 Task: Look for space in Carcarañá, Argentina from 9th June, 2023 to 17th June, 2023 for 2 adults in price range Rs.7000 to Rs.12000. Place can be private room with 1  bedroom having 2 beds and 1 bathroom. Property type can be flat. Amenities needed are: wifi, heating, . Booking option can be shelf check-in. Required host language is English.
Action: Mouse moved to (539, 110)
Screenshot: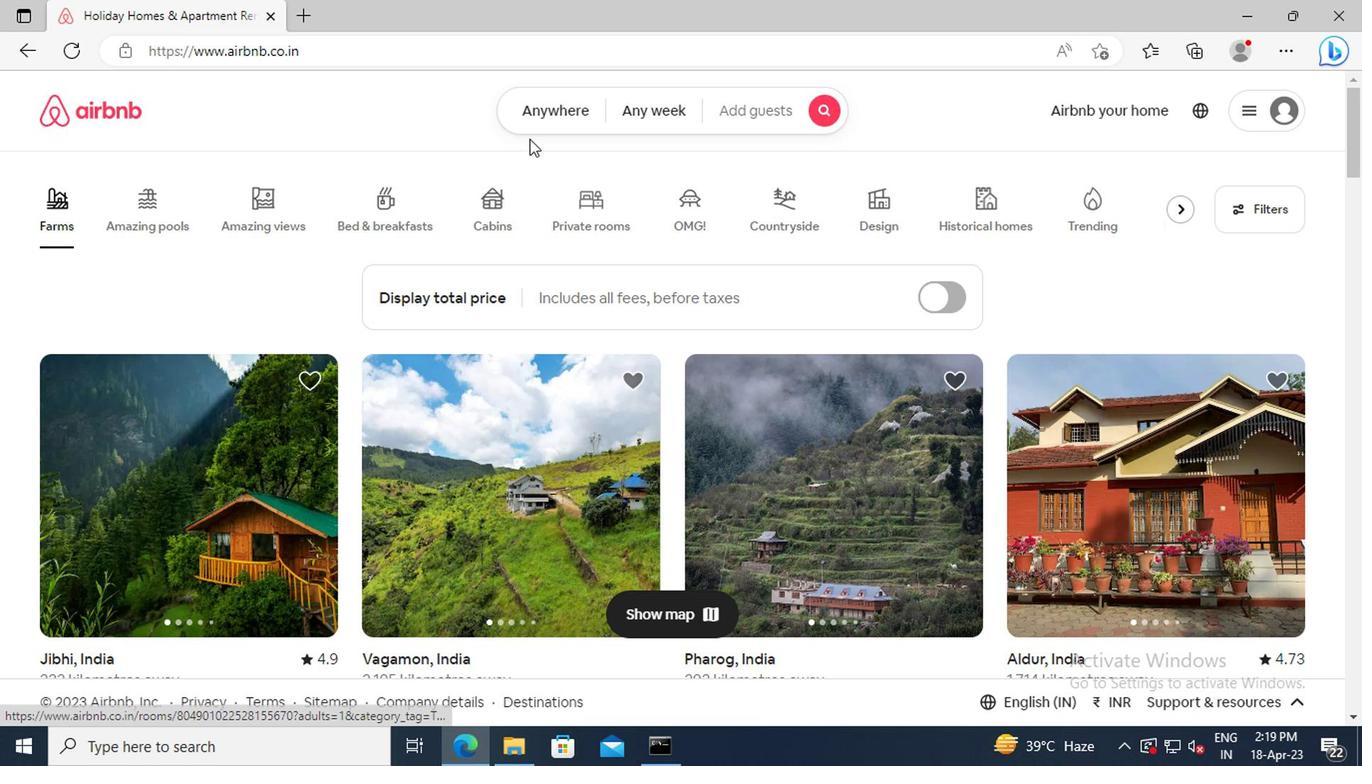
Action: Mouse pressed left at (539, 110)
Screenshot: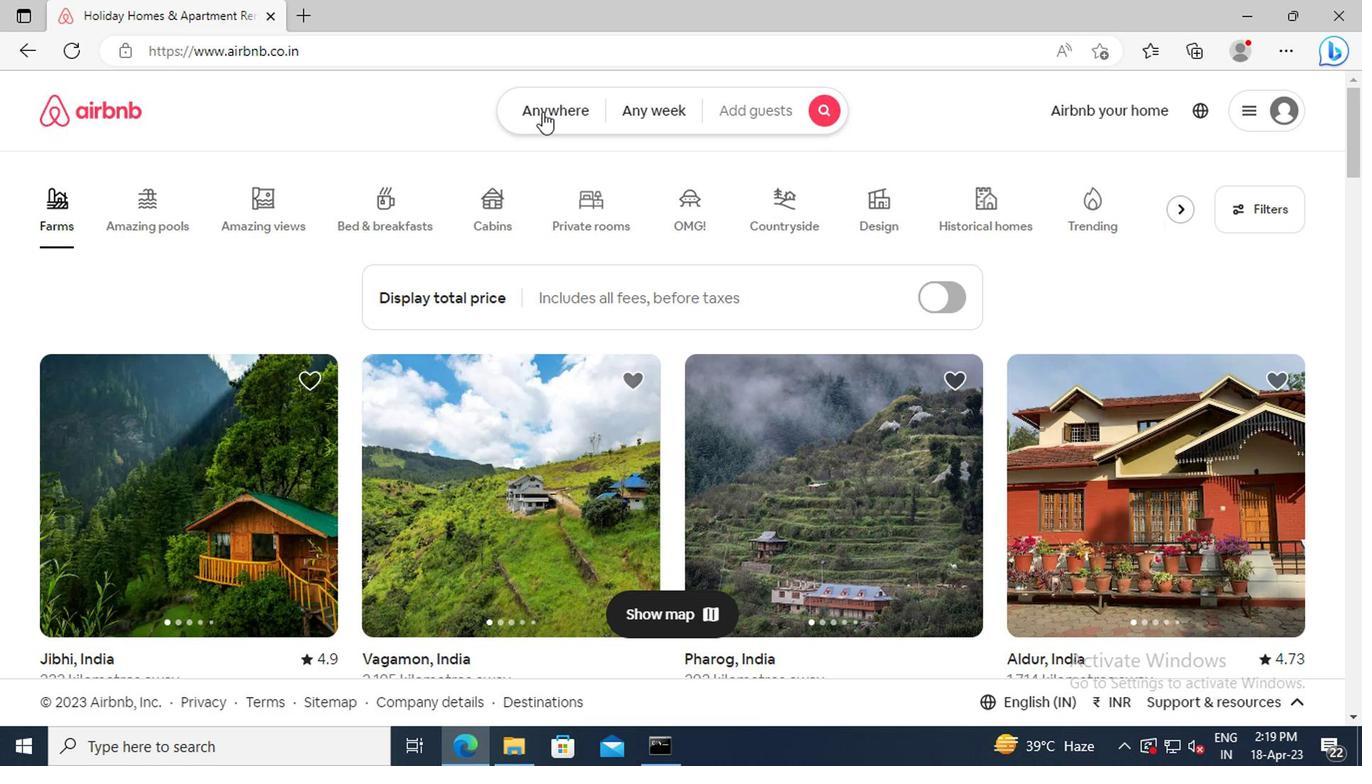 
Action: Mouse moved to (393, 190)
Screenshot: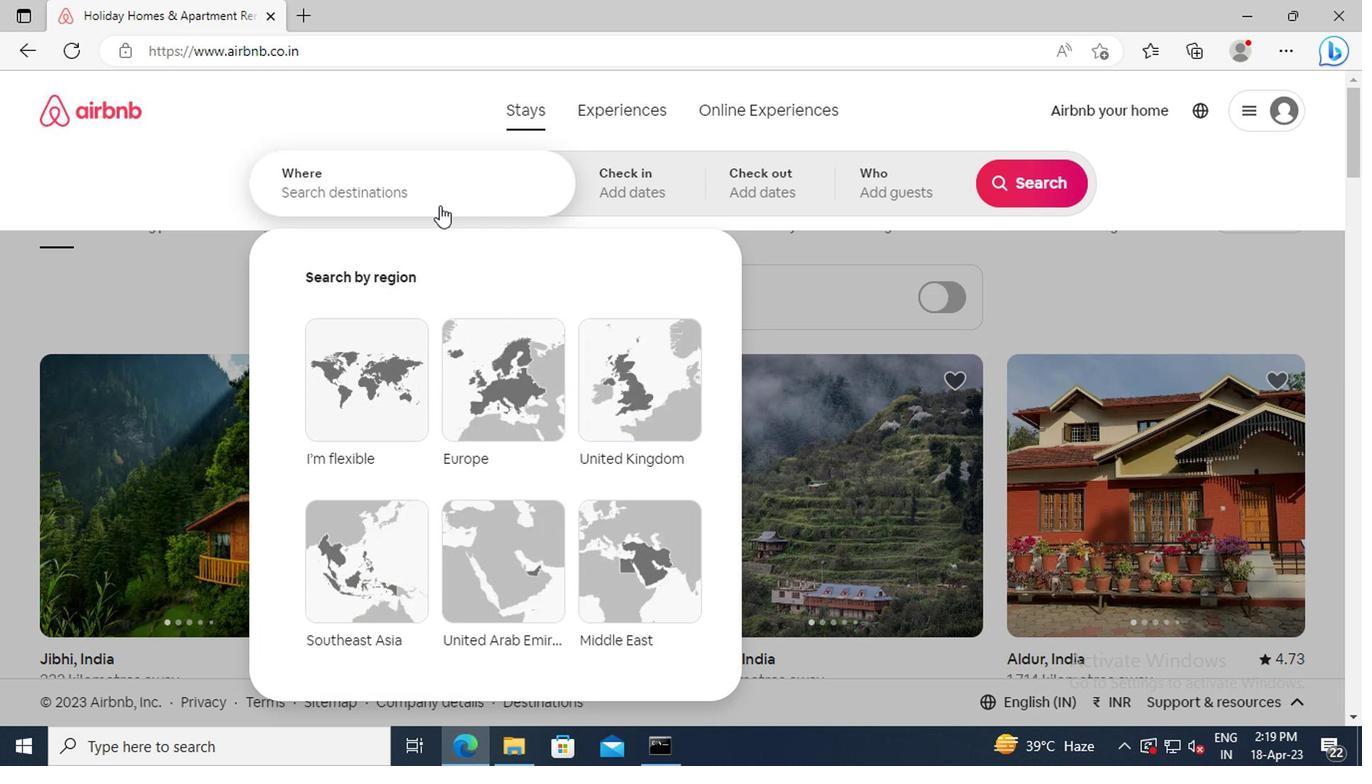 
Action: Mouse pressed left at (393, 190)
Screenshot: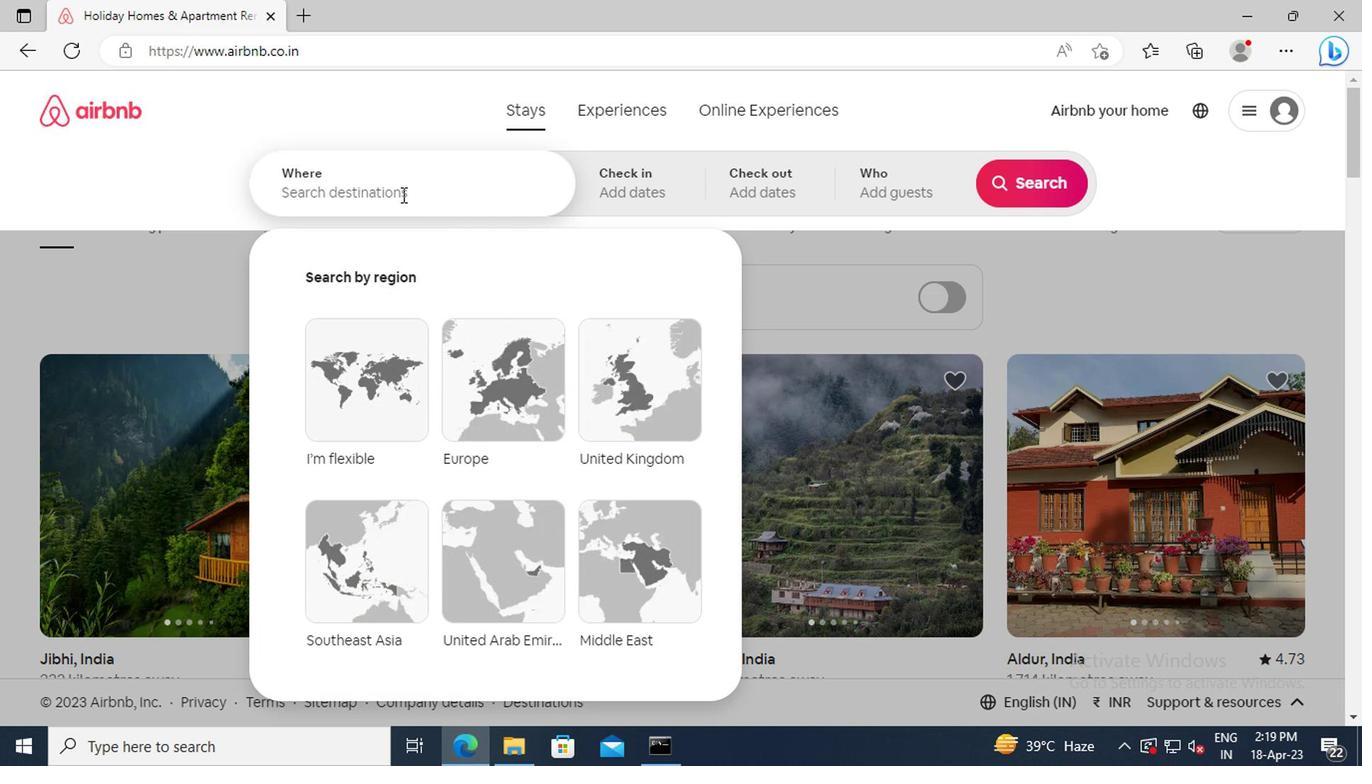 
Action: Key pressed <Key.shift>CARACARANA,<Key.space><Key.shift_r>ARGENTINA<Key.enter>
Screenshot: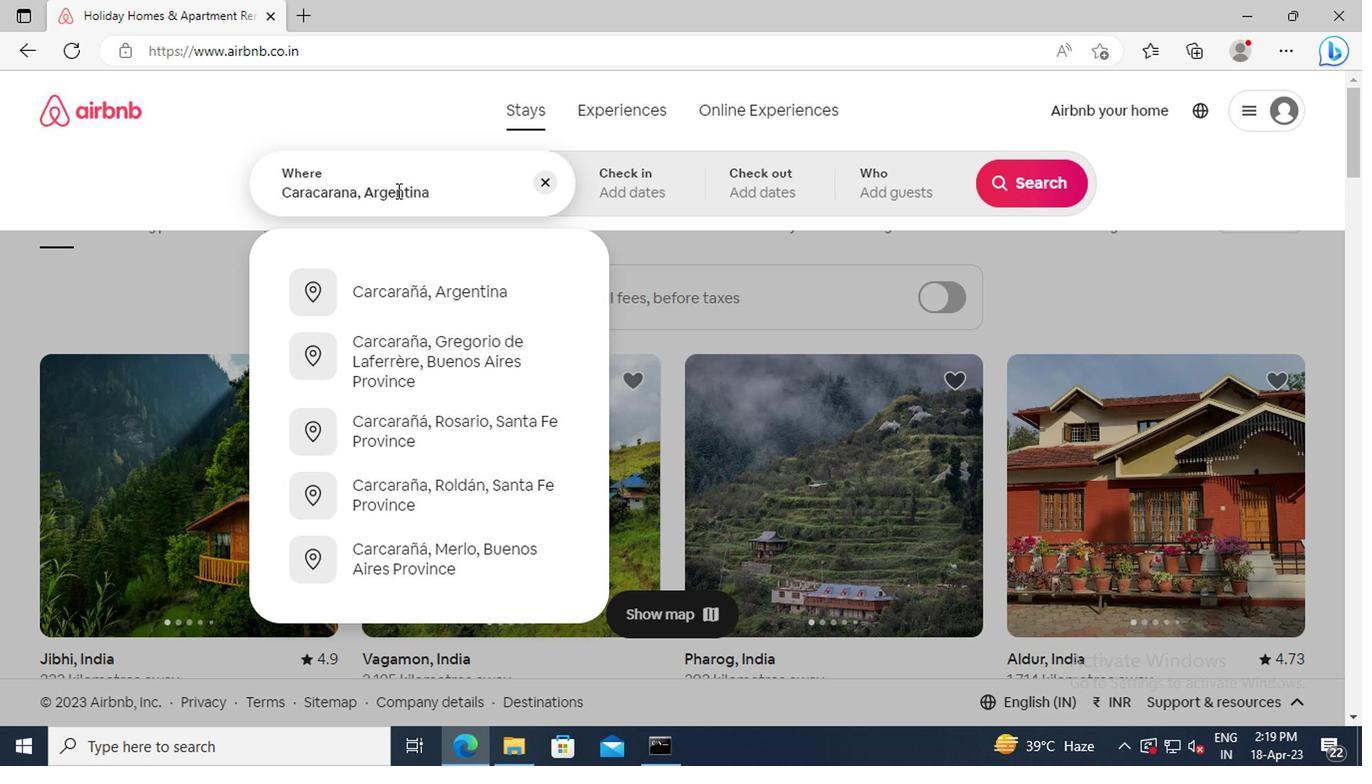 
Action: Mouse moved to (1013, 343)
Screenshot: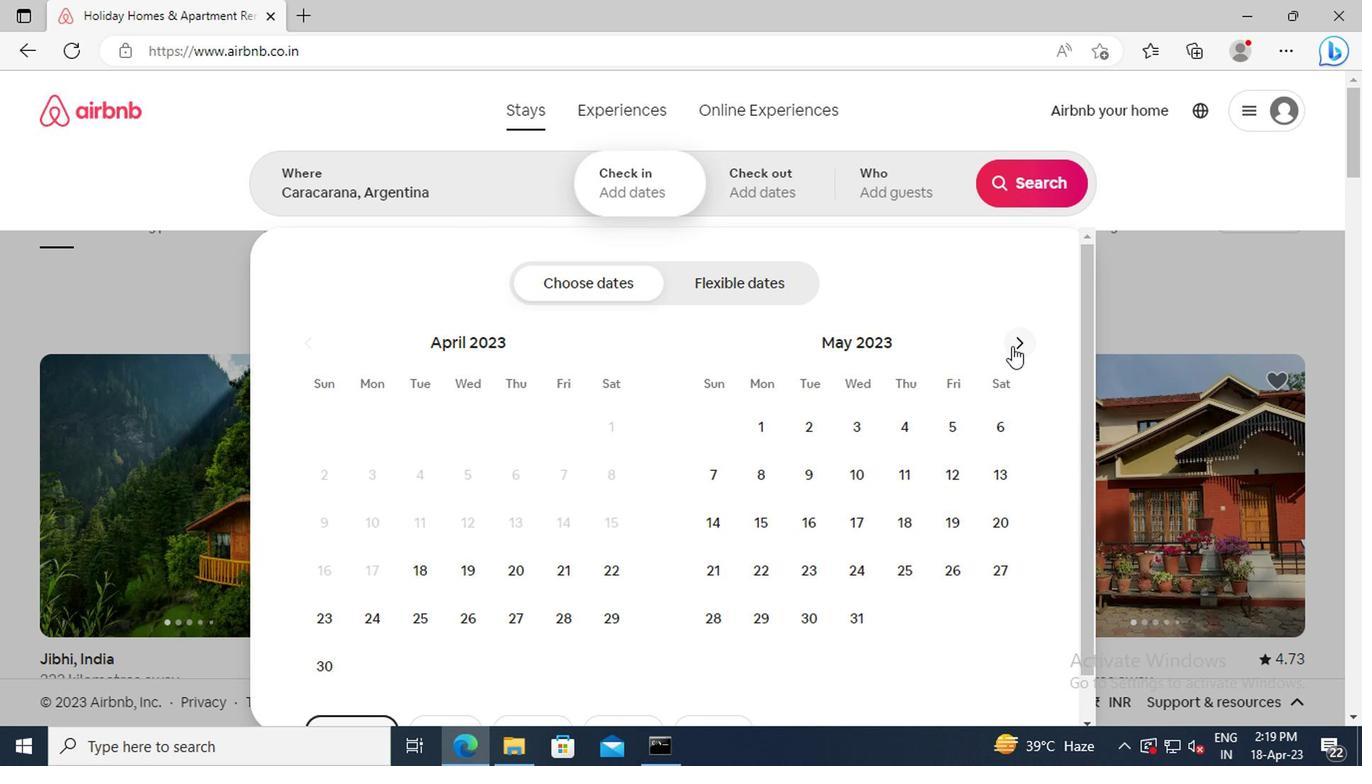 
Action: Mouse pressed left at (1013, 343)
Screenshot: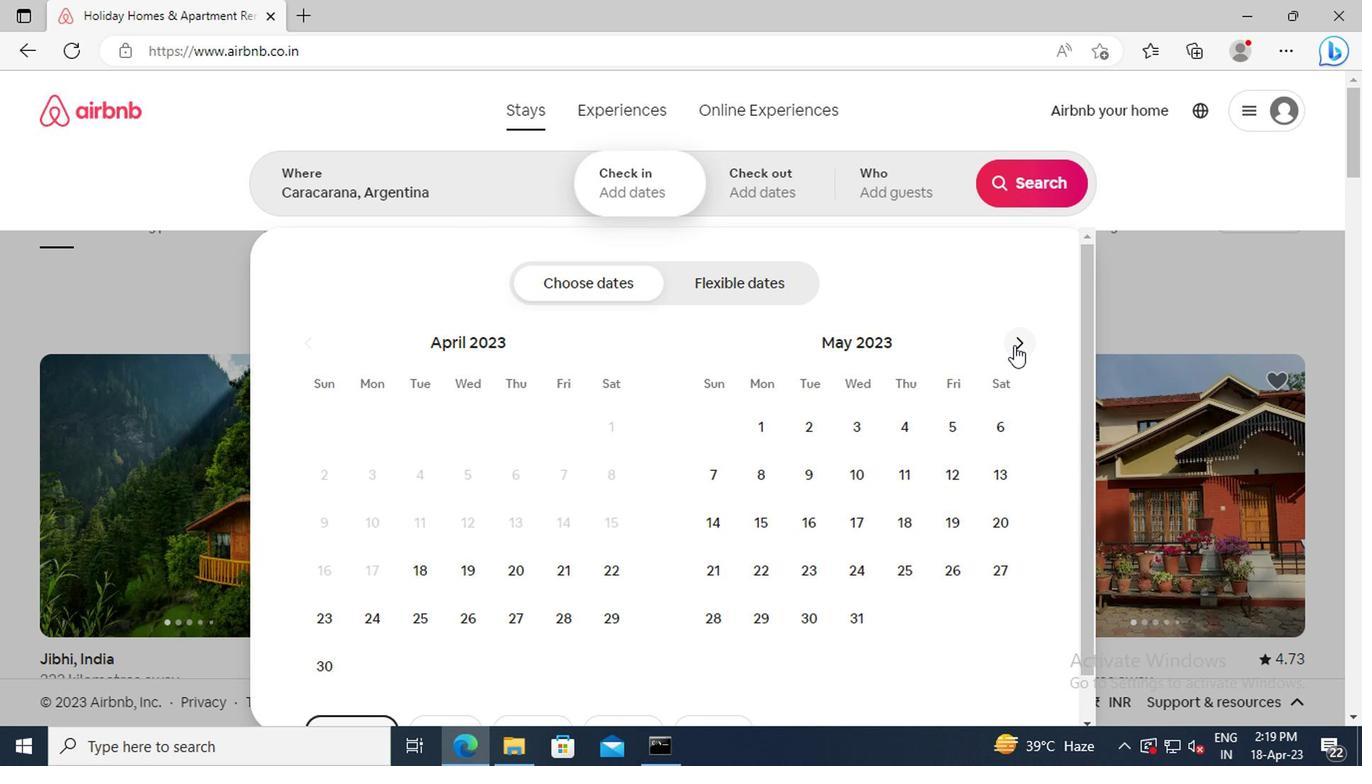 
Action: Mouse moved to (953, 466)
Screenshot: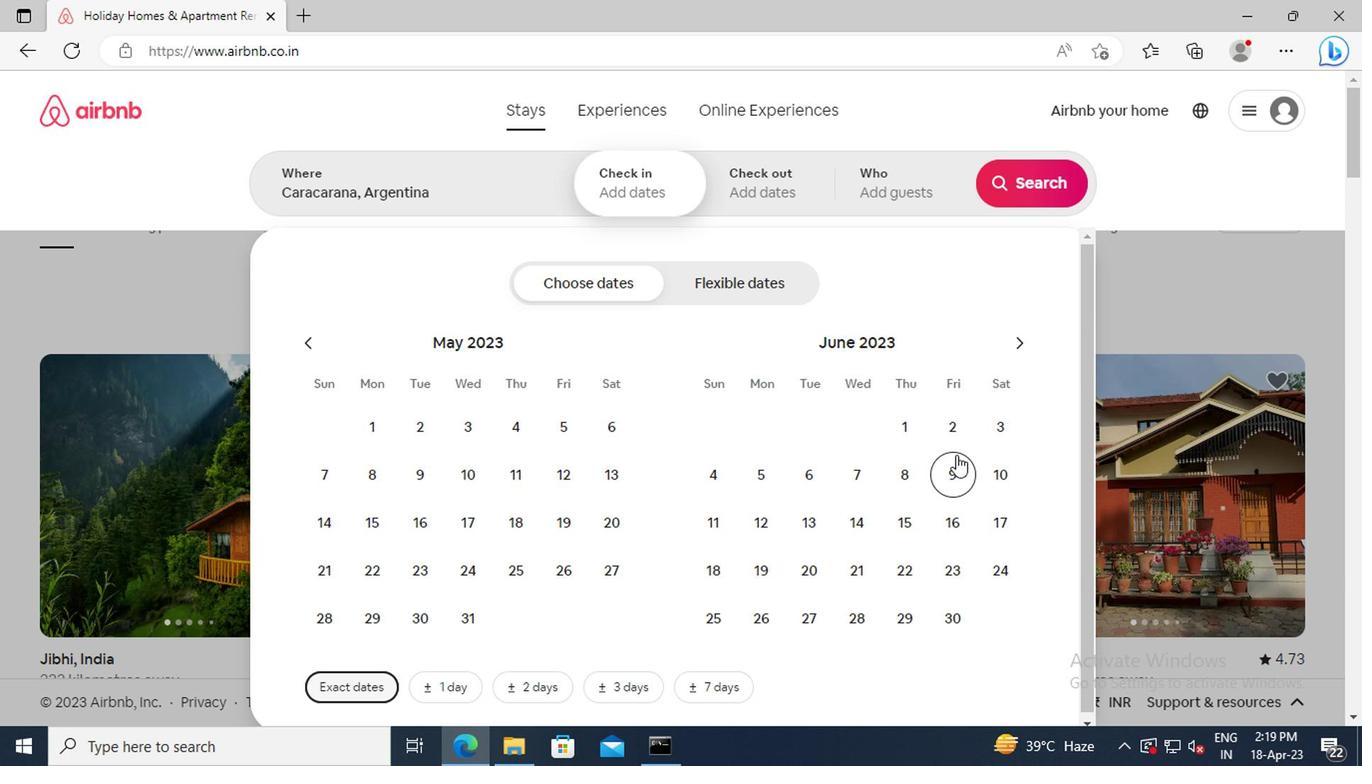 
Action: Mouse pressed left at (953, 466)
Screenshot: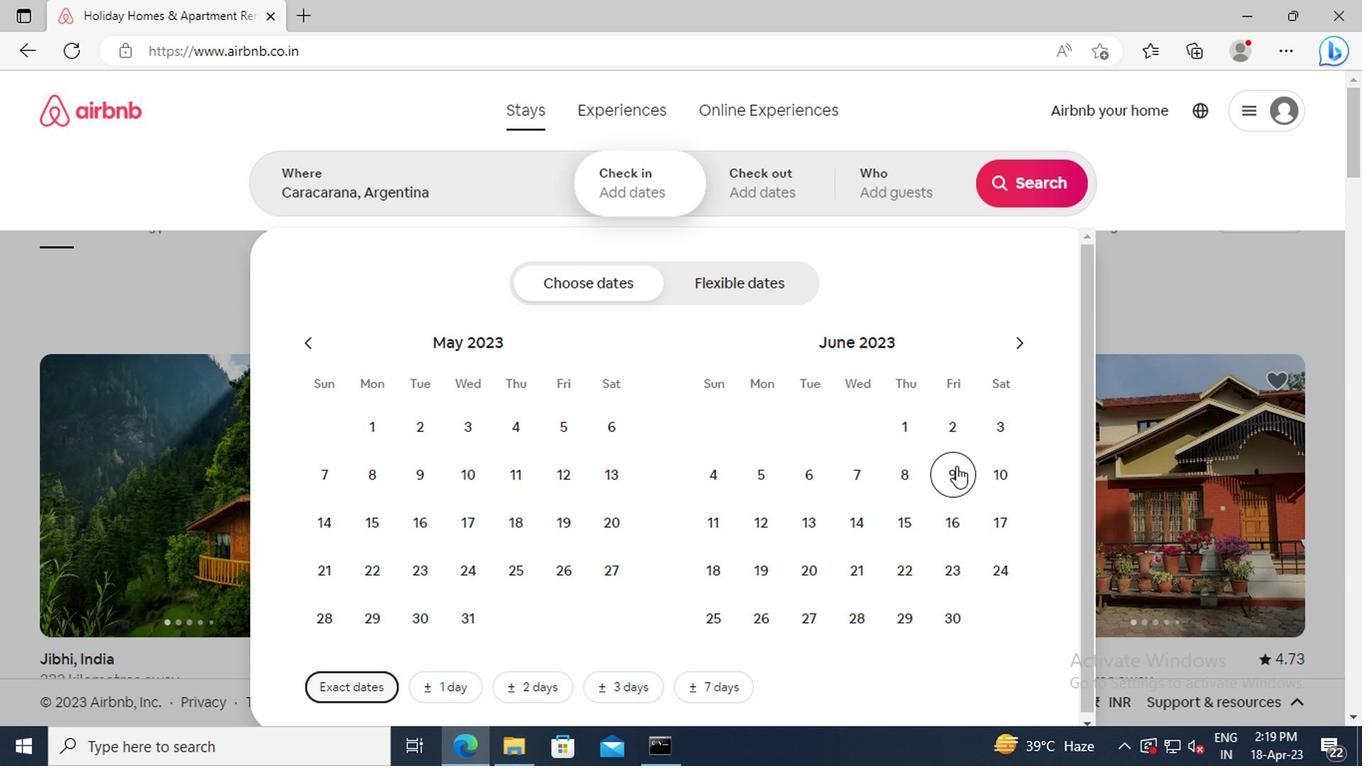 
Action: Mouse moved to (989, 525)
Screenshot: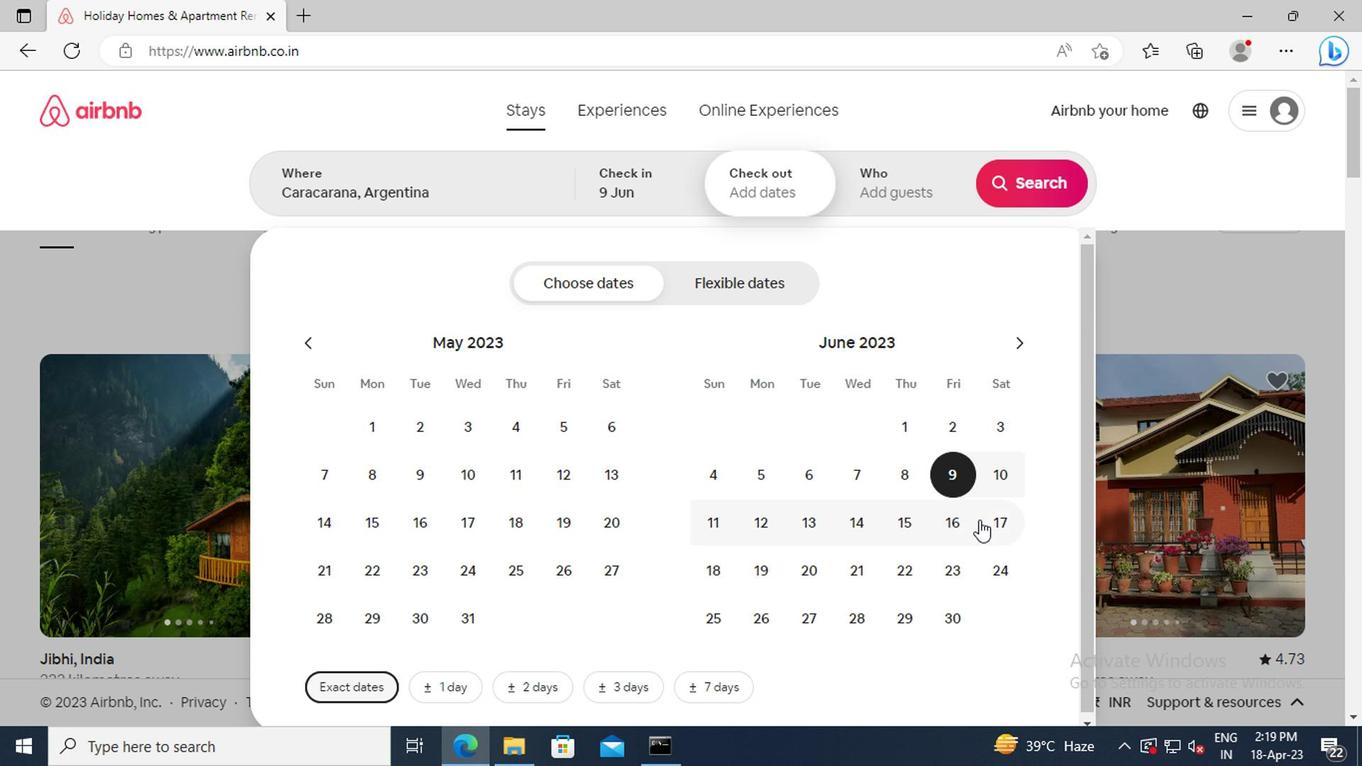 
Action: Mouse pressed left at (989, 525)
Screenshot: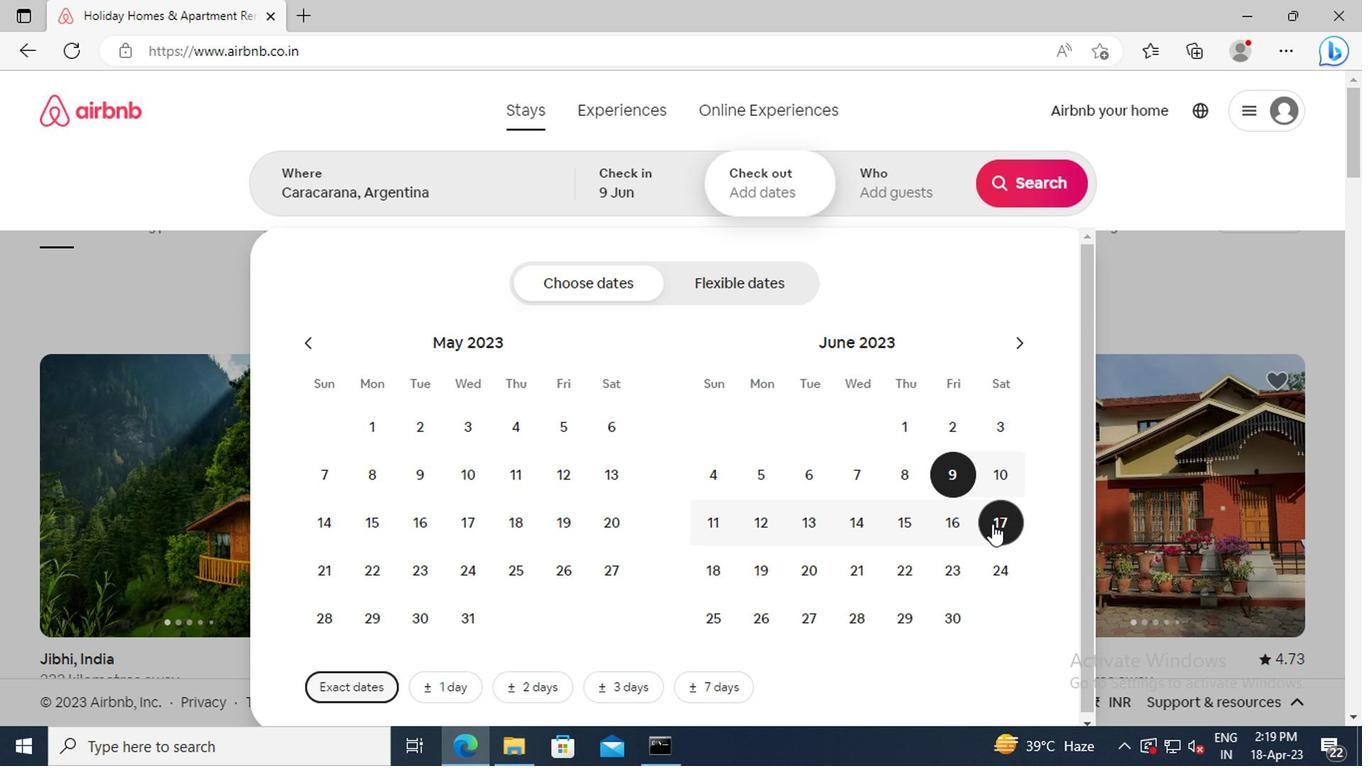 
Action: Mouse moved to (880, 186)
Screenshot: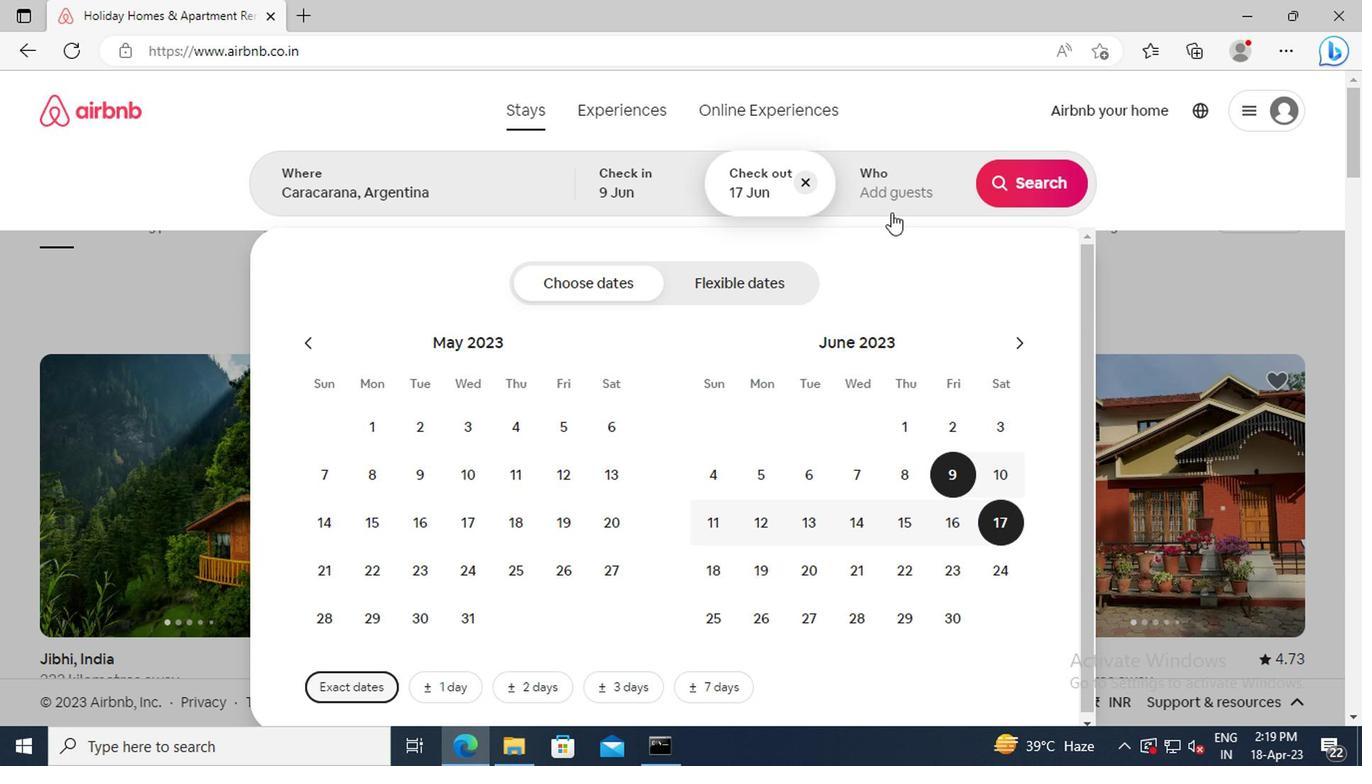 
Action: Mouse pressed left at (880, 186)
Screenshot: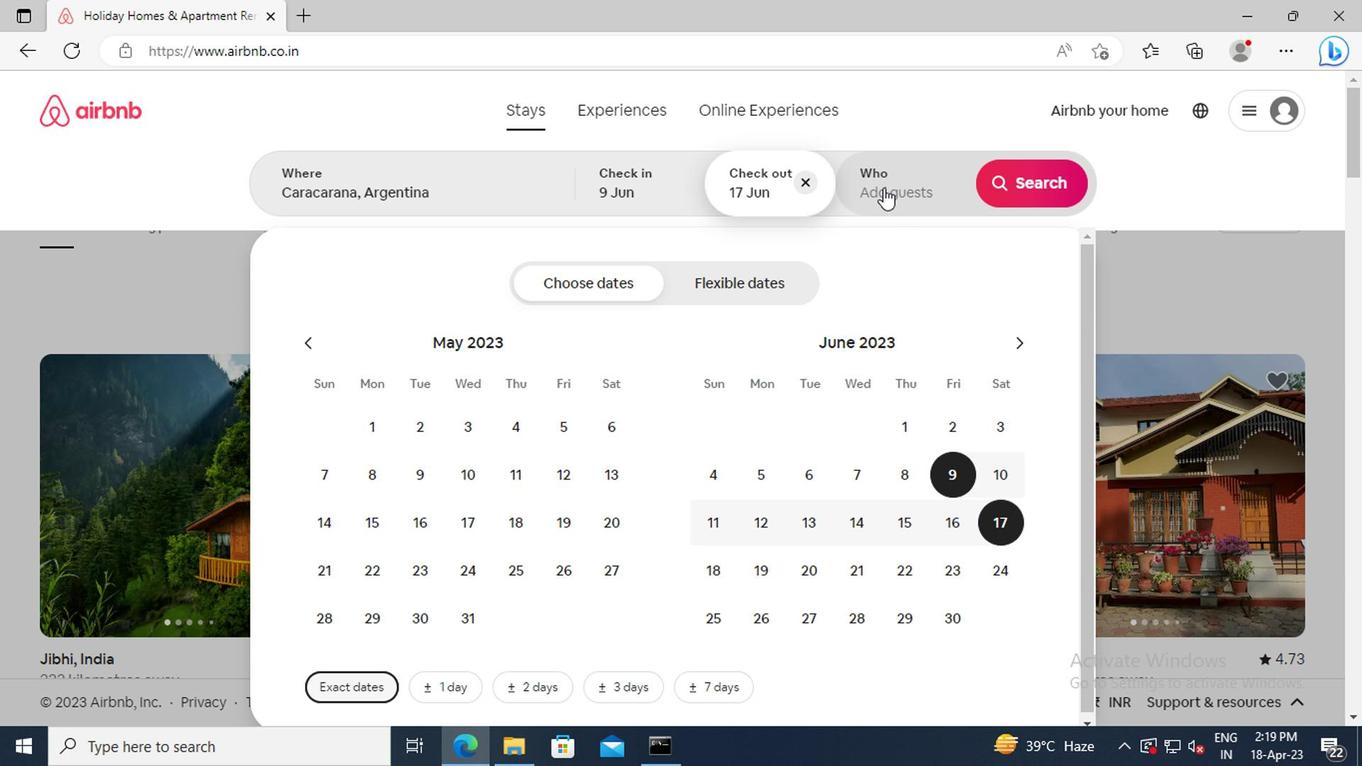 
Action: Mouse moved to (1030, 290)
Screenshot: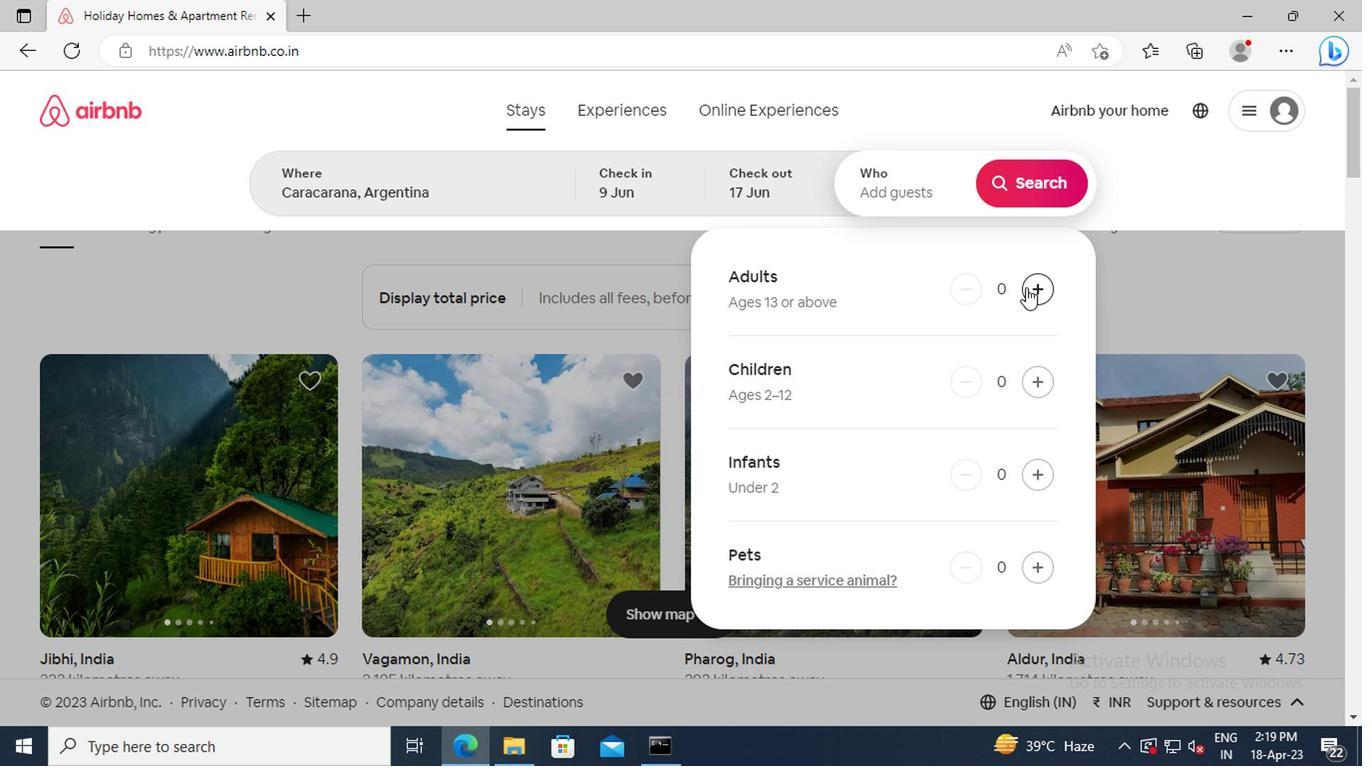 
Action: Mouse pressed left at (1030, 290)
Screenshot: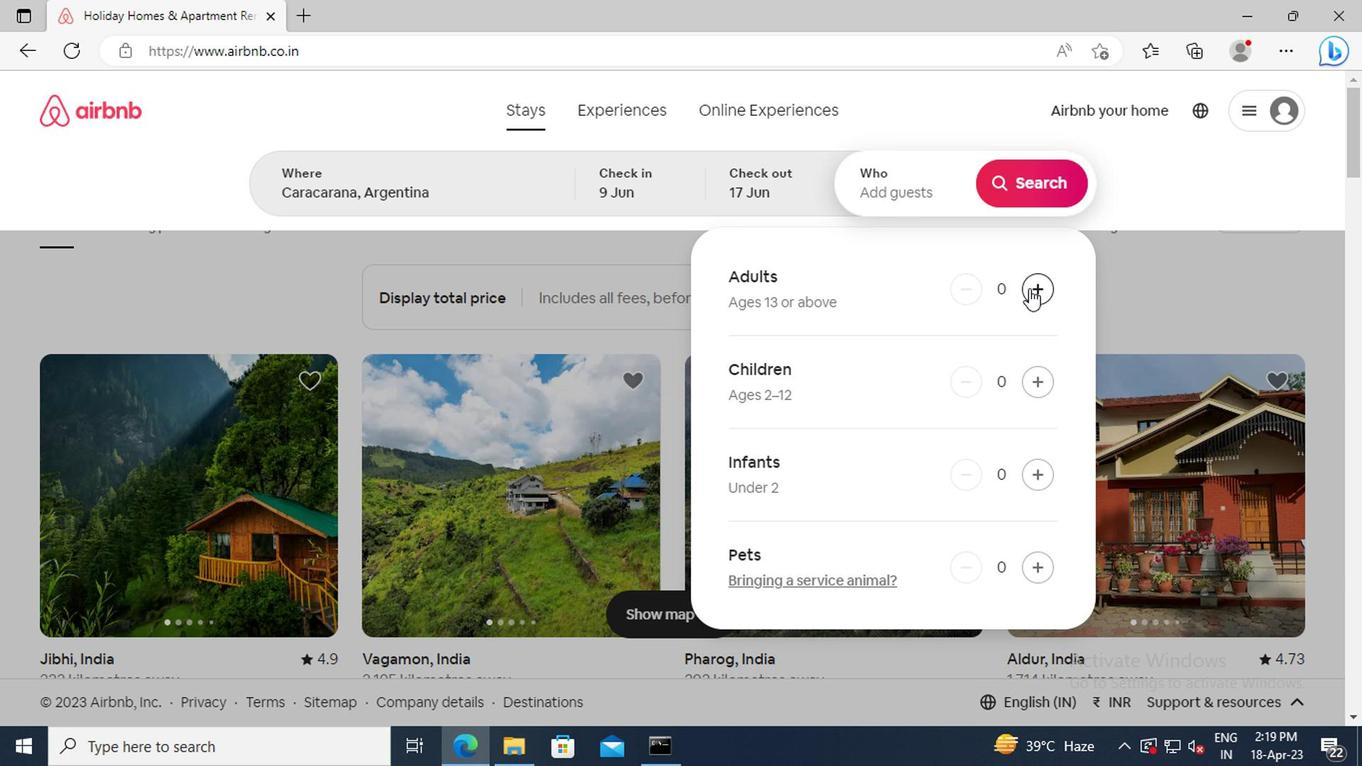 
Action: Mouse pressed left at (1030, 290)
Screenshot: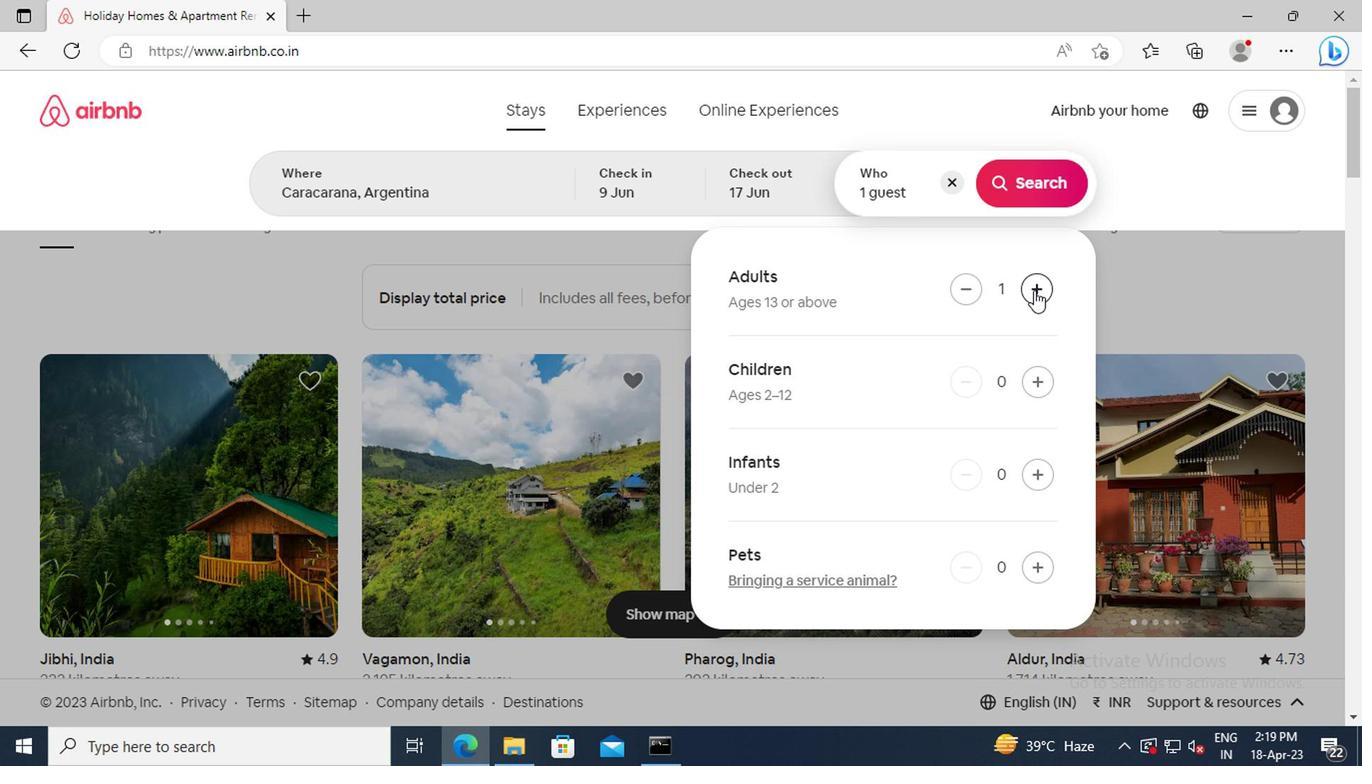 
Action: Mouse moved to (1026, 183)
Screenshot: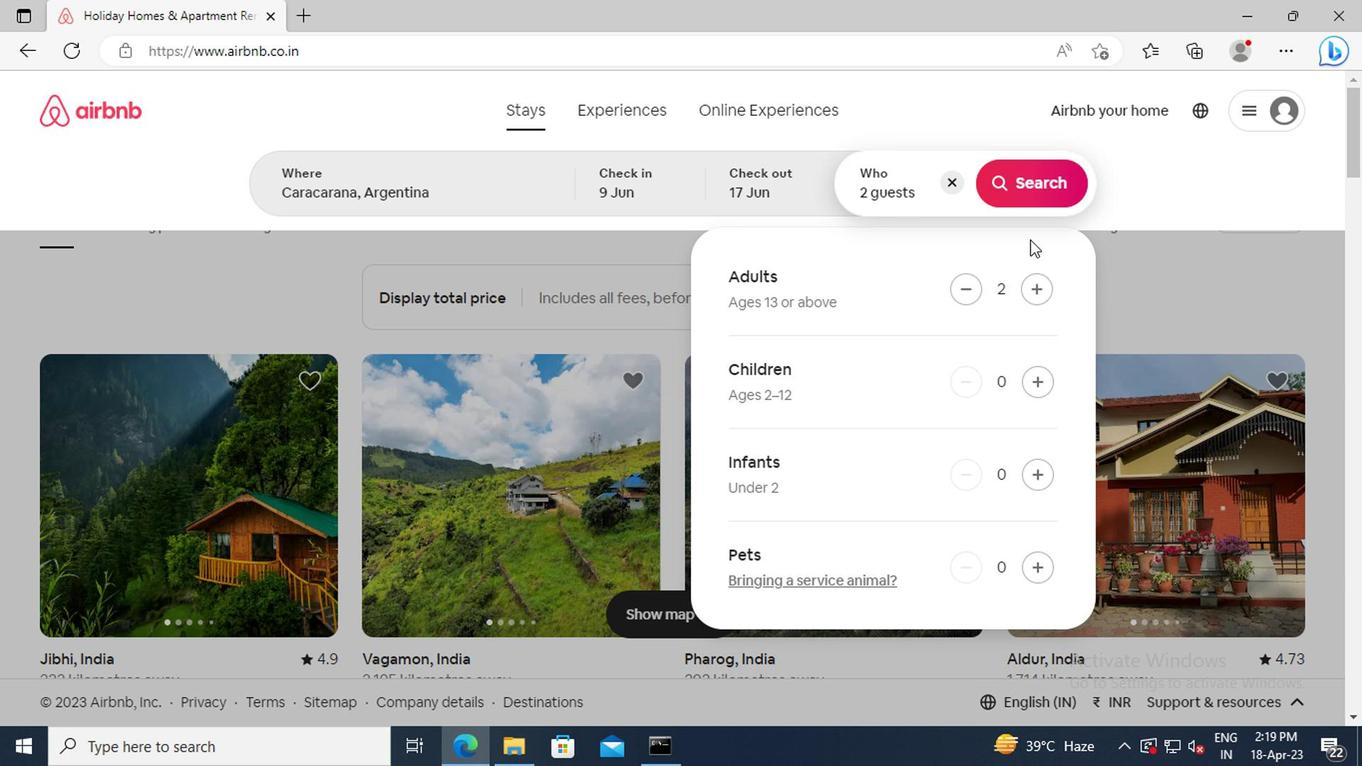 
Action: Mouse pressed left at (1026, 183)
Screenshot: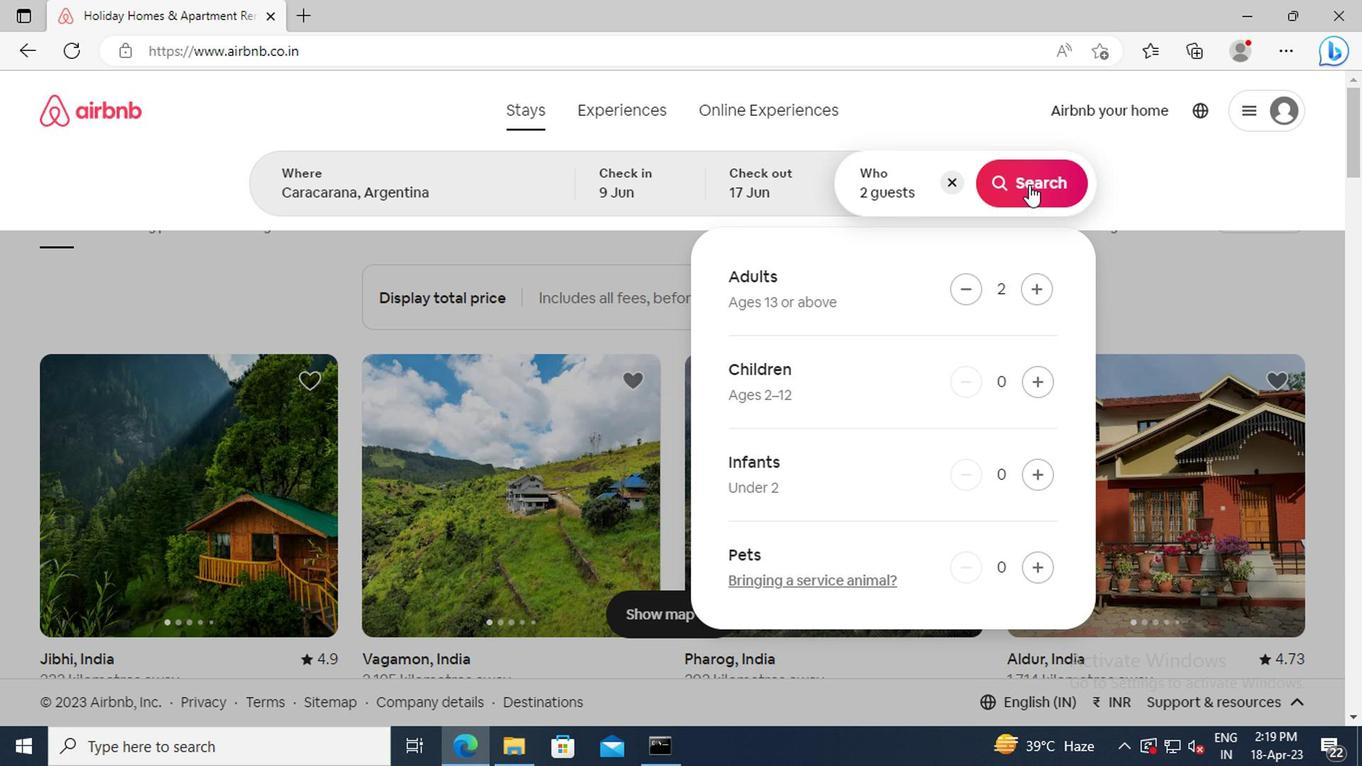
Action: Mouse moved to (1269, 190)
Screenshot: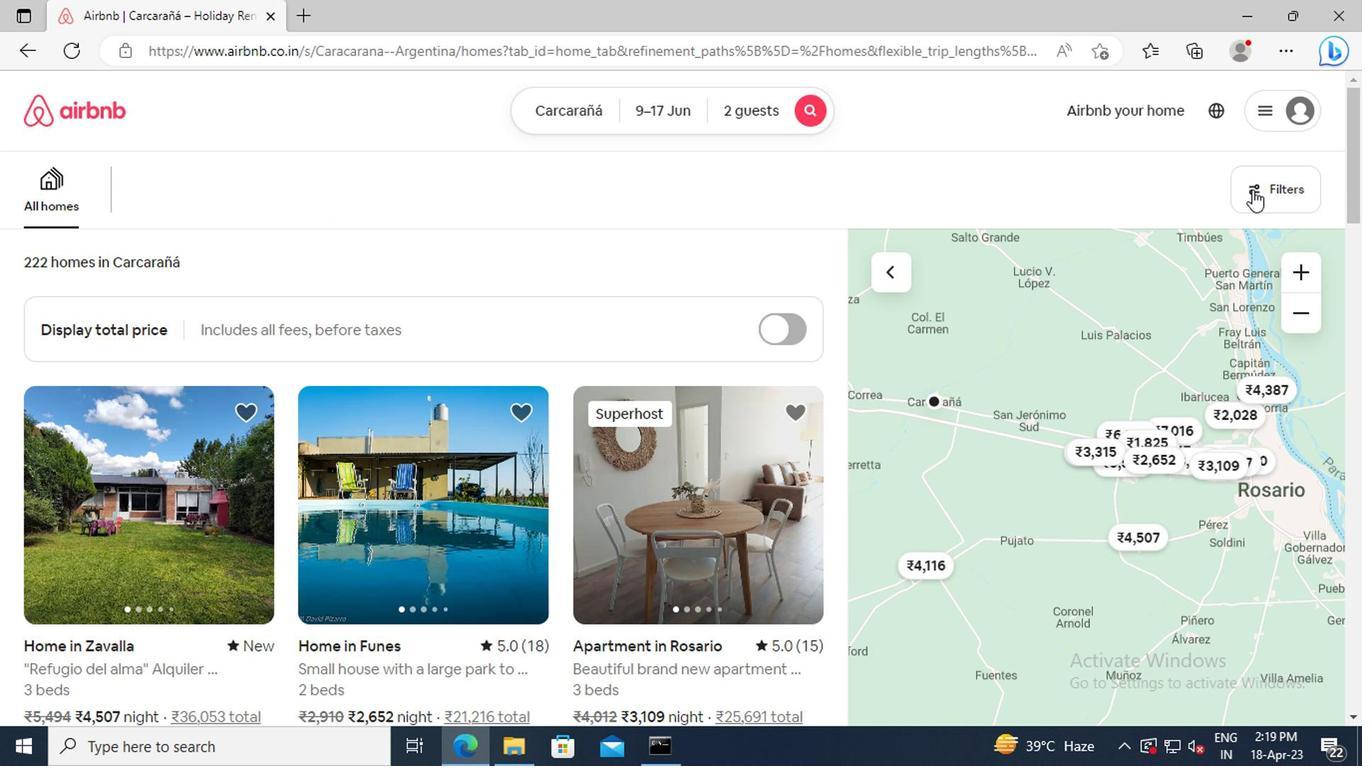 
Action: Mouse pressed left at (1269, 190)
Screenshot: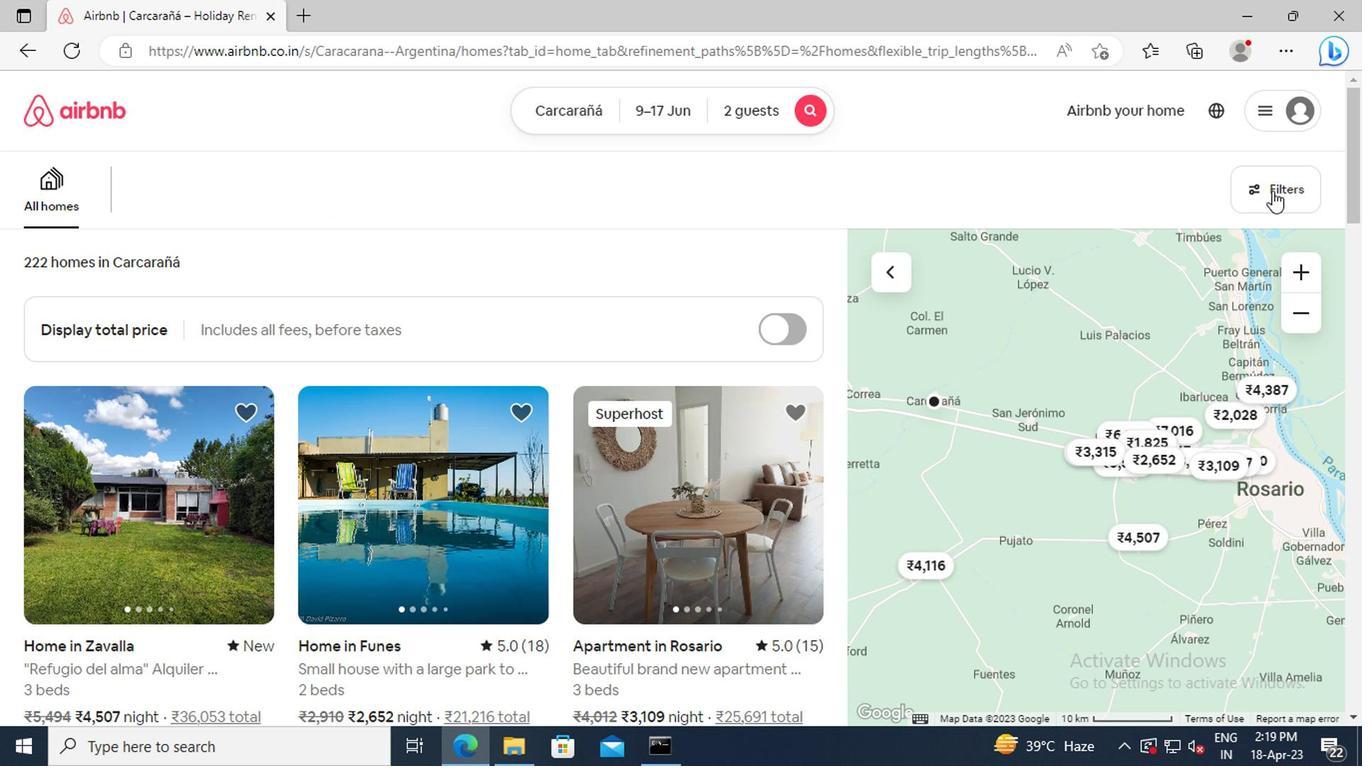 
Action: Mouse moved to (427, 454)
Screenshot: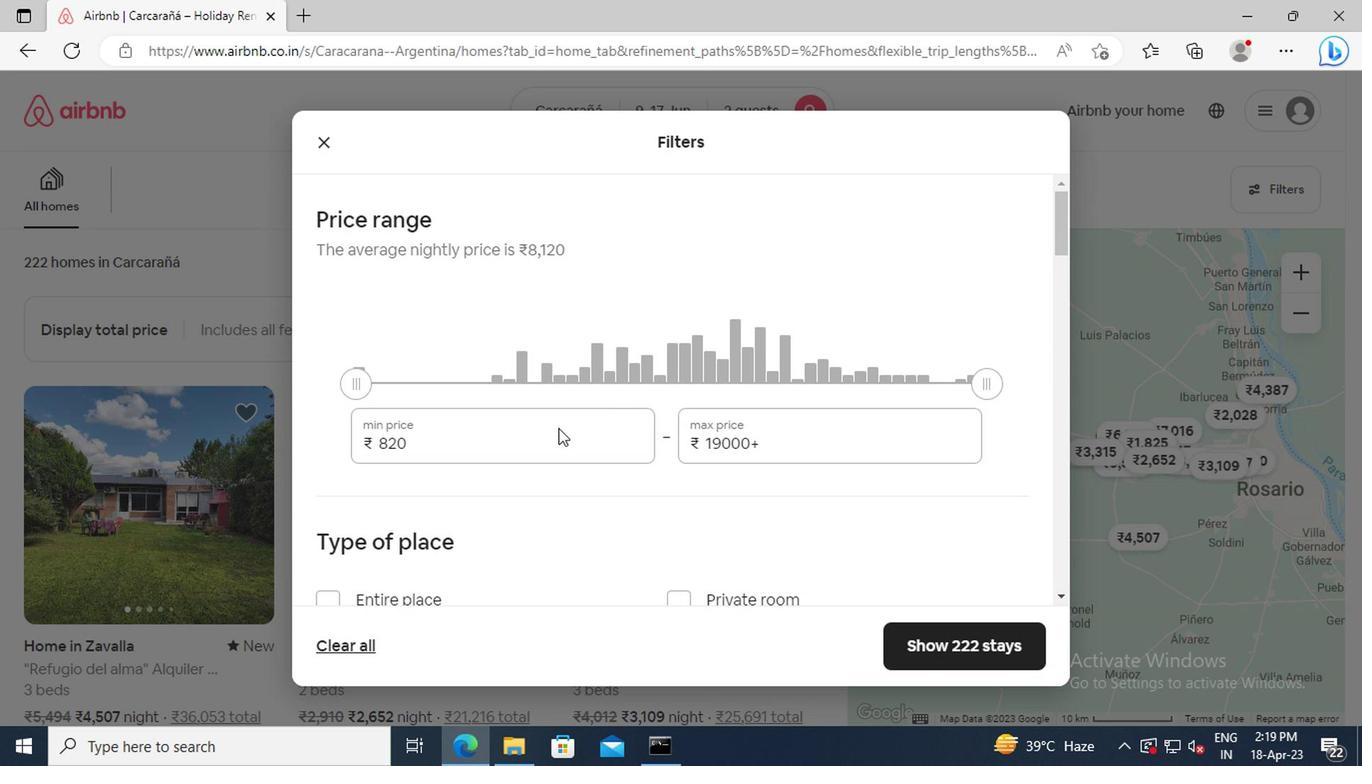 
Action: Mouse pressed left at (427, 454)
Screenshot: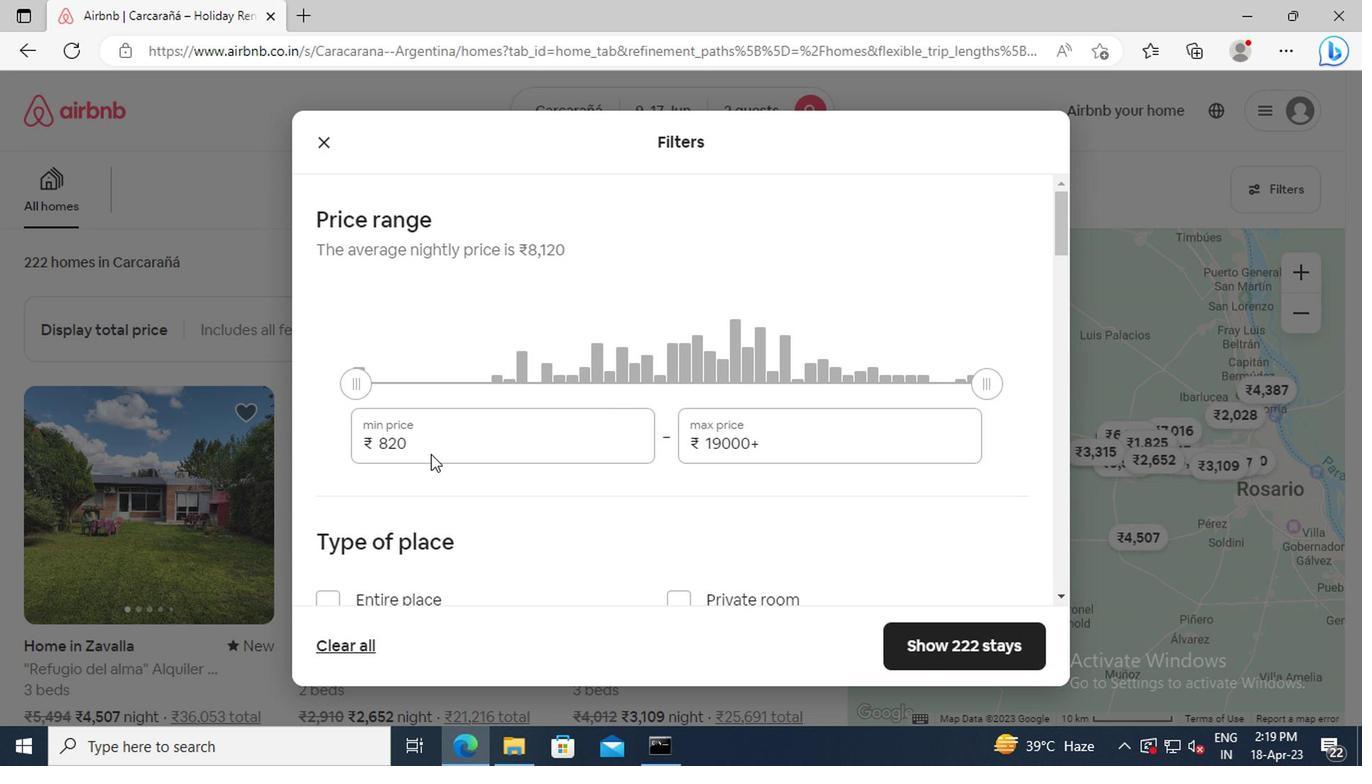 
Action: Key pressed <Key.backspace><Key.backspace><Key.backspace>7000<Key.tab><Key.delete>12000
Screenshot: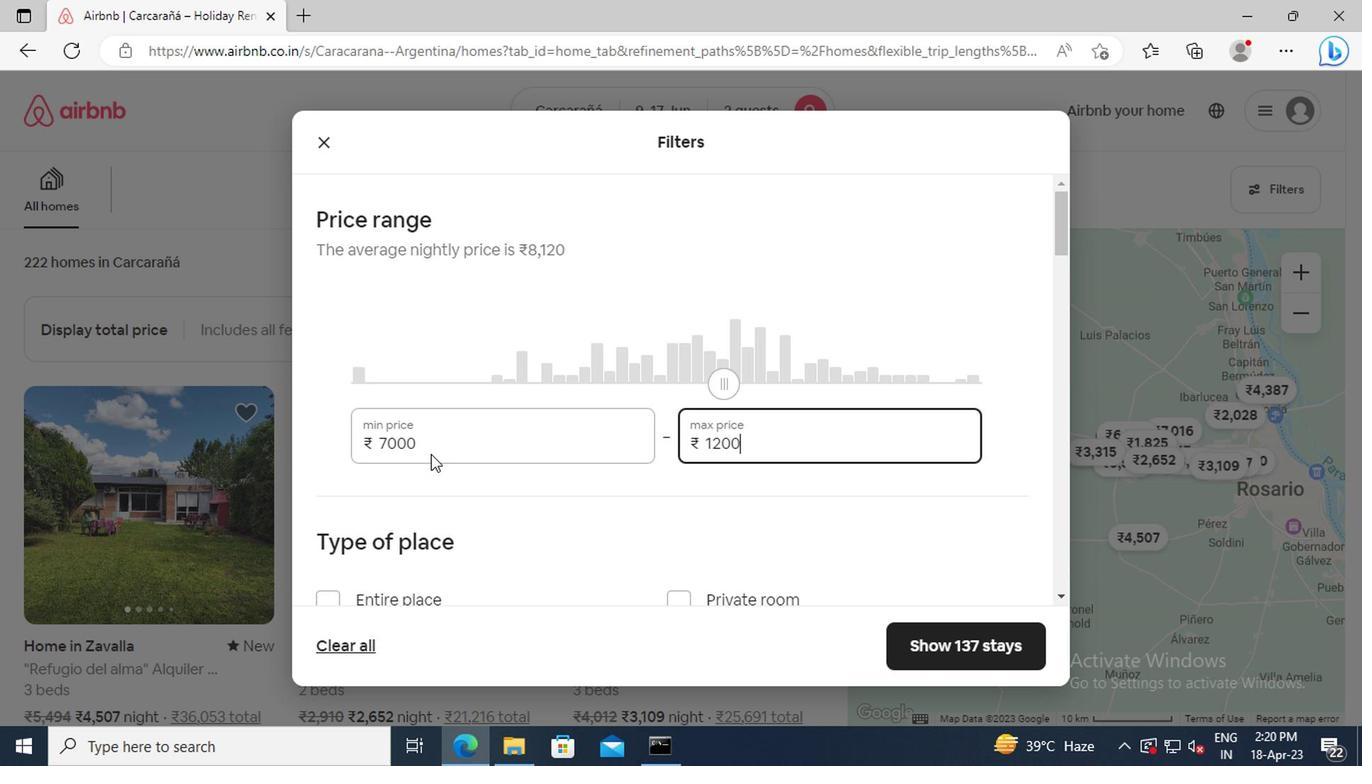 
Action: Mouse scrolled (427, 453) with delta (0, -1)
Screenshot: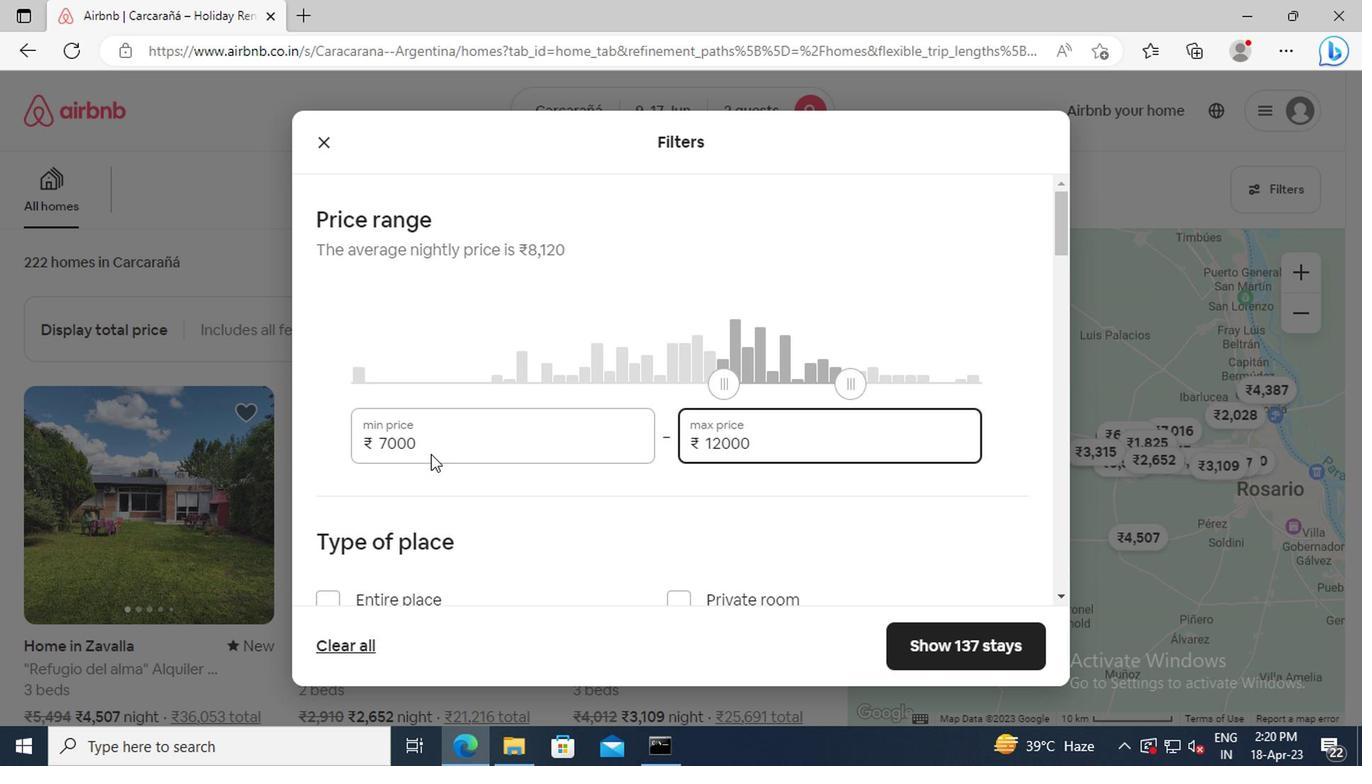 
Action: Mouse scrolled (427, 453) with delta (0, -1)
Screenshot: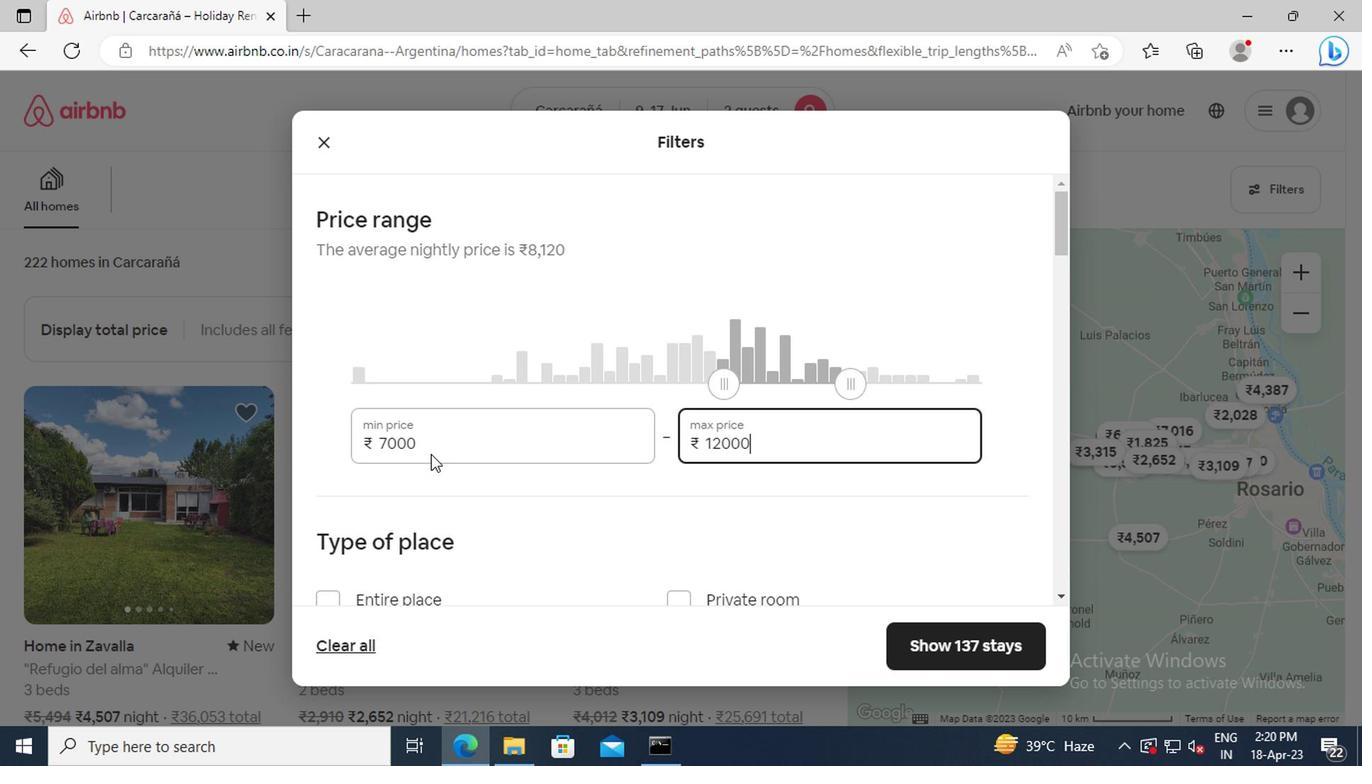 
Action: Mouse moved to (677, 470)
Screenshot: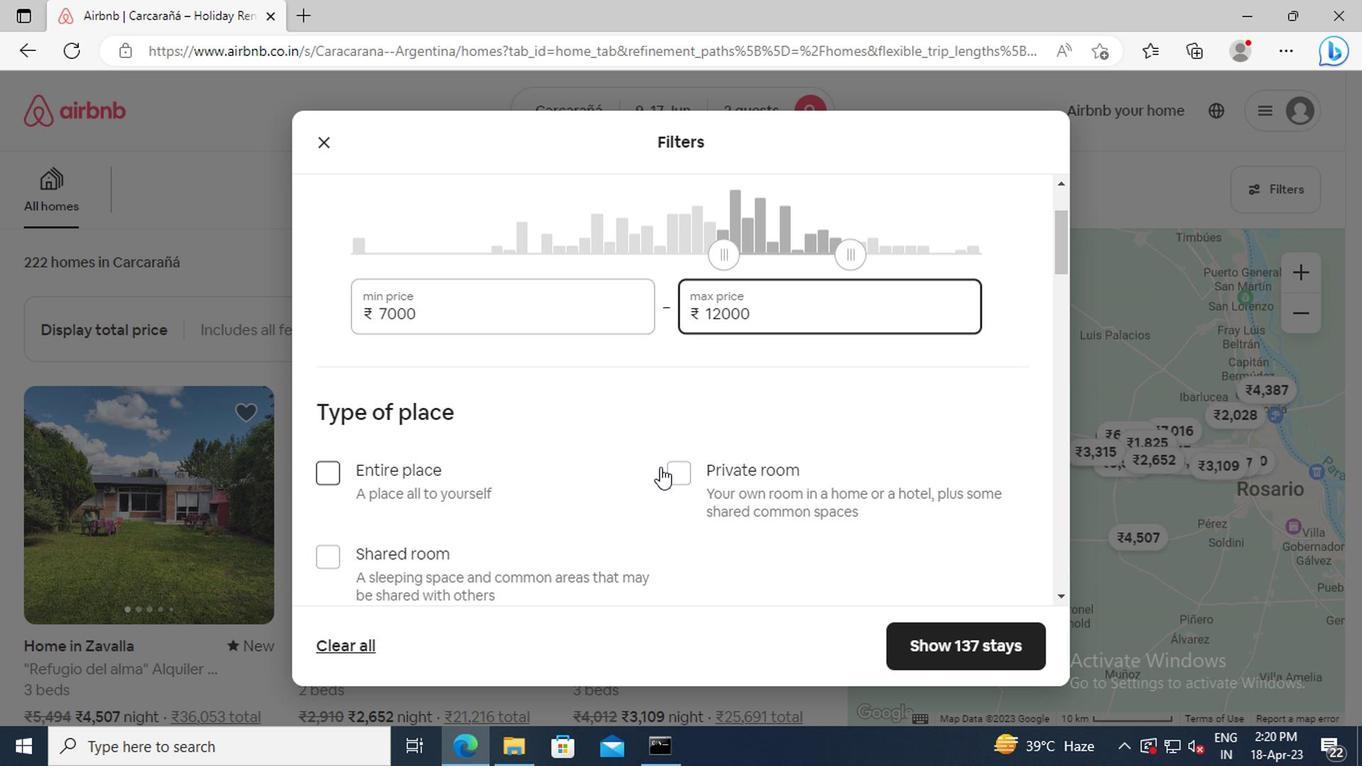 
Action: Mouse pressed left at (677, 470)
Screenshot: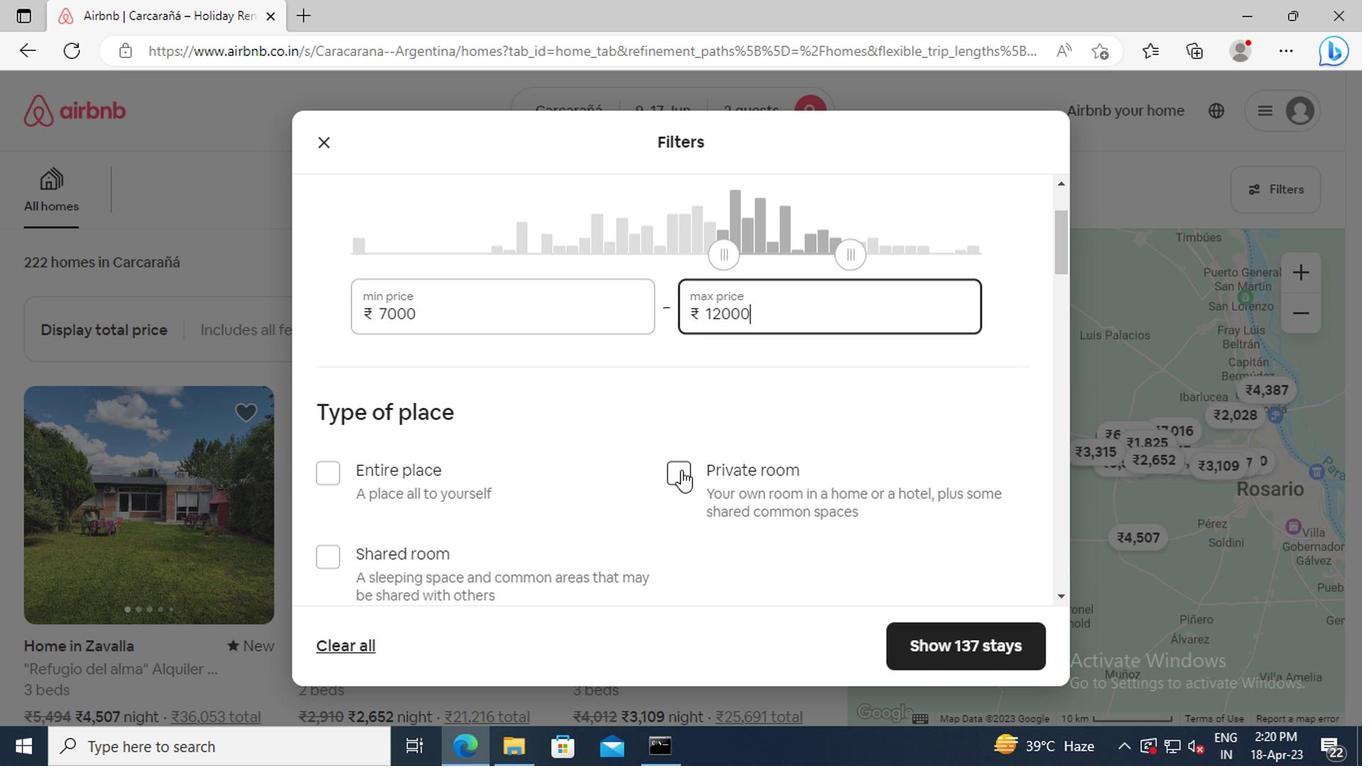 
Action: Mouse moved to (542, 431)
Screenshot: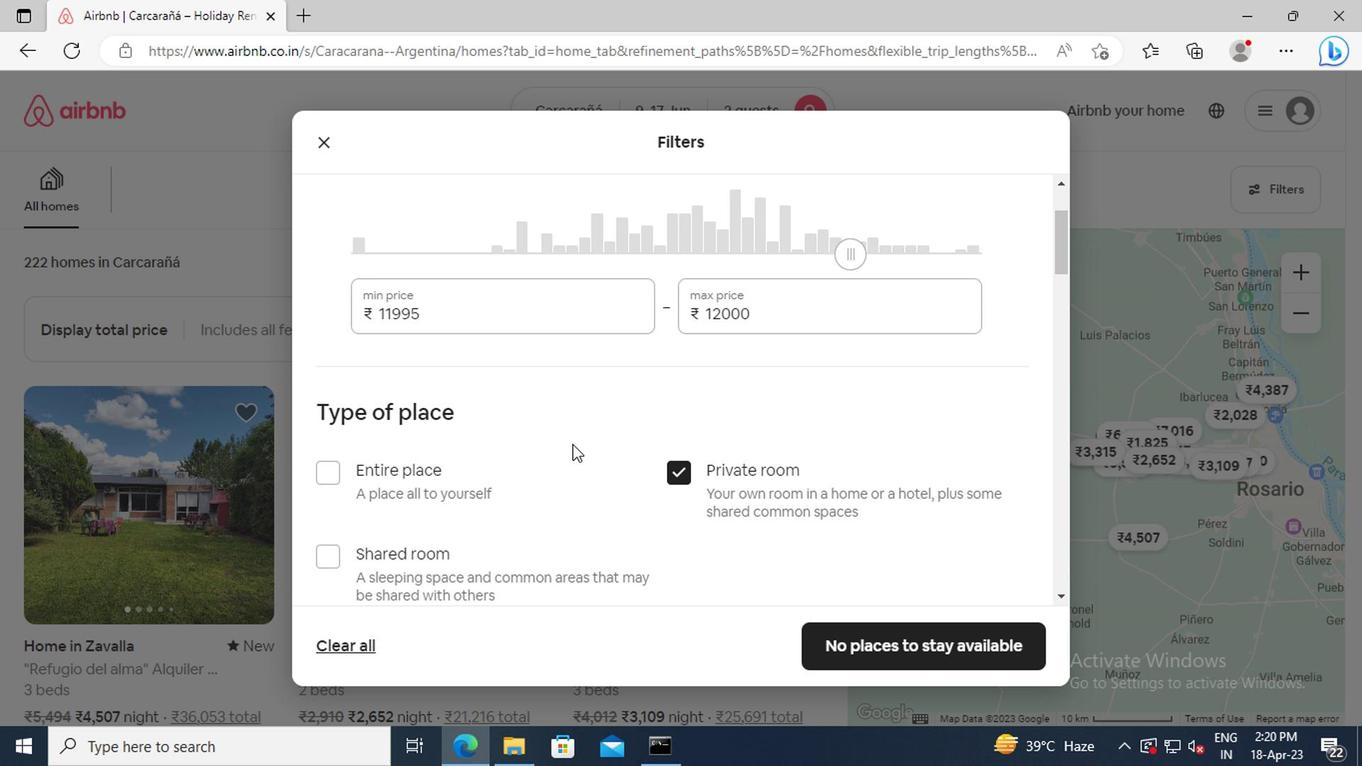 
Action: Mouse scrolled (542, 430) with delta (0, 0)
Screenshot: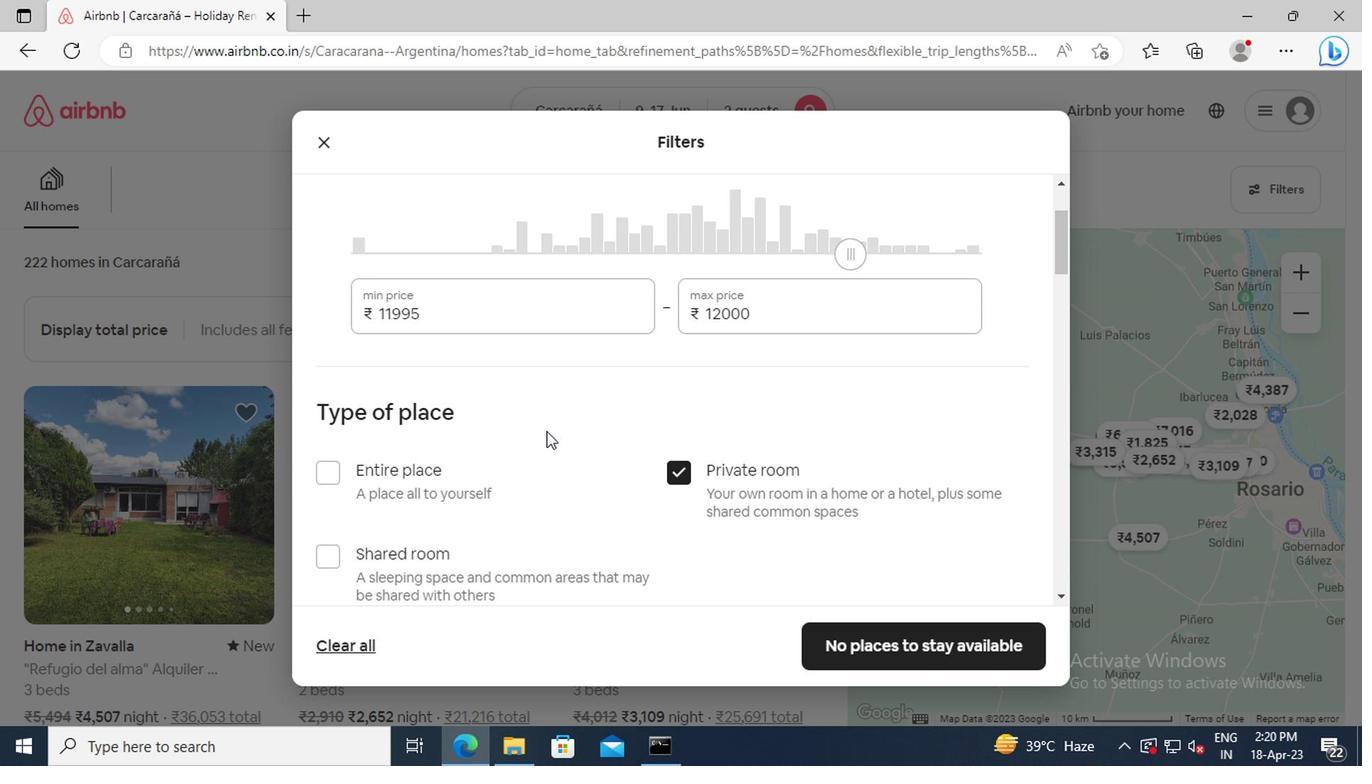 
Action: Mouse scrolled (542, 430) with delta (0, 0)
Screenshot: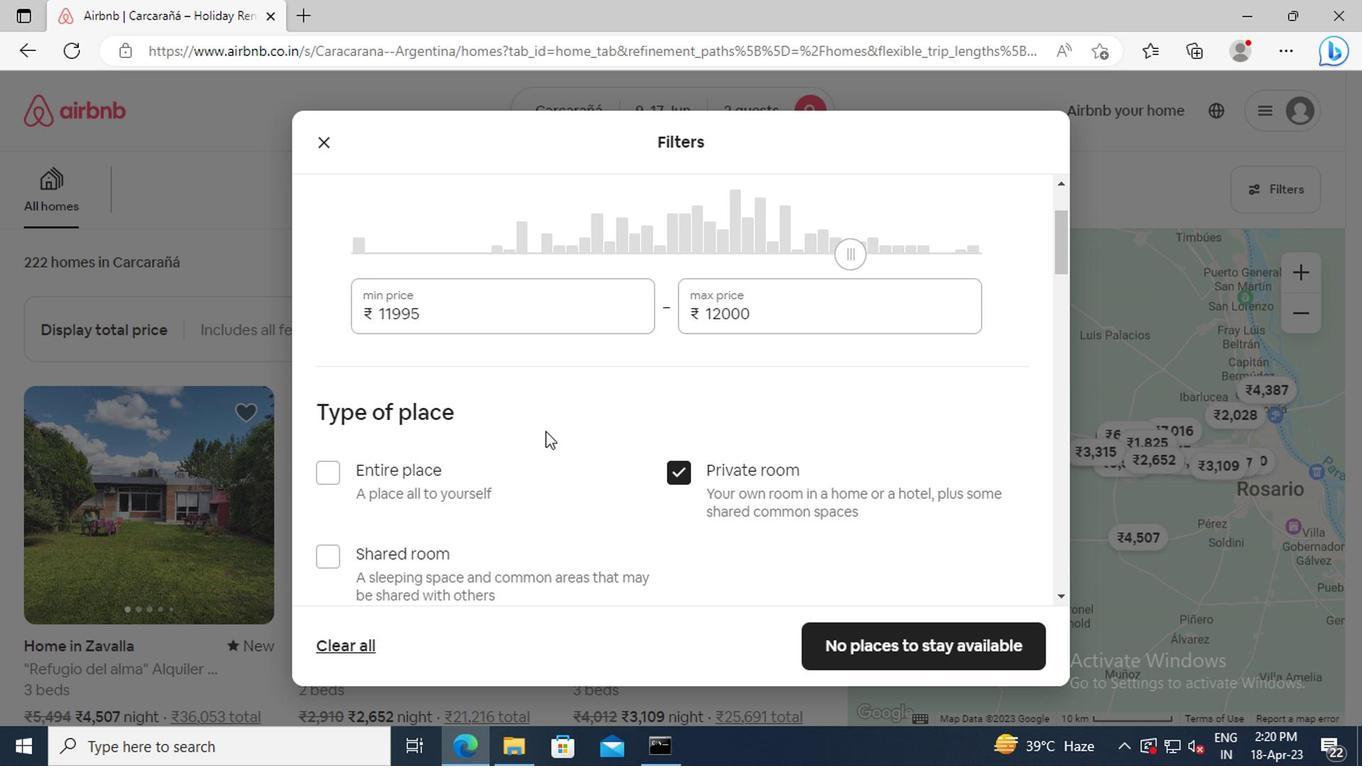 
Action: Mouse scrolled (542, 430) with delta (0, 0)
Screenshot: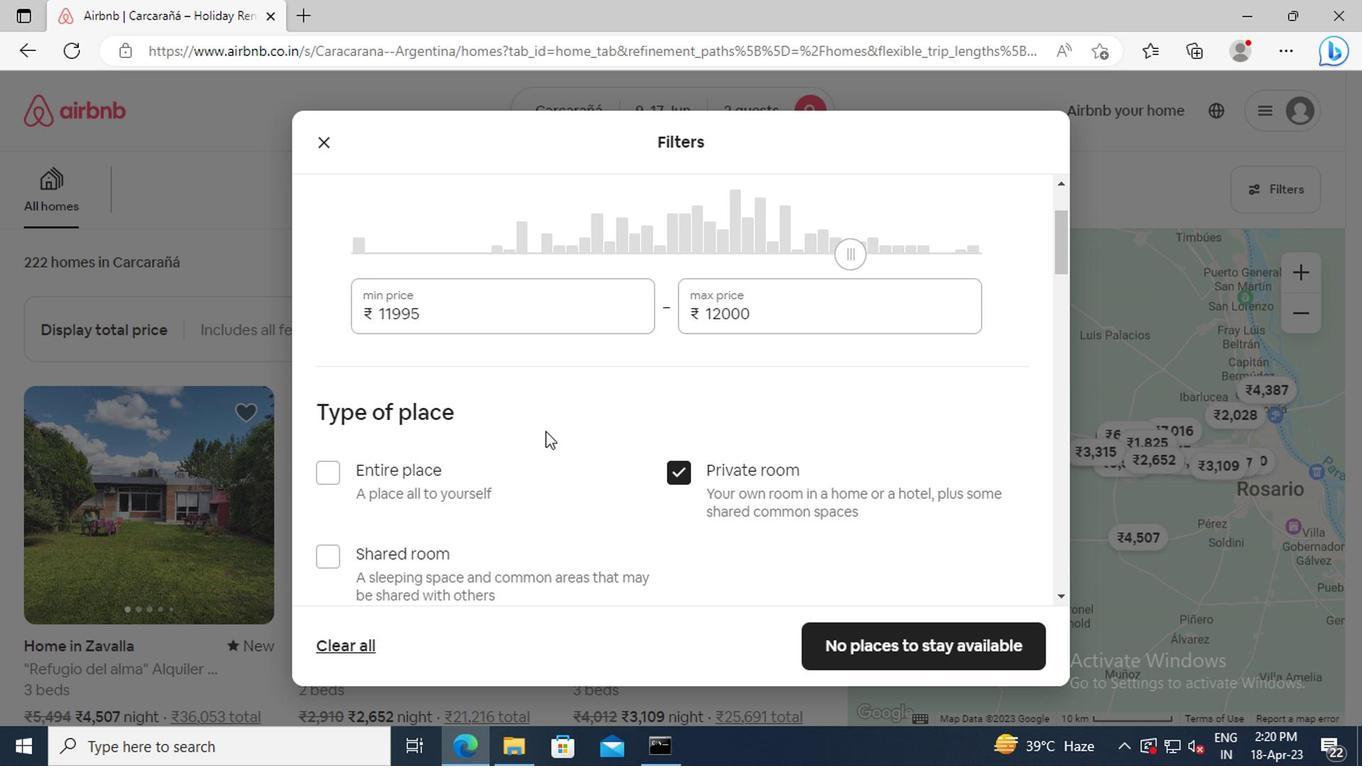 
Action: Mouse moved to (542, 429)
Screenshot: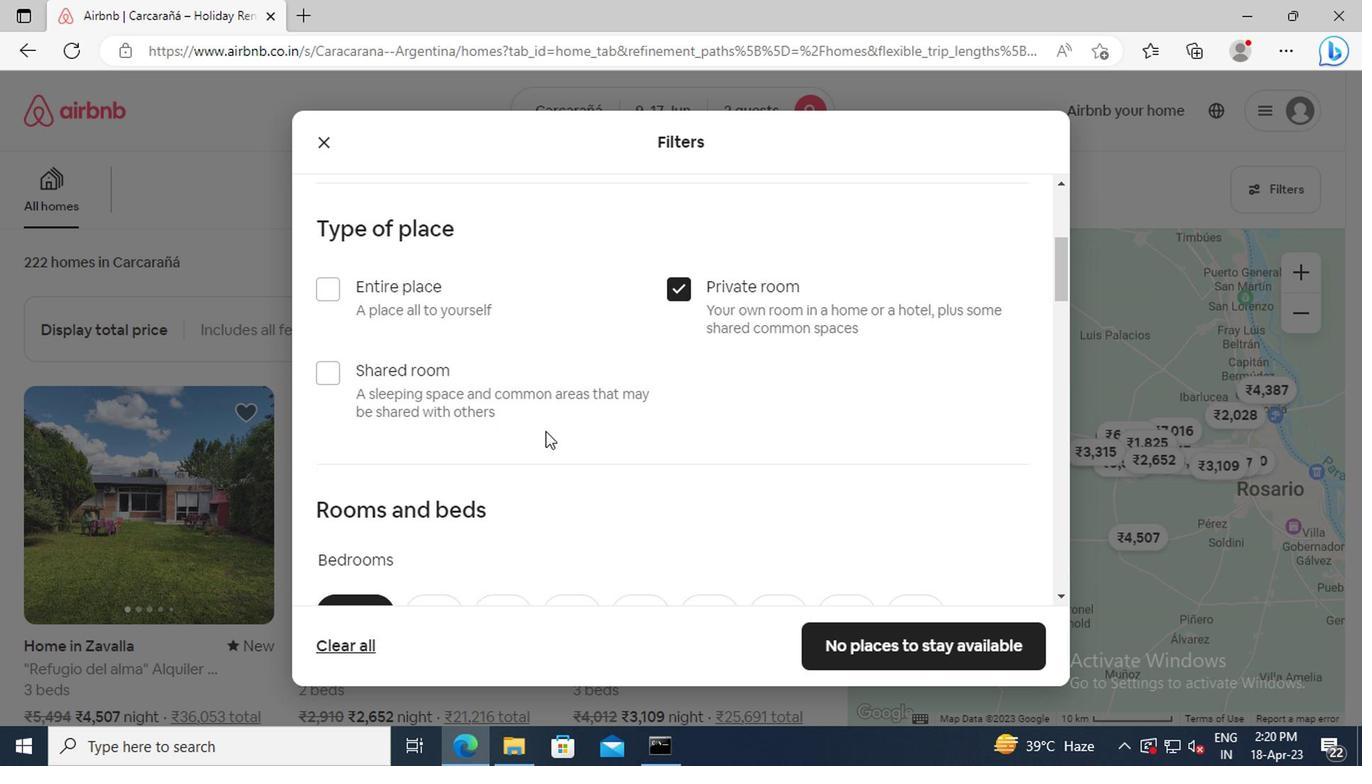 
Action: Mouse scrolled (542, 428) with delta (0, 0)
Screenshot: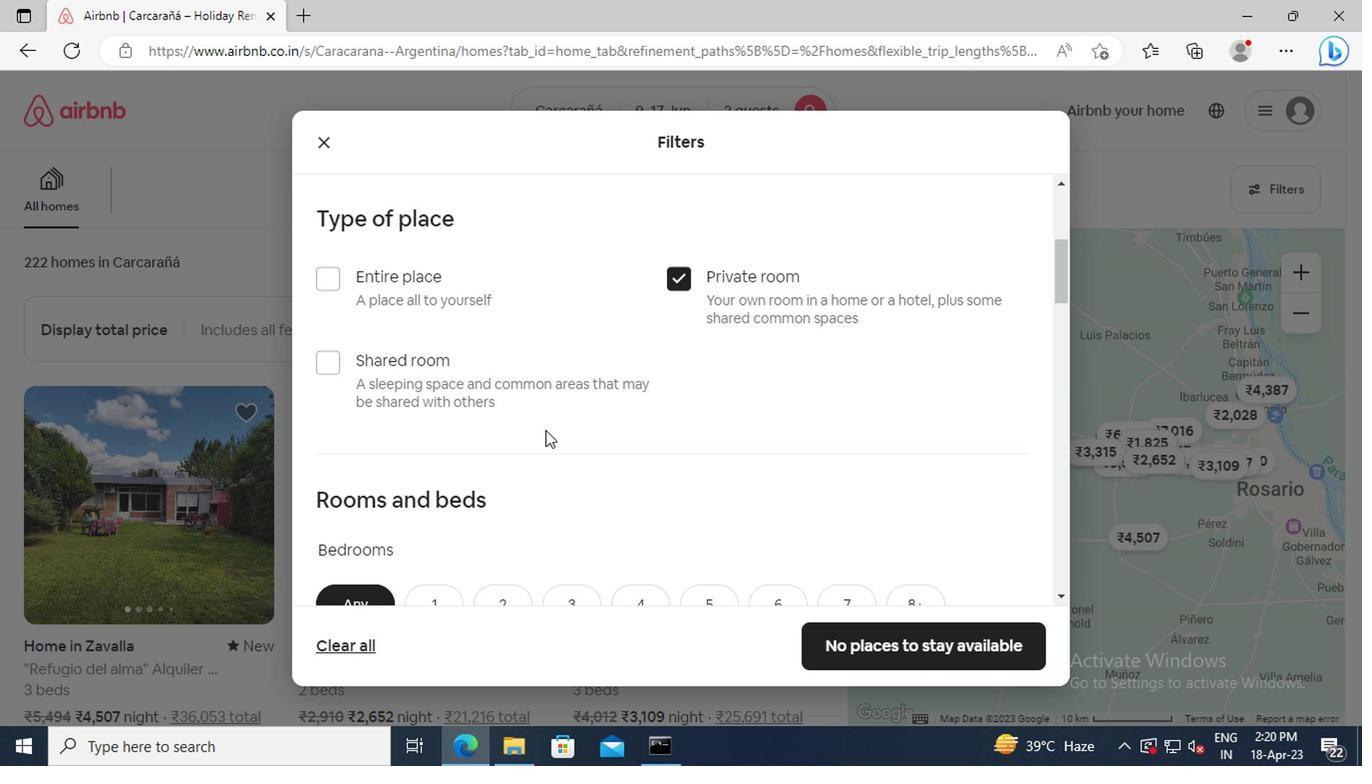 
Action: Mouse scrolled (542, 428) with delta (0, 0)
Screenshot: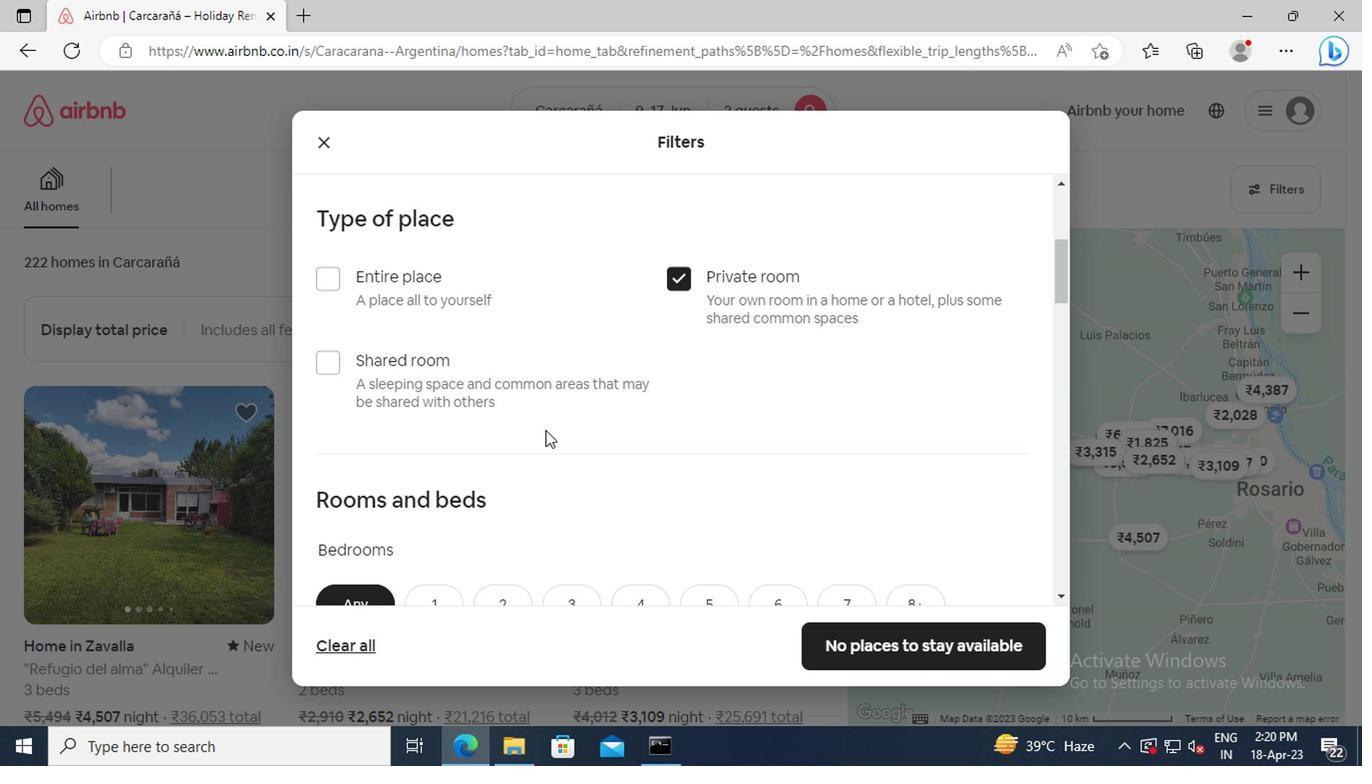 
Action: Mouse scrolled (542, 428) with delta (0, 0)
Screenshot: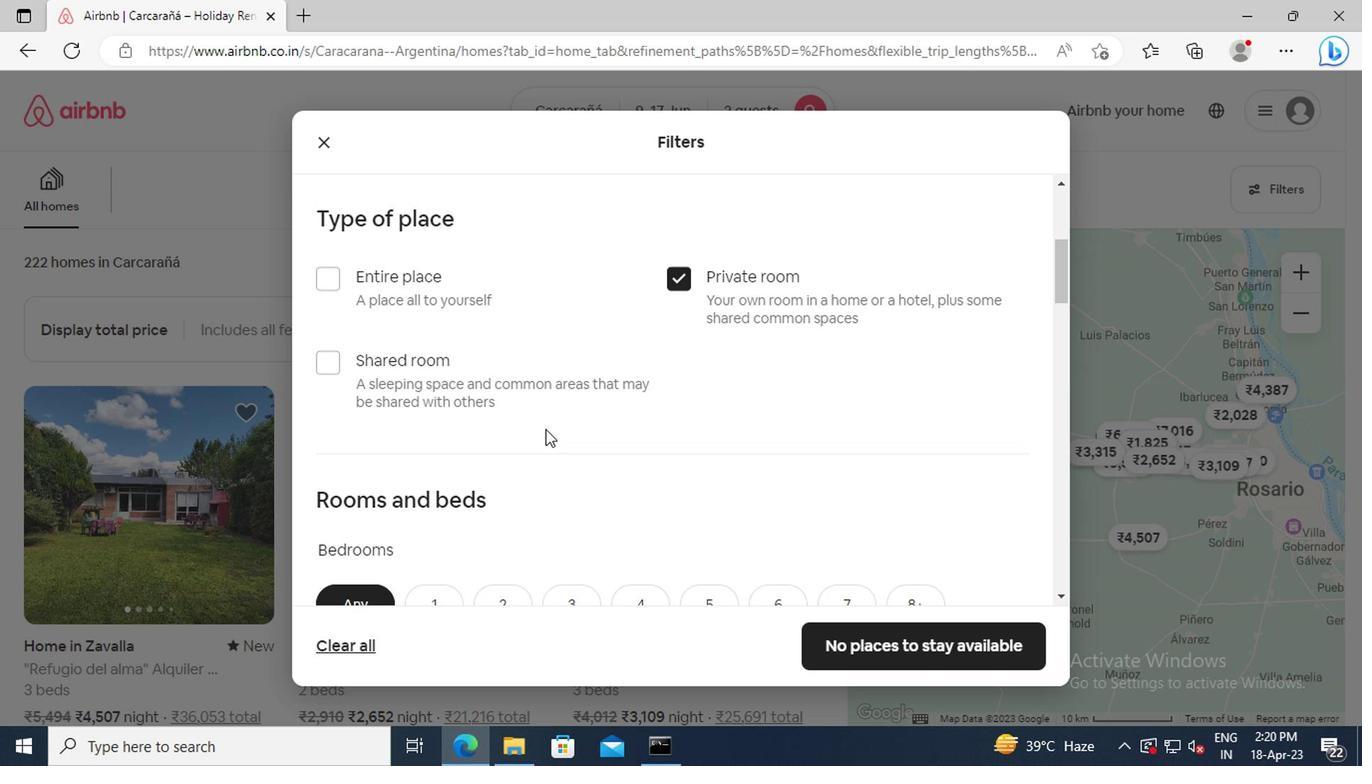 
Action: Mouse moved to (436, 418)
Screenshot: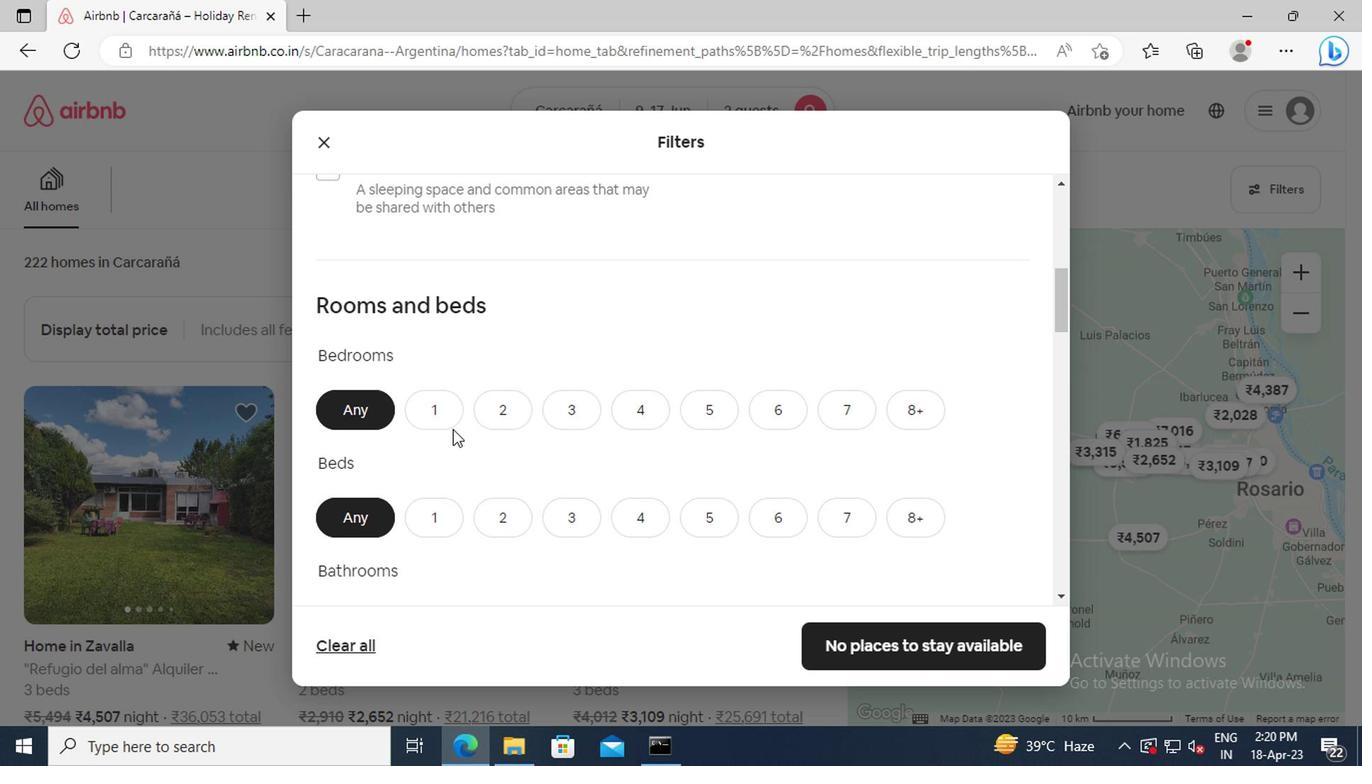 
Action: Mouse pressed left at (436, 418)
Screenshot: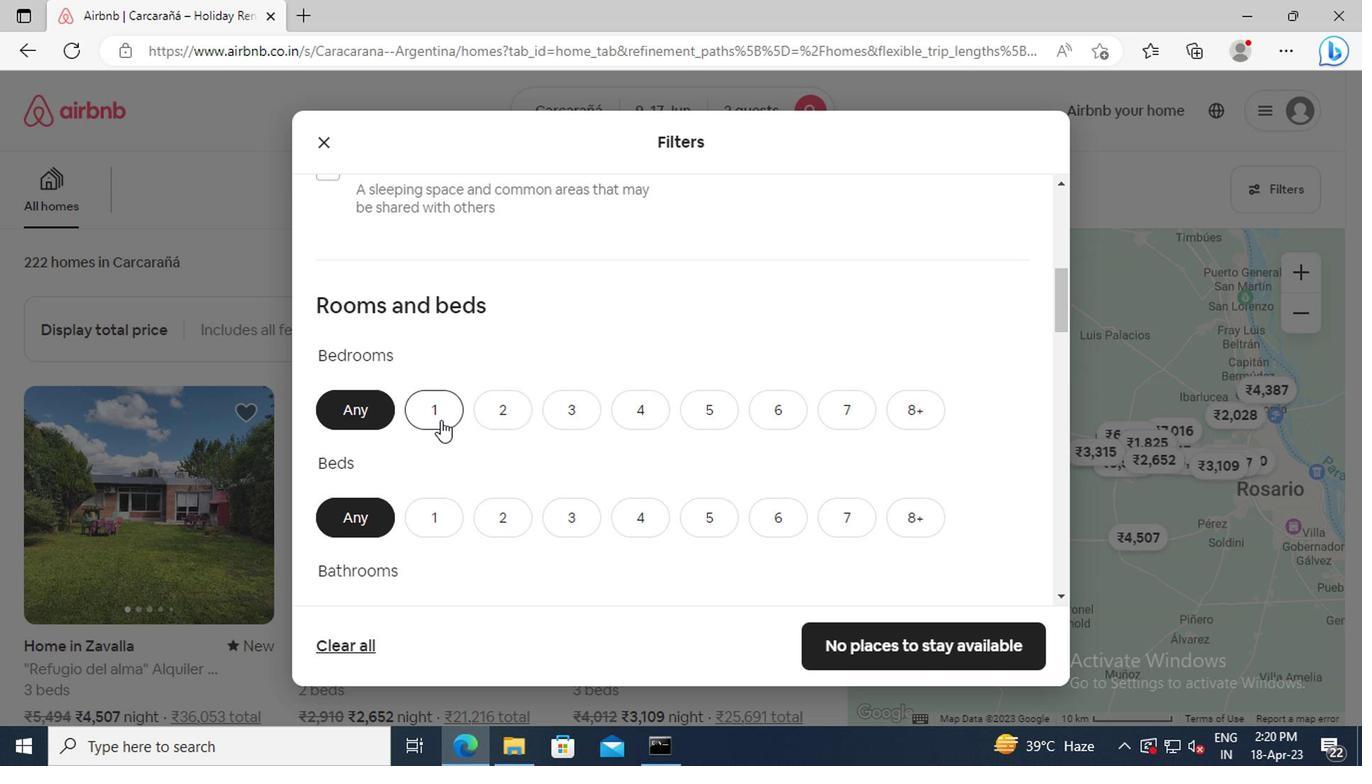 
Action: Mouse moved to (497, 511)
Screenshot: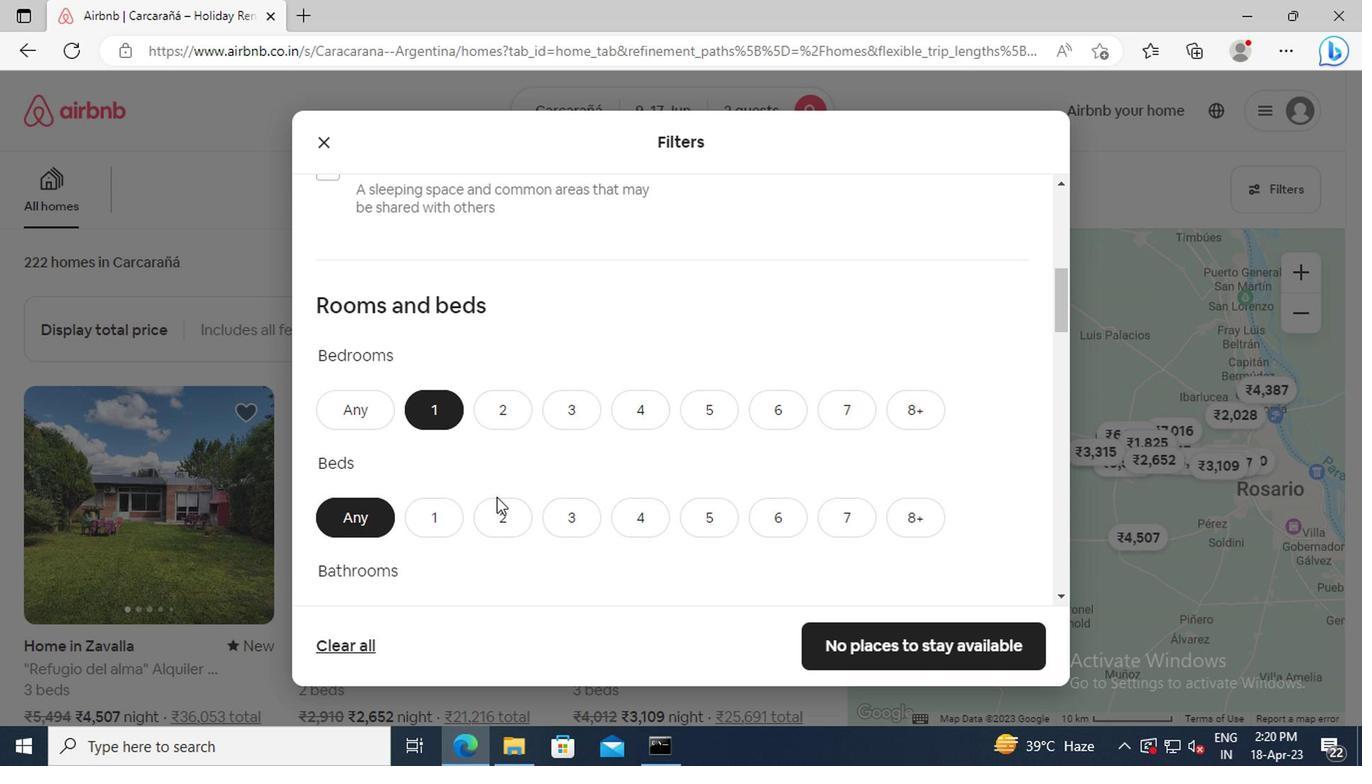 
Action: Mouse pressed left at (497, 511)
Screenshot: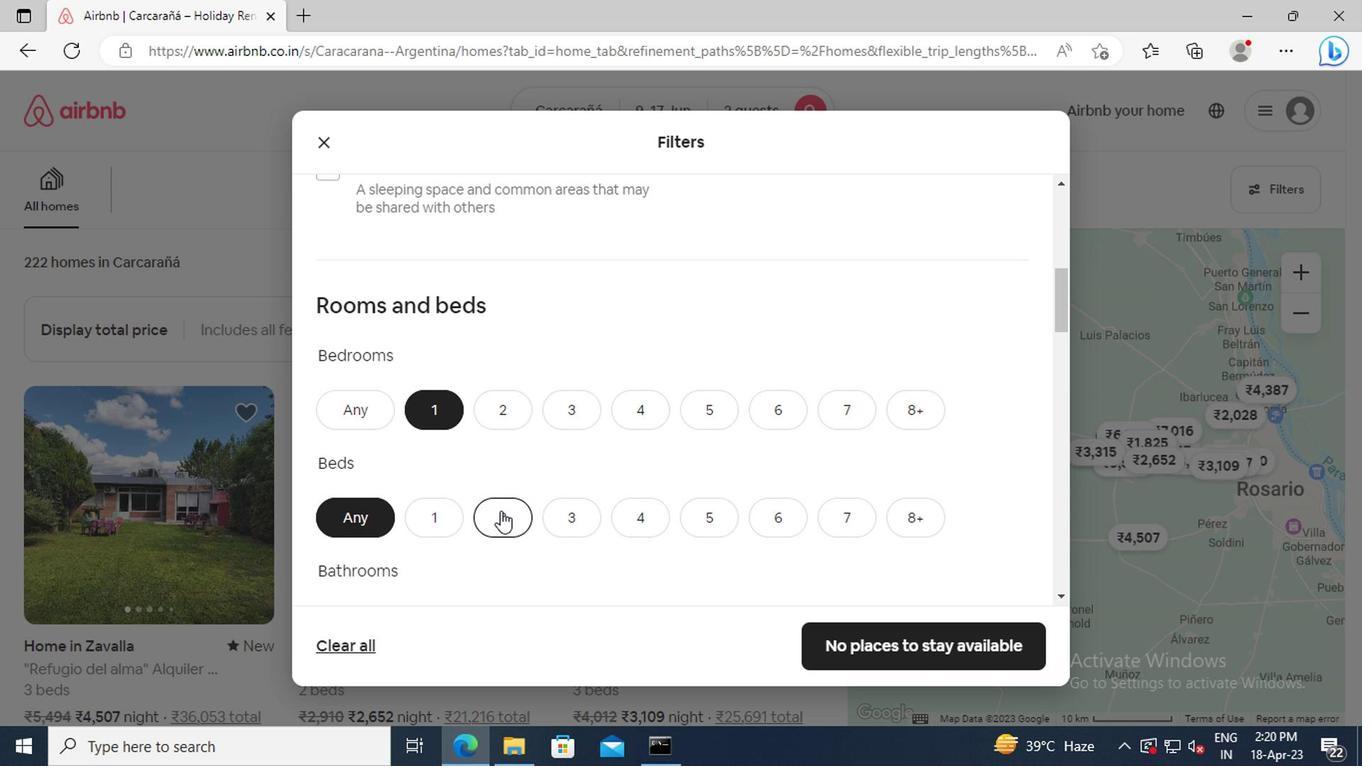 
Action: Mouse scrolled (497, 510) with delta (0, 0)
Screenshot: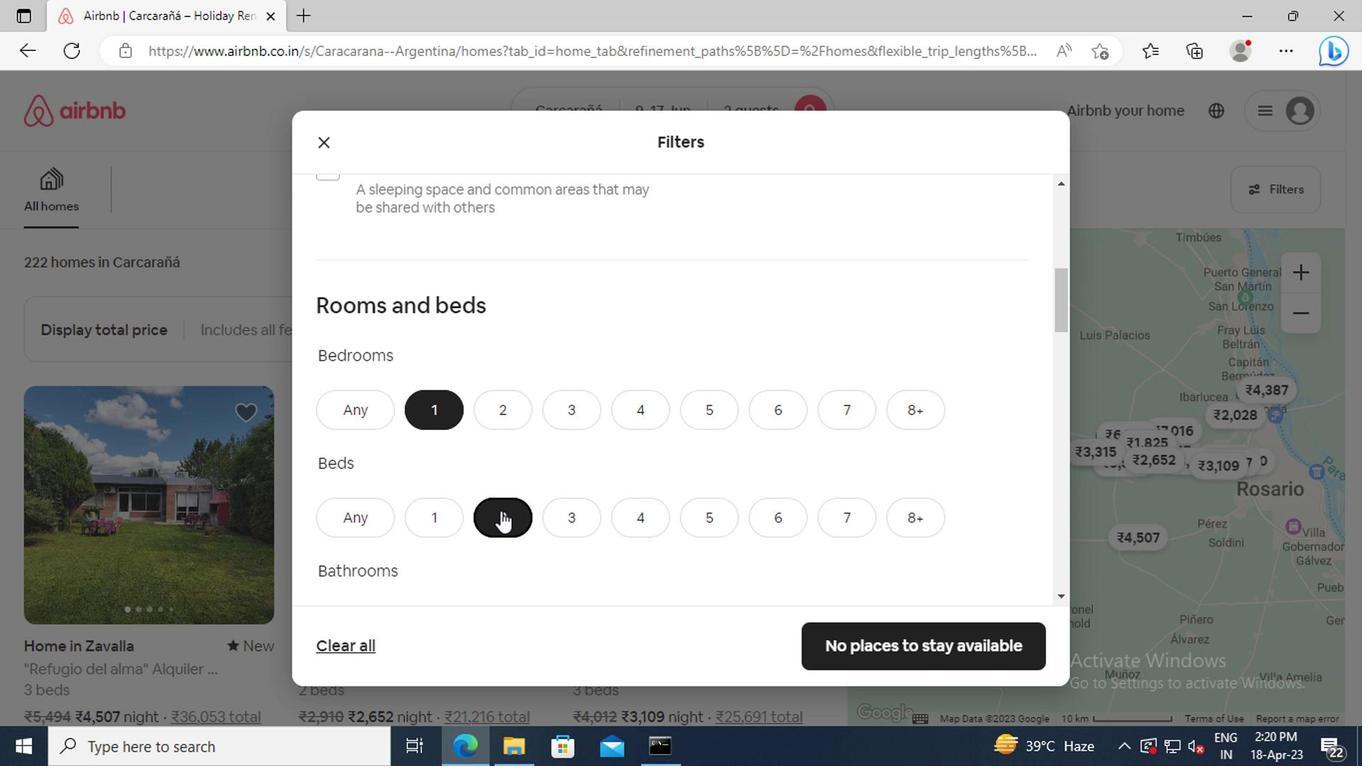 
Action: Mouse scrolled (497, 510) with delta (0, 0)
Screenshot: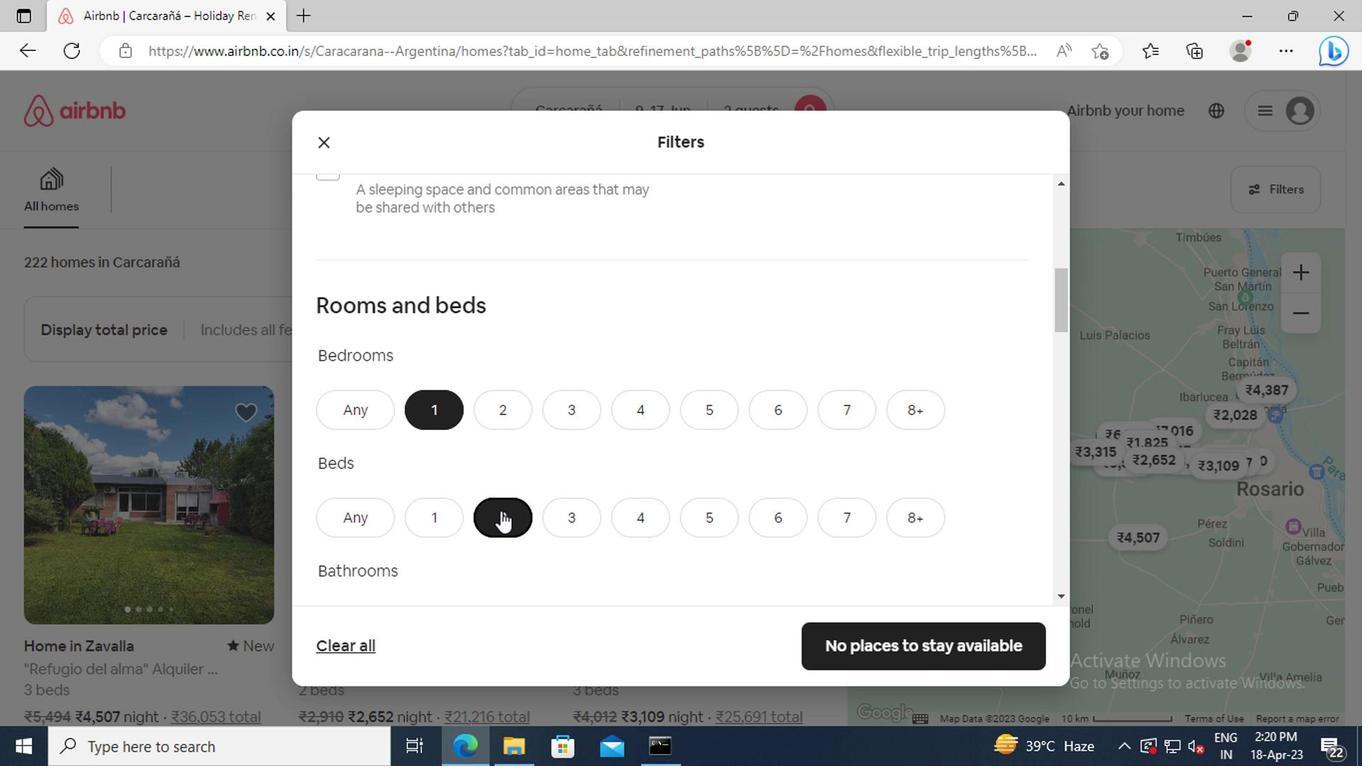 
Action: Mouse moved to (438, 501)
Screenshot: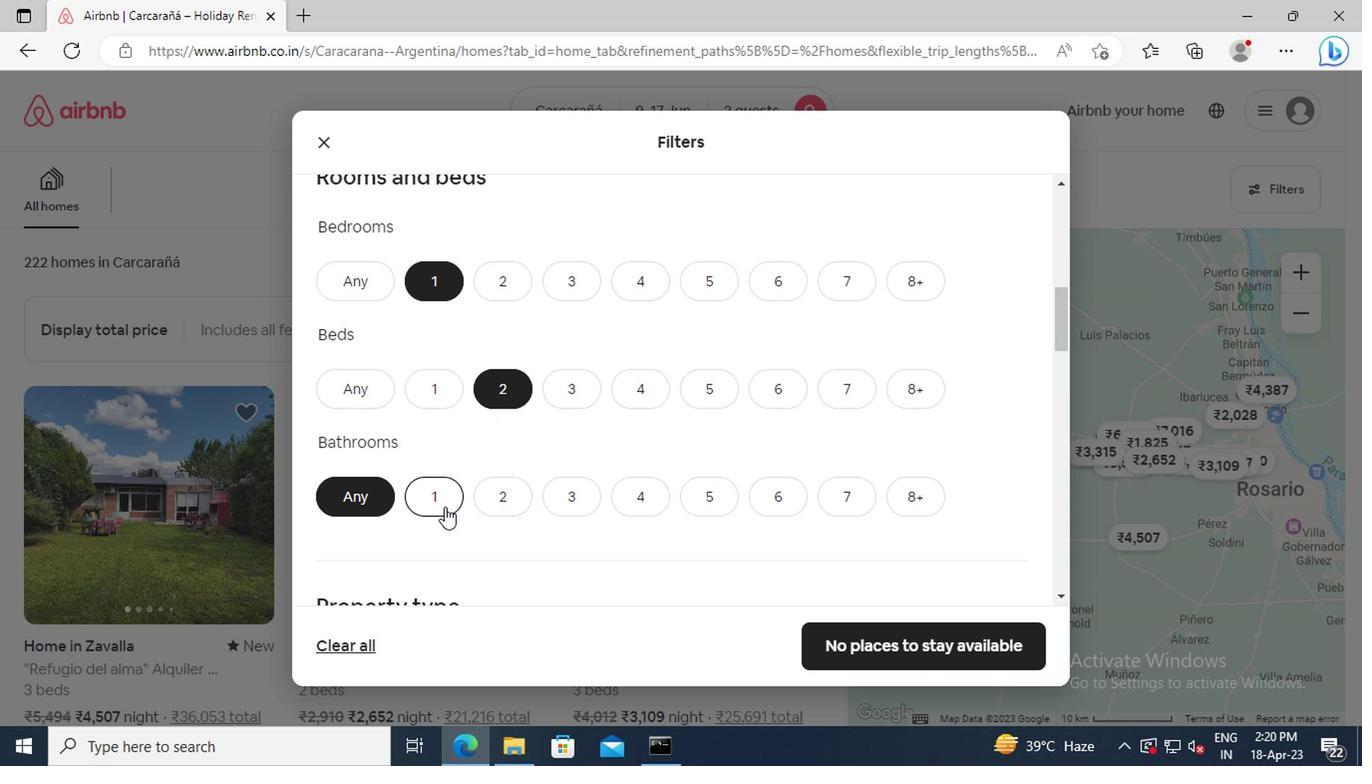 
Action: Mouse pressed left at (438, 501)
Screenshot: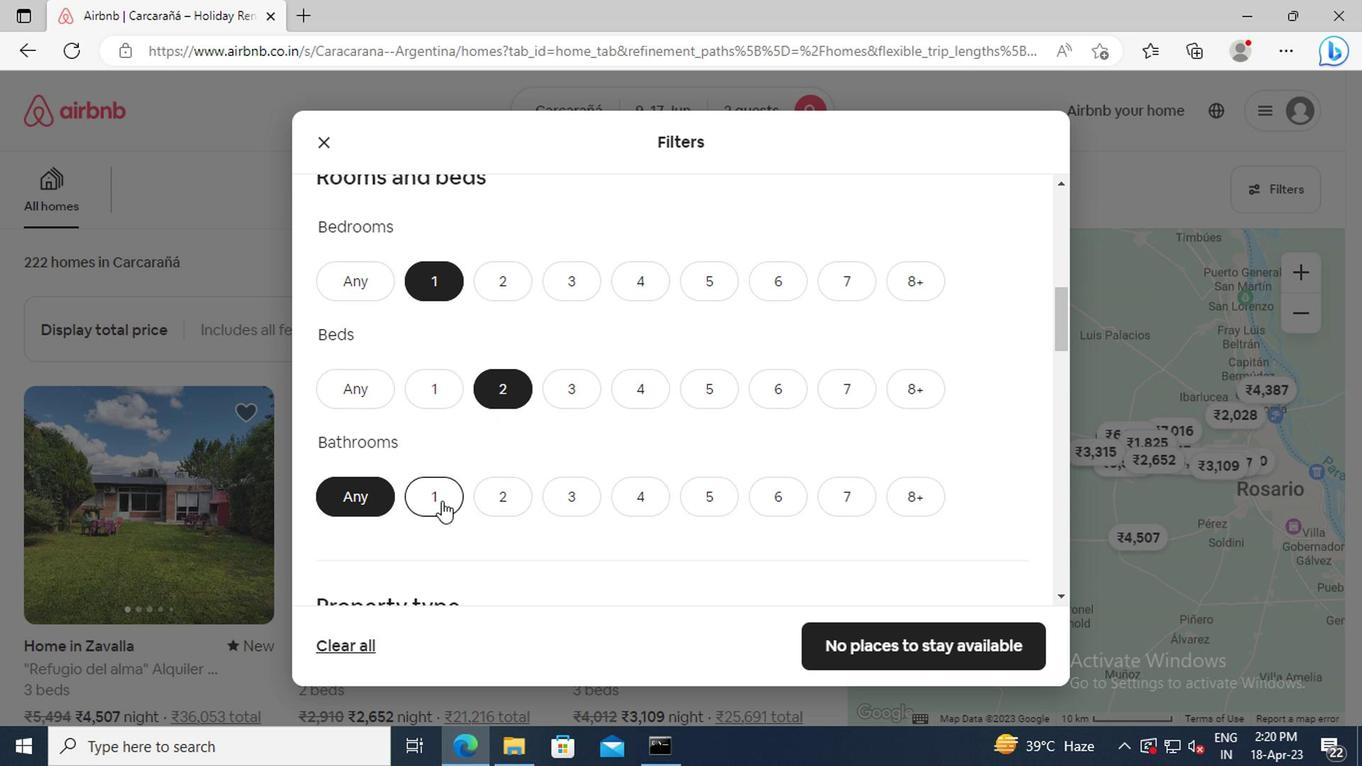 
Action: Mouse scrolled (438, 500) with delta (0, 0)
Screenshot: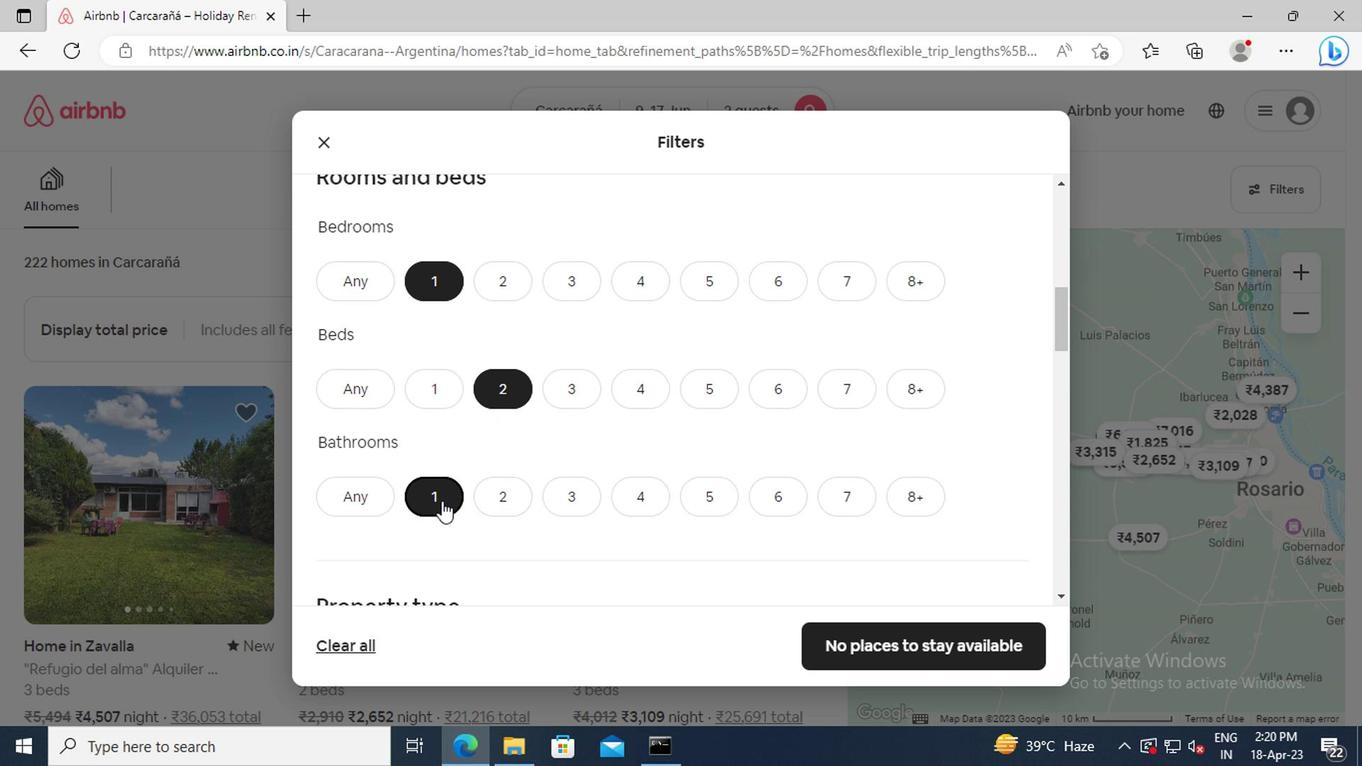 
Action: Mouse scrolled (438, 500) with delta (0, 0)
Screenshot: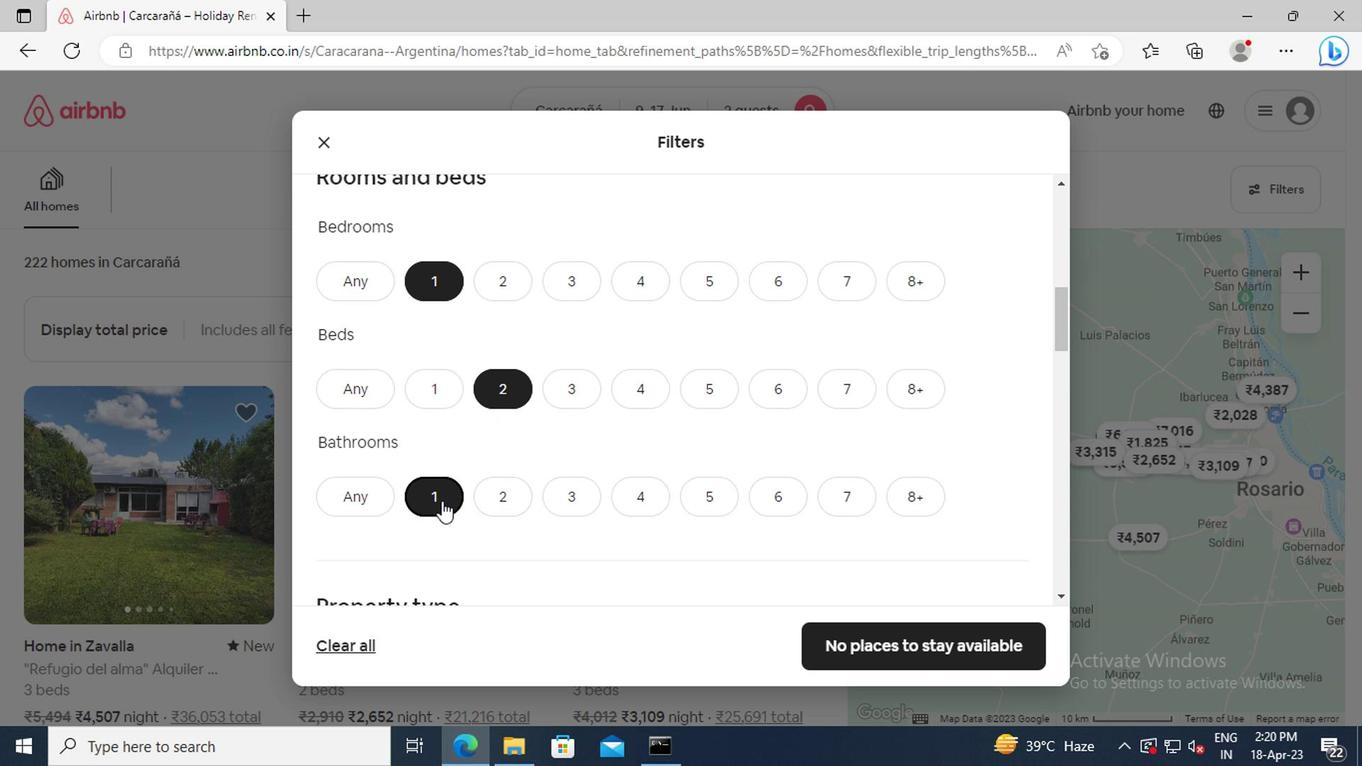 
Action: Mouse moved to (438, 484)
Screenshot: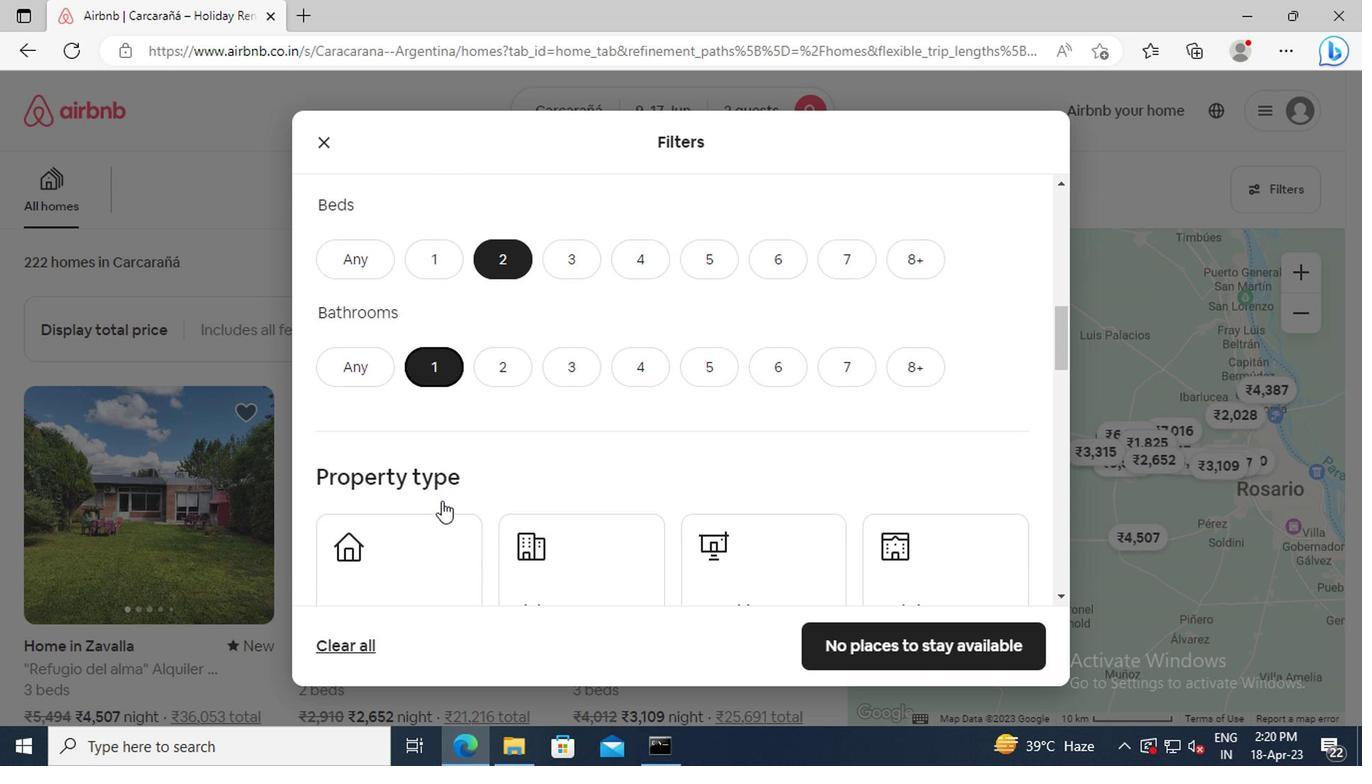
Action: Mouse scrolled (438, 483) with delta (0, 0)
Screenshot: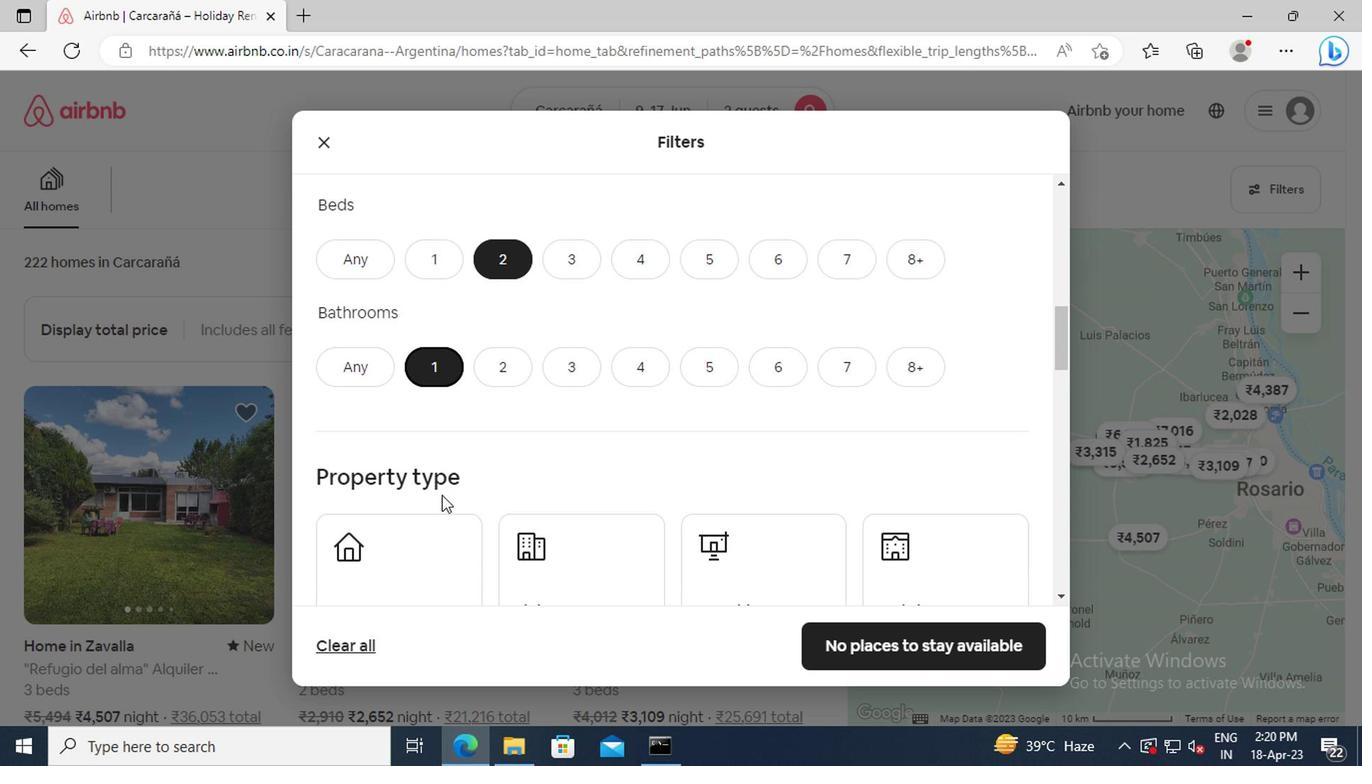 
Action: Mouse scrolled (438, 483) with delta (0, 0)
Screenshot: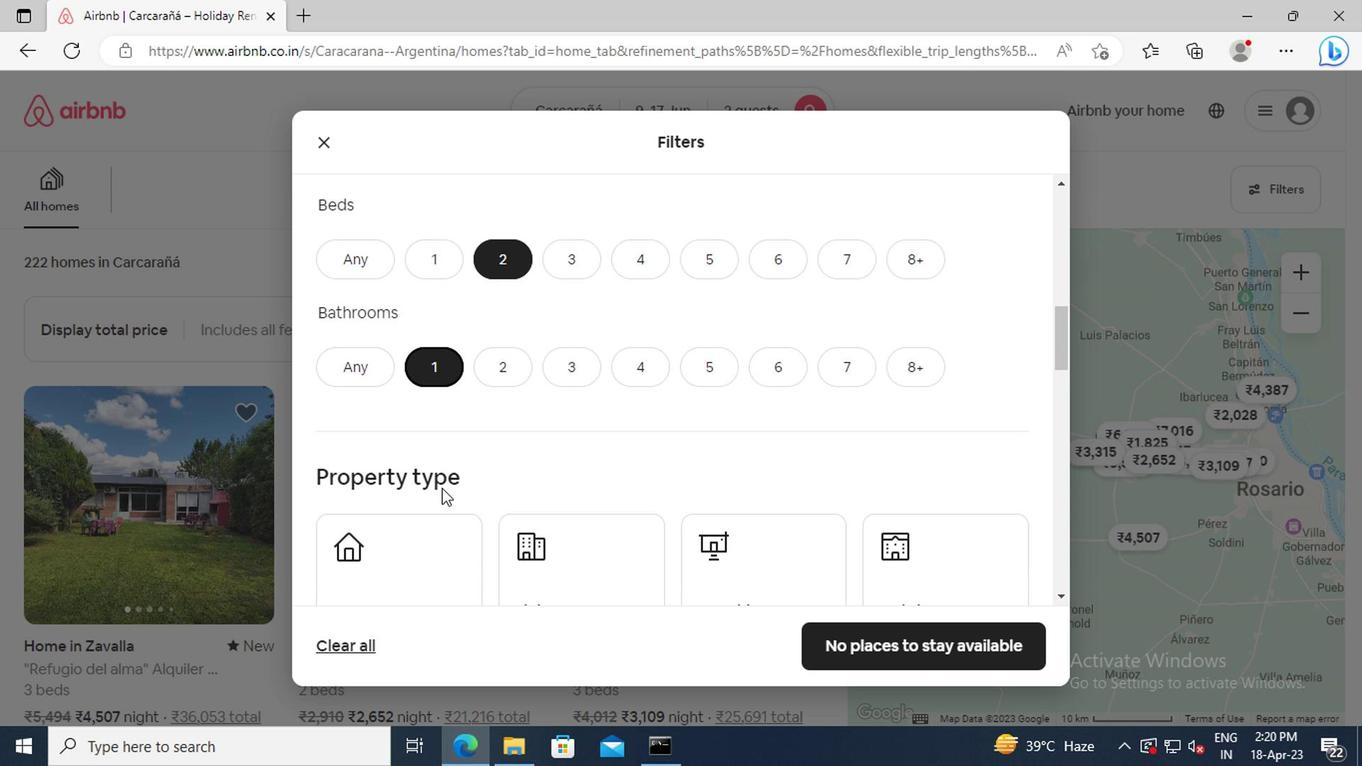 
Action: Mouse moved to (552, 475)
Screenshot: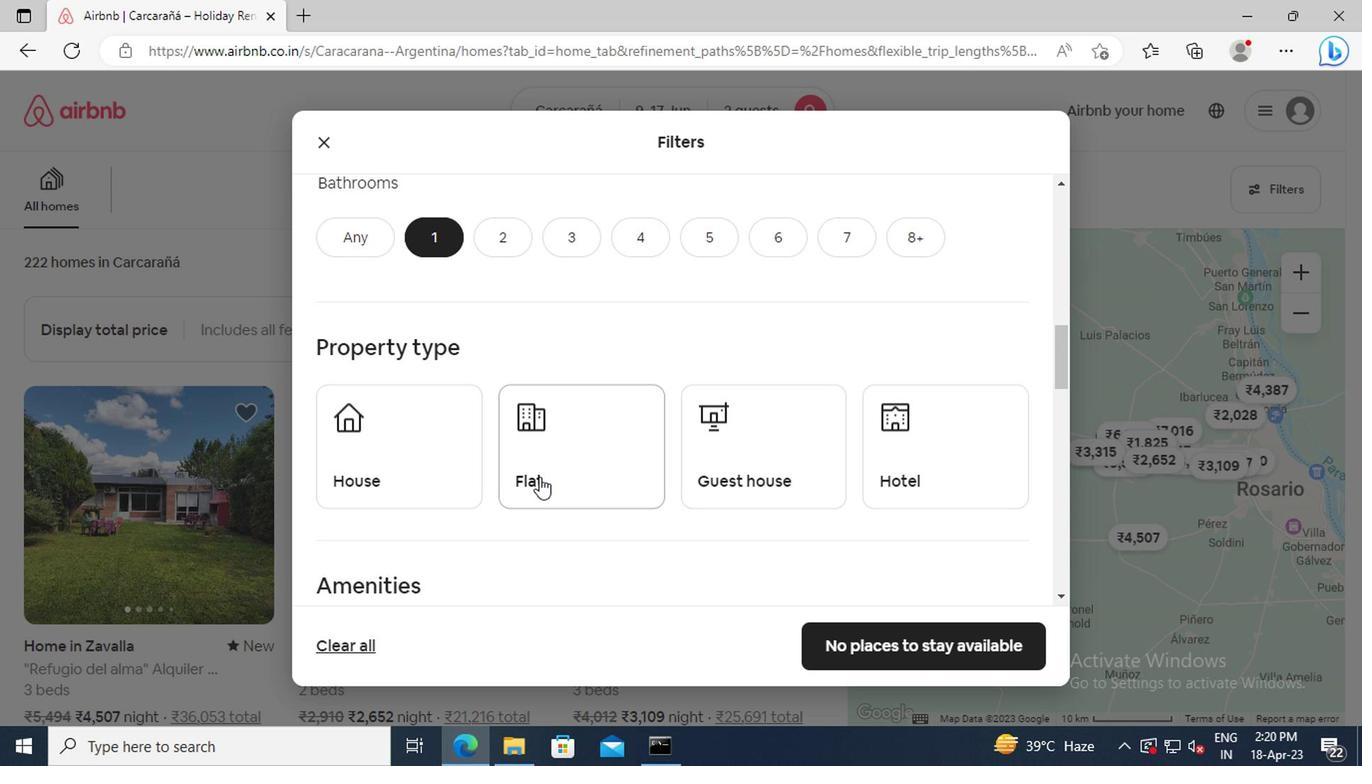 
Action: Mouse pressed left at (552, 475)
Screenshot: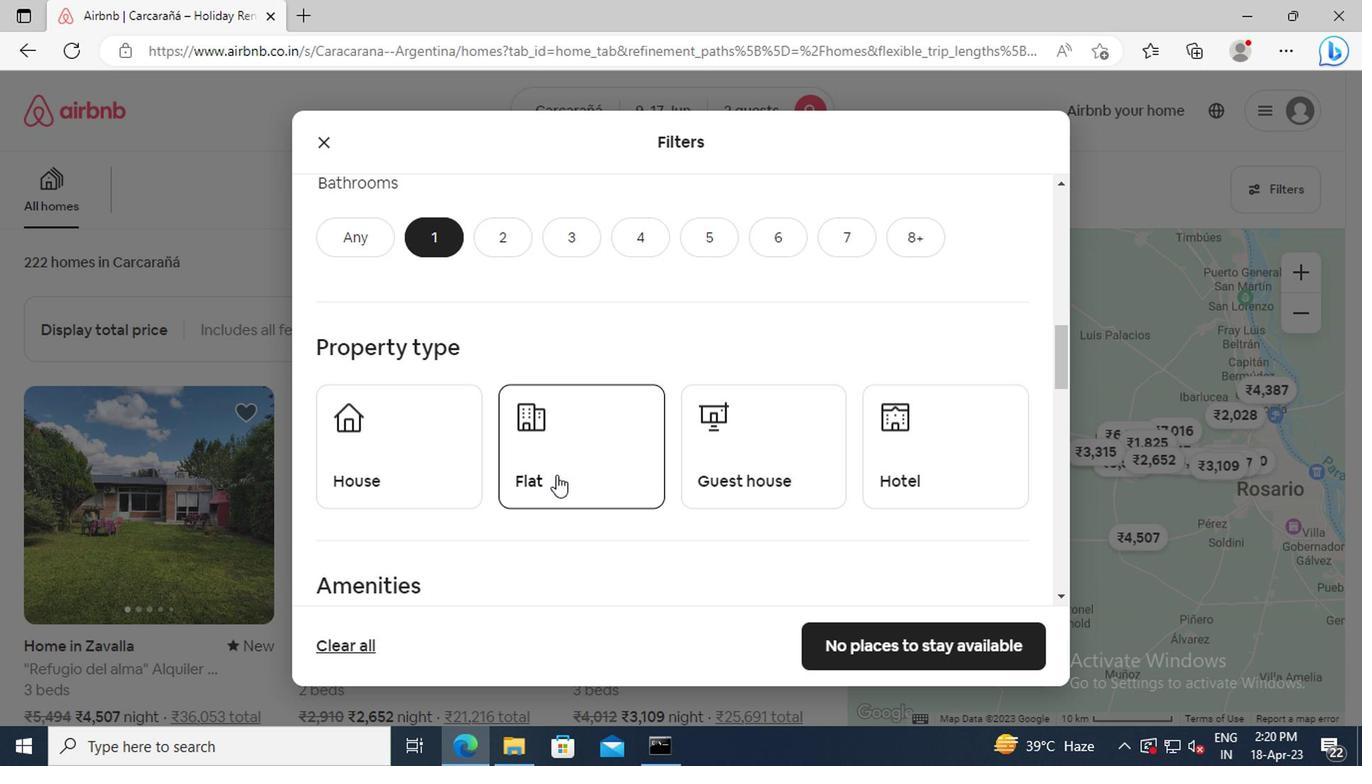 
Action: Mouse scrolled (552, 474) with delta (0, 0)
Screenshot: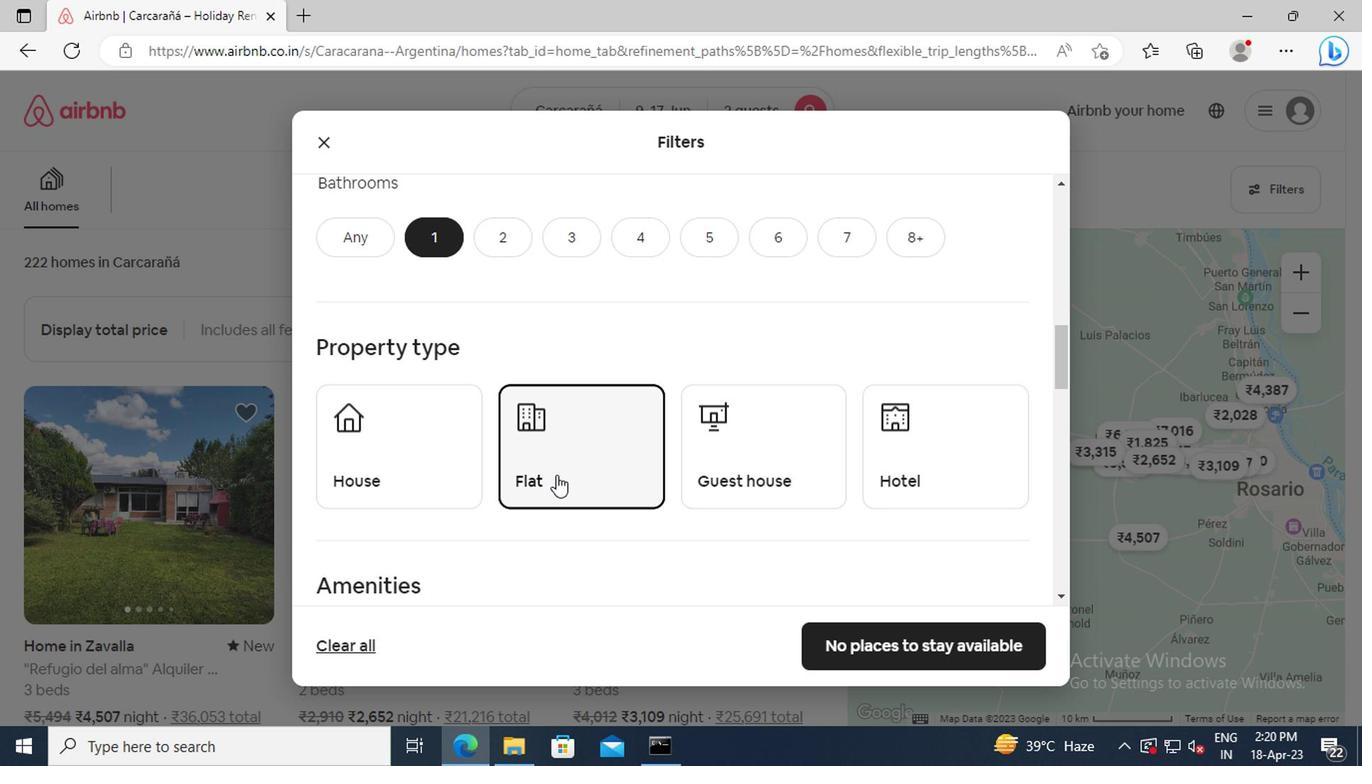 
Action: Mouse scrolled (552, 474) with delta (0, 0)
Screenshot: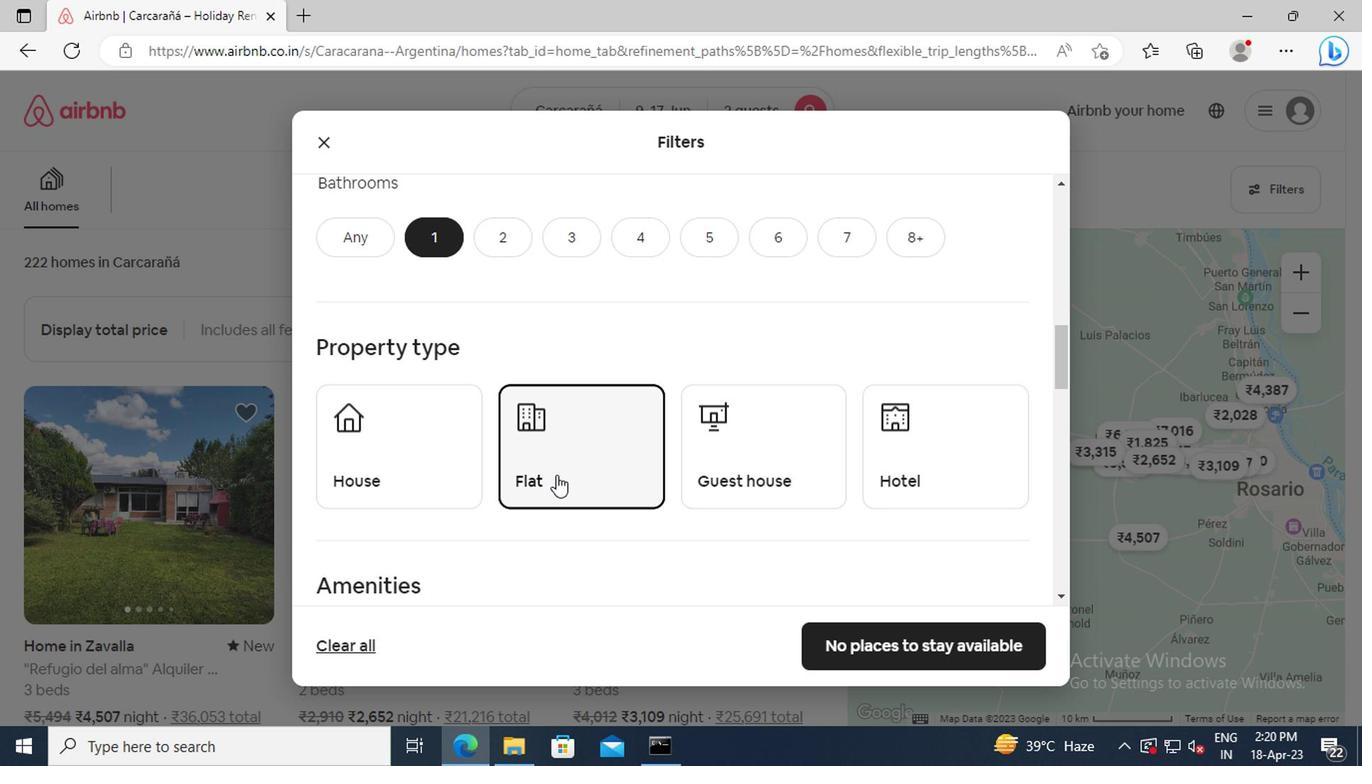 
Action: Mouse scrolled (552, 474) with delta (0, 0)
Screenshot: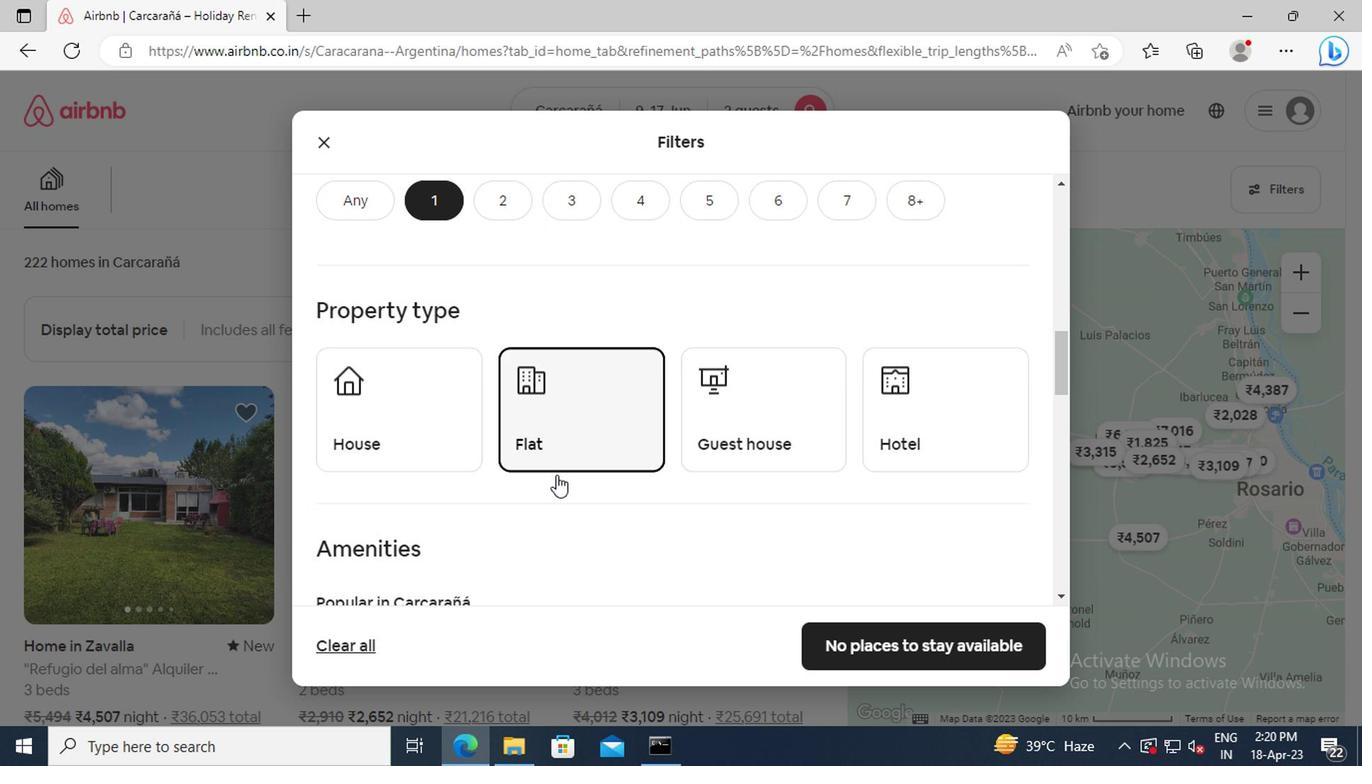 
Action: Mouse scrolled (552, 474) with delta (0, 0)
Screenshot: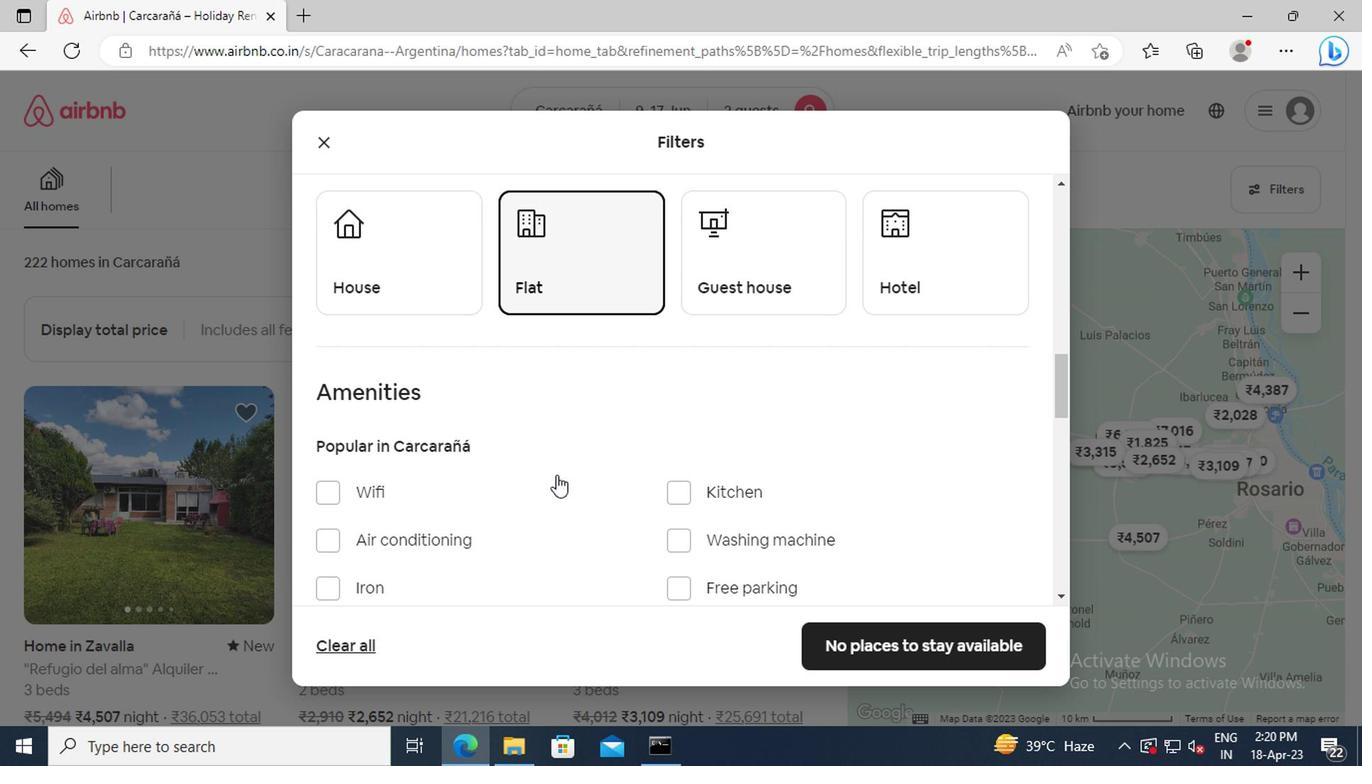 
Action: Mouse moved to (325, 429)
Screenshot: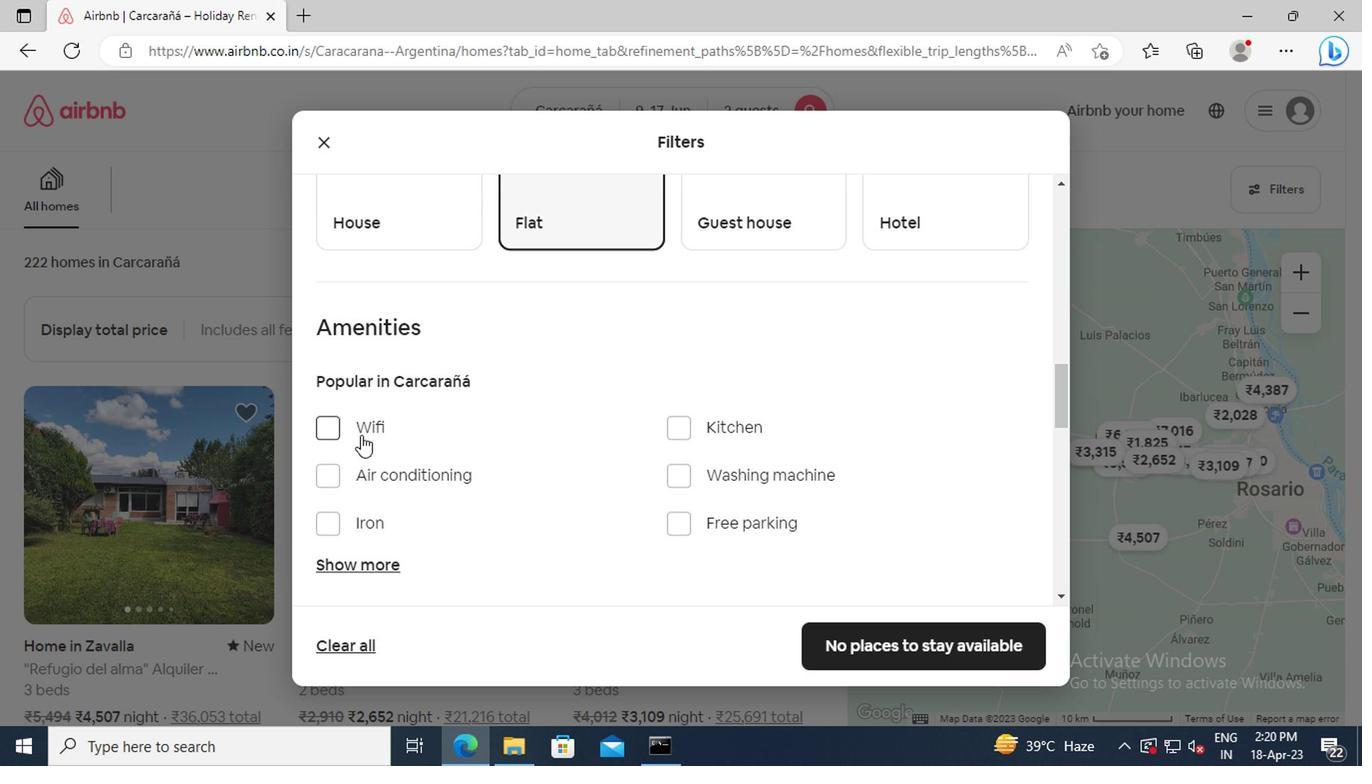 
Action: Mouse pressed left at (325, 429)
Screenshot: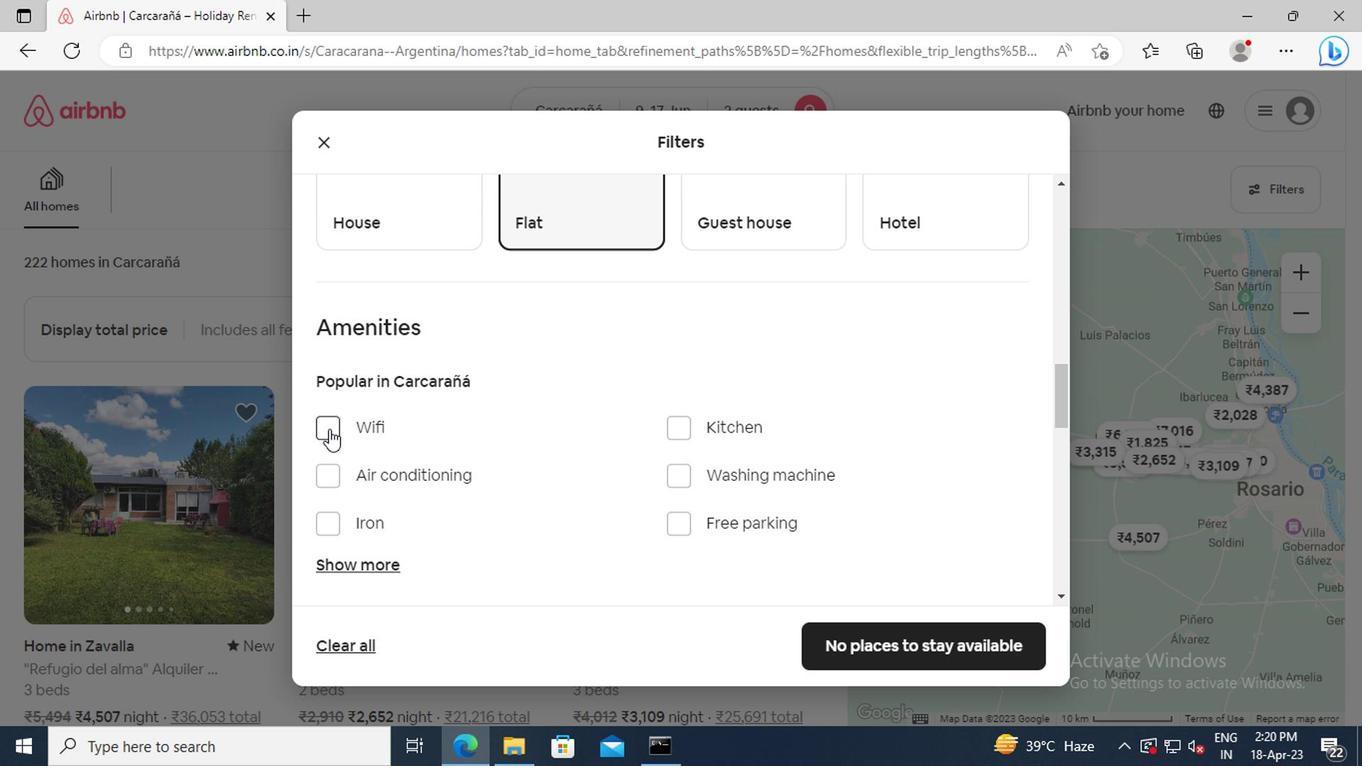 
Action: Mouse scrolled (325, 428) with delta (0, 0)
Screenshot: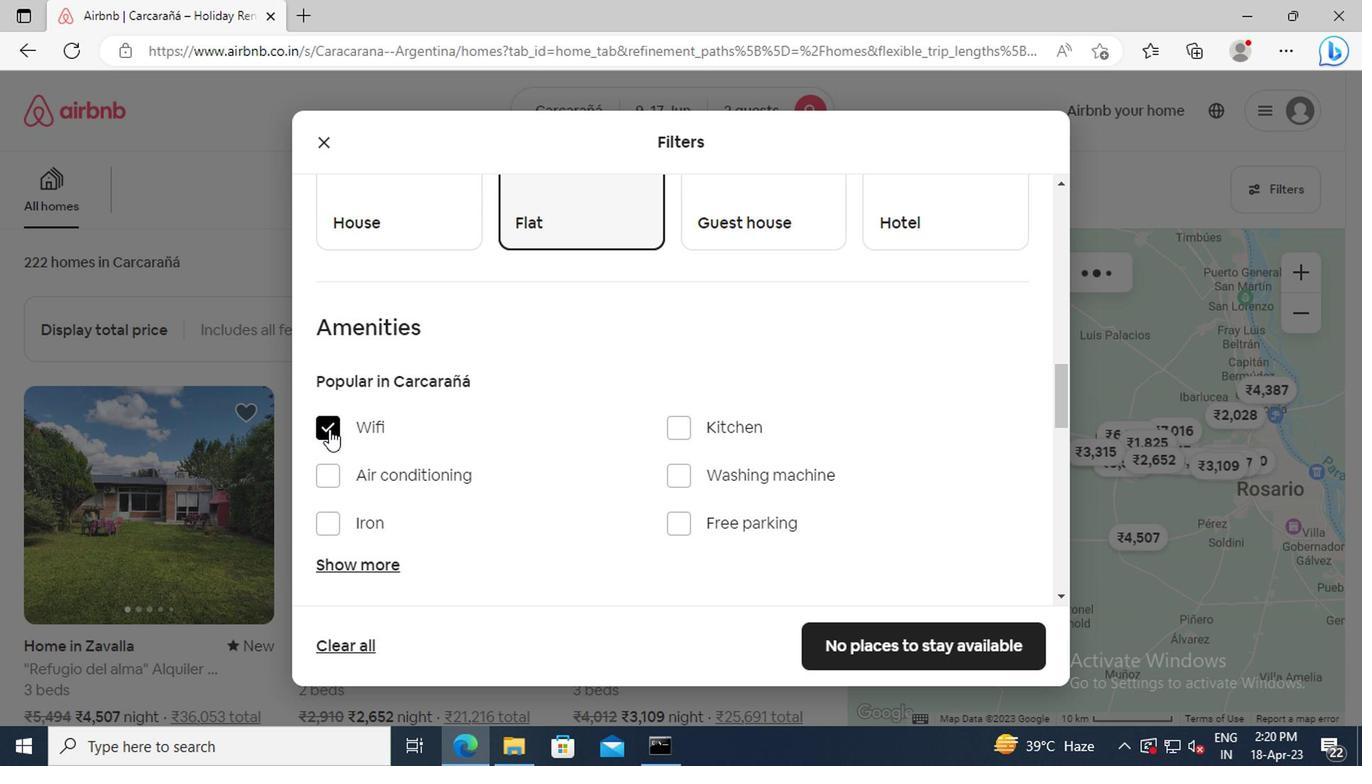
Action: Mouse scrolled (325, 428) with delta (0, 0)
Screenshot: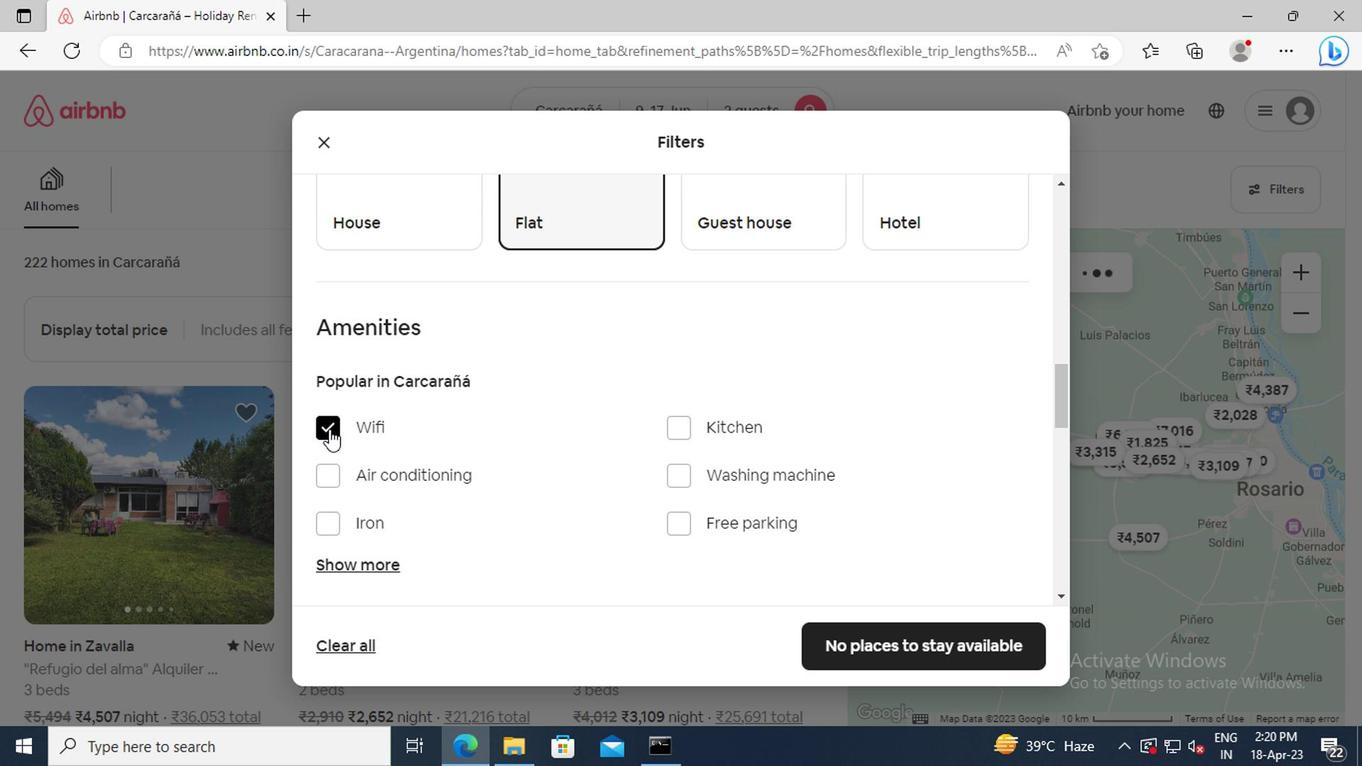 
Action: Mouse moved to (344, 438)
Screenshot: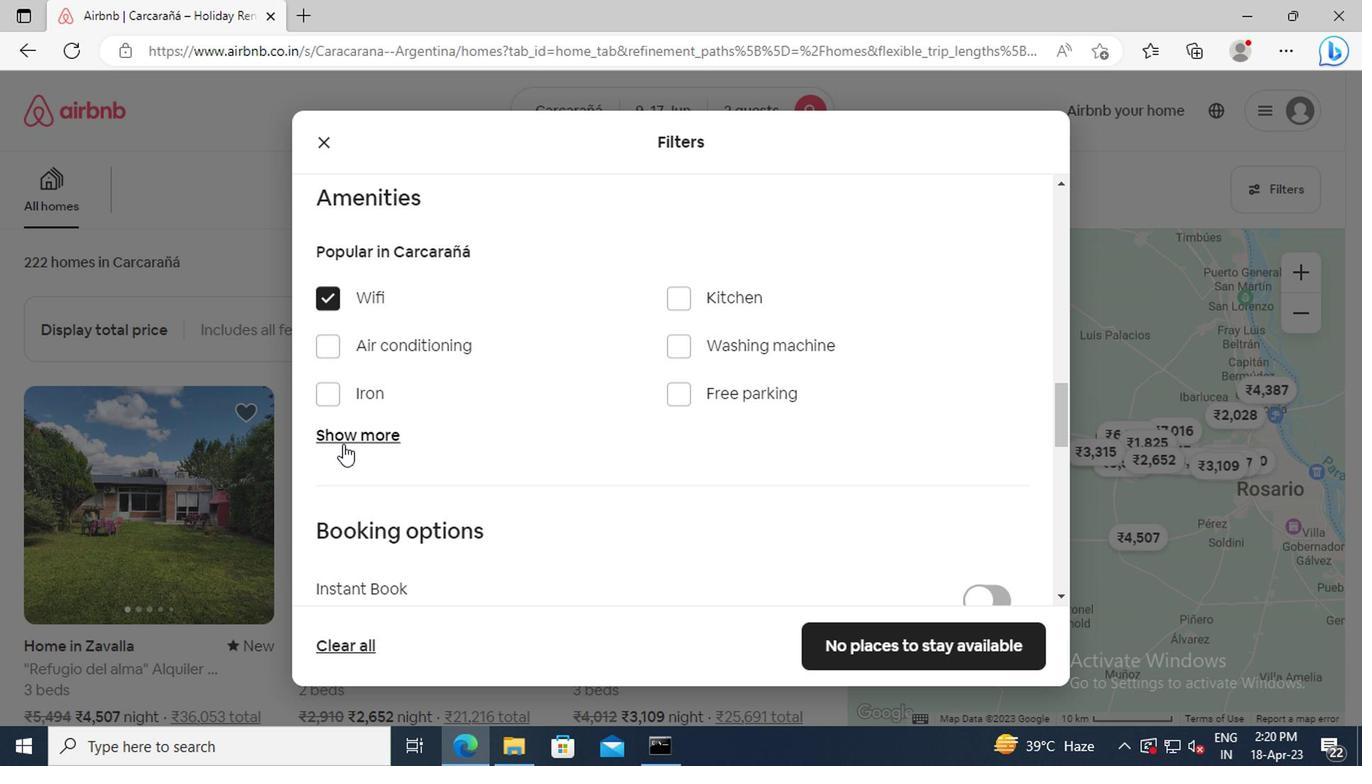 
Action: Mouse pressed left at (344, 438)
Screenshot: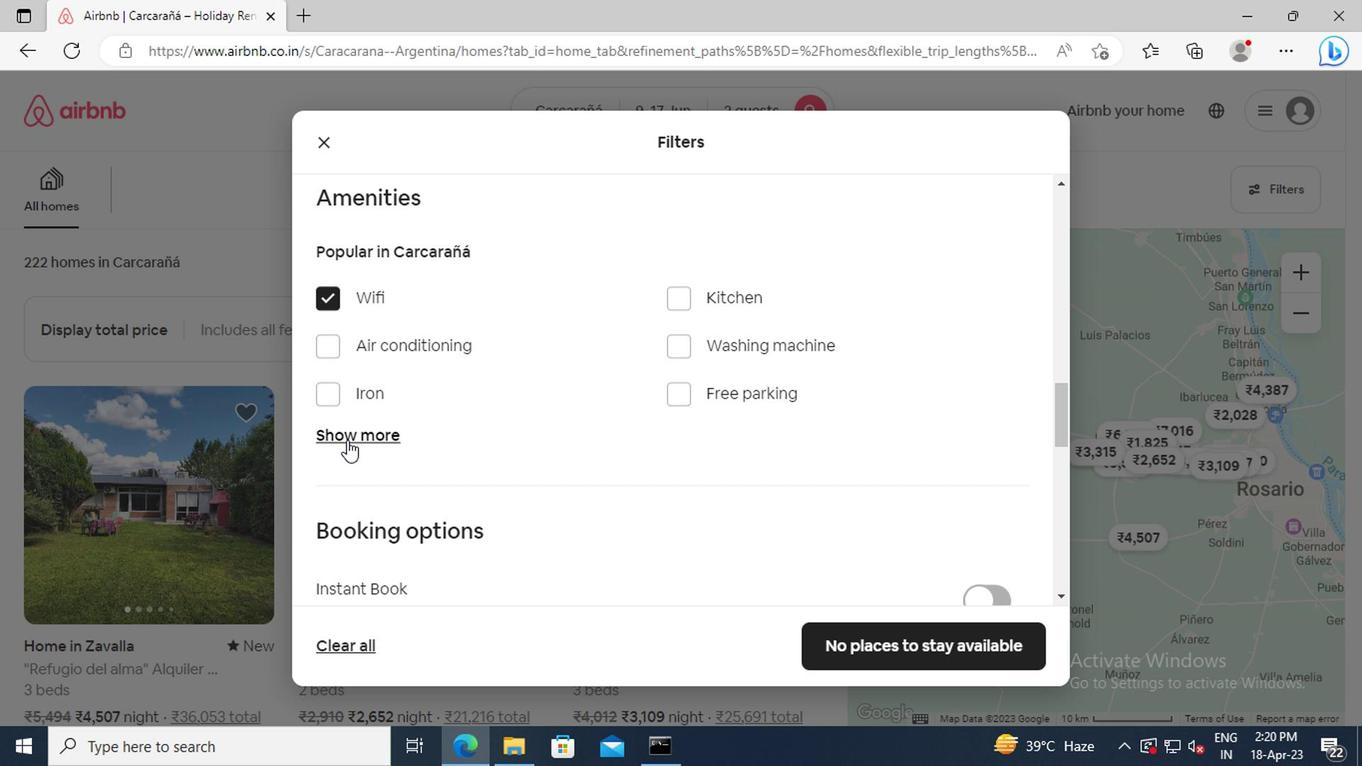 
Action: Mouse moved to (372, 439)
Screenshot: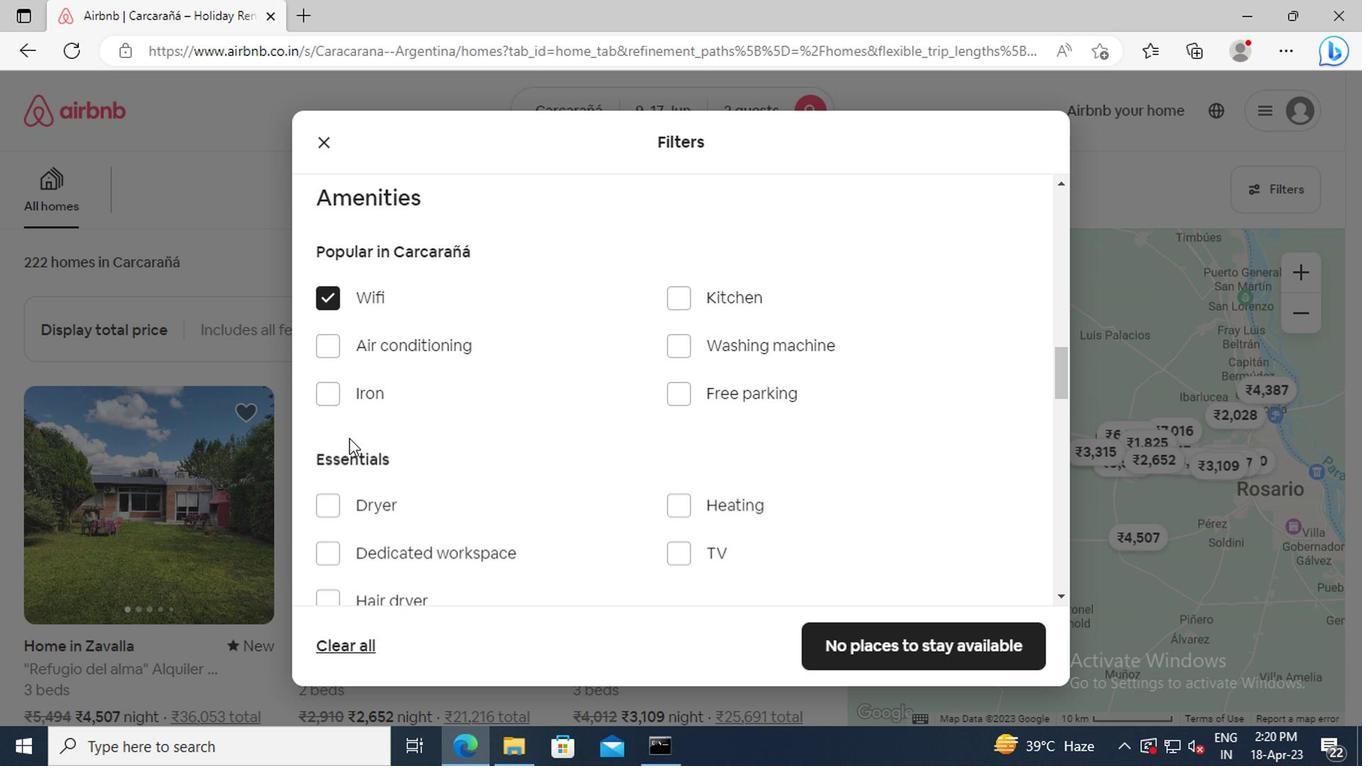 
Action: Mouse scrolled (372, 438) with delta (0, 0)
Screenshot: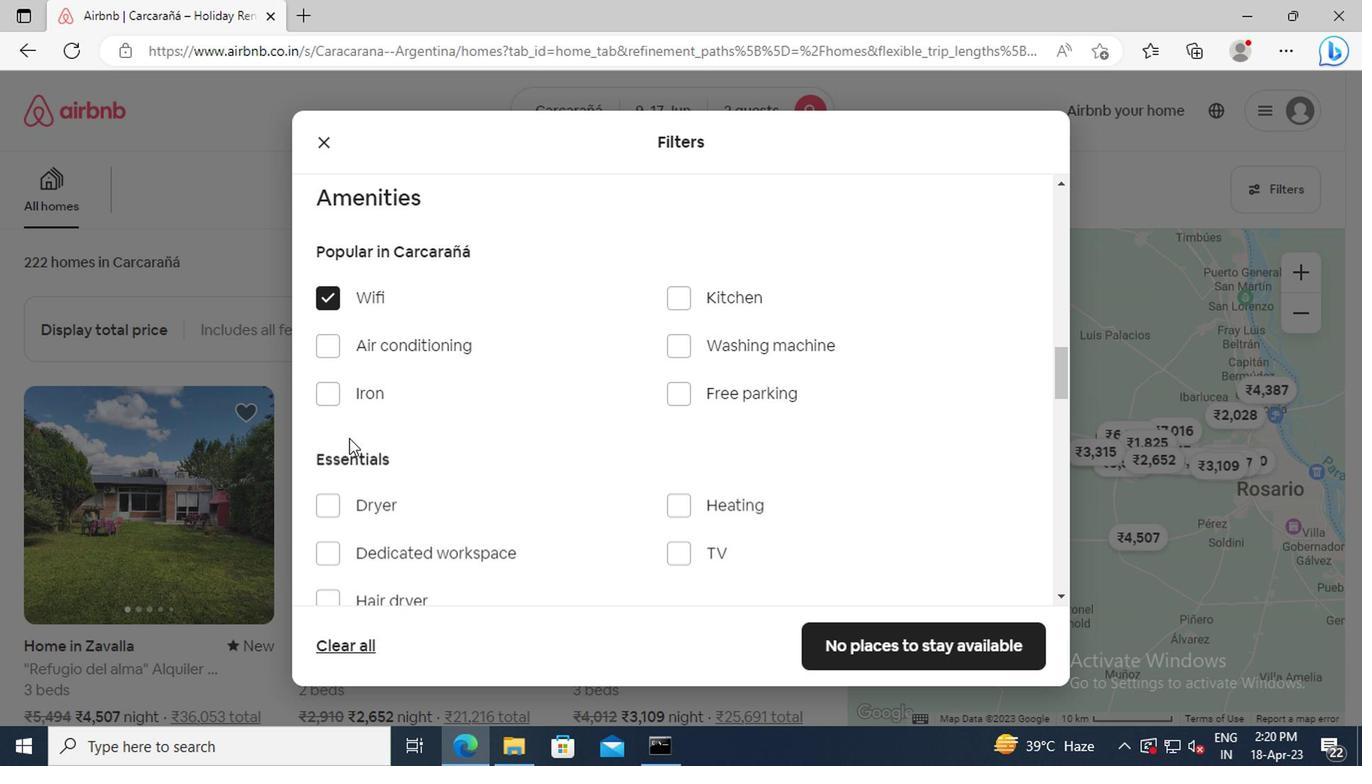 
Action: Mouse moved to (669, 447)
Screenshot: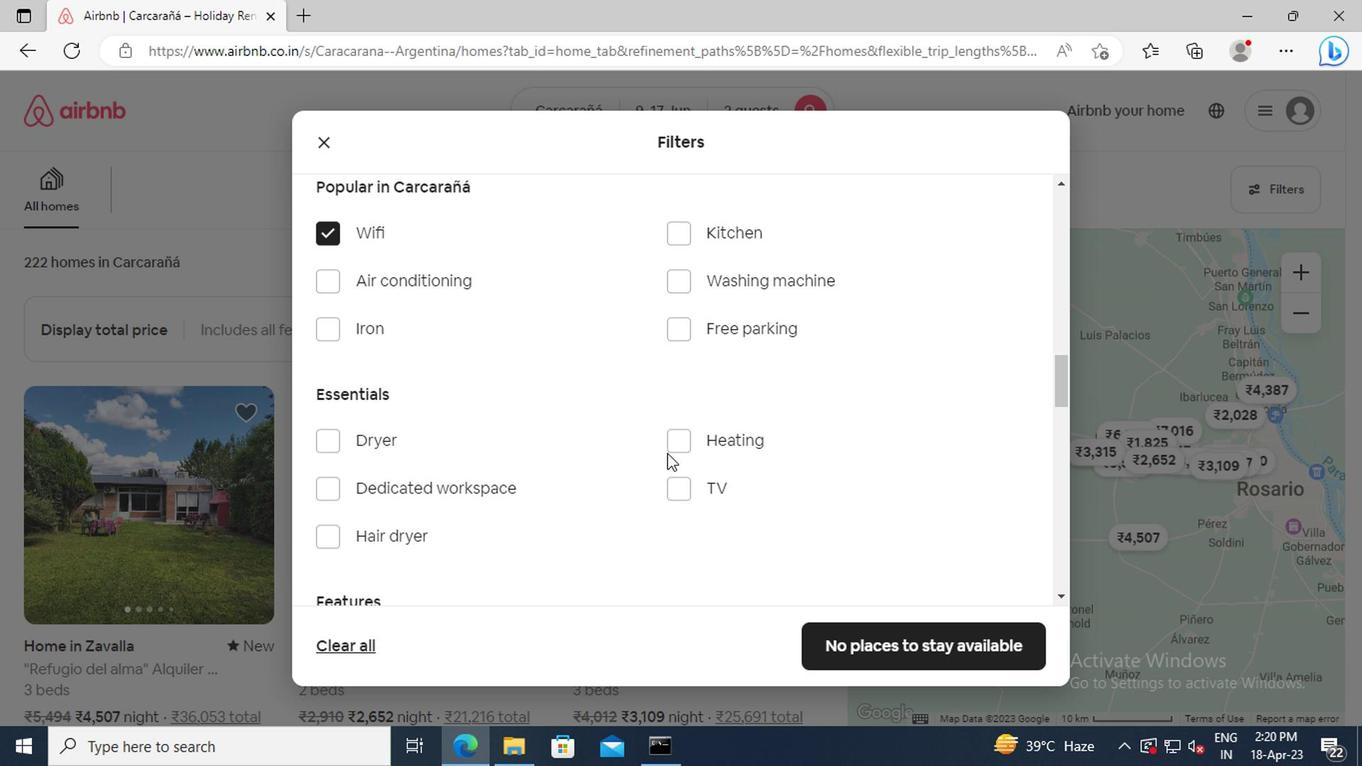 
Action: Mouse pressed left at (669, 447)
Screenshot: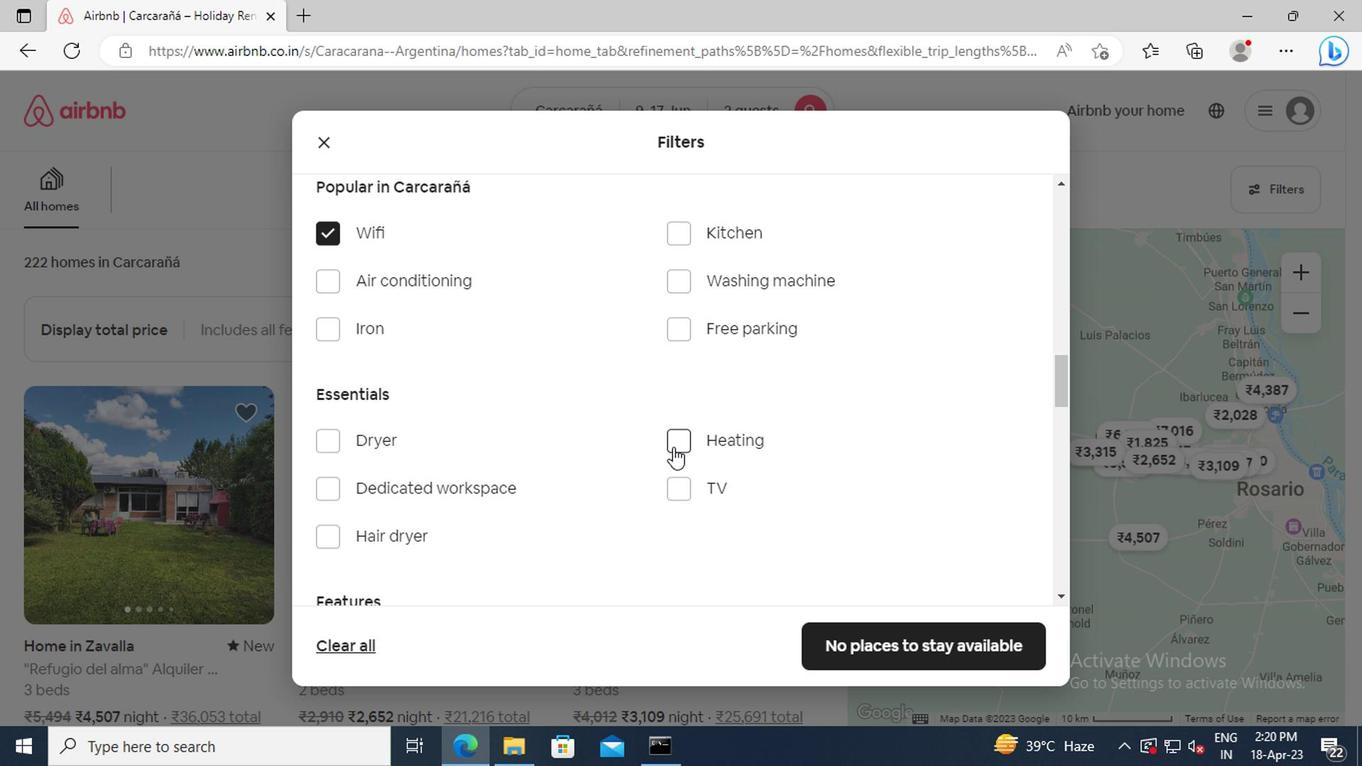 
Action: Mouse moved to (552, 435)
Screenshot: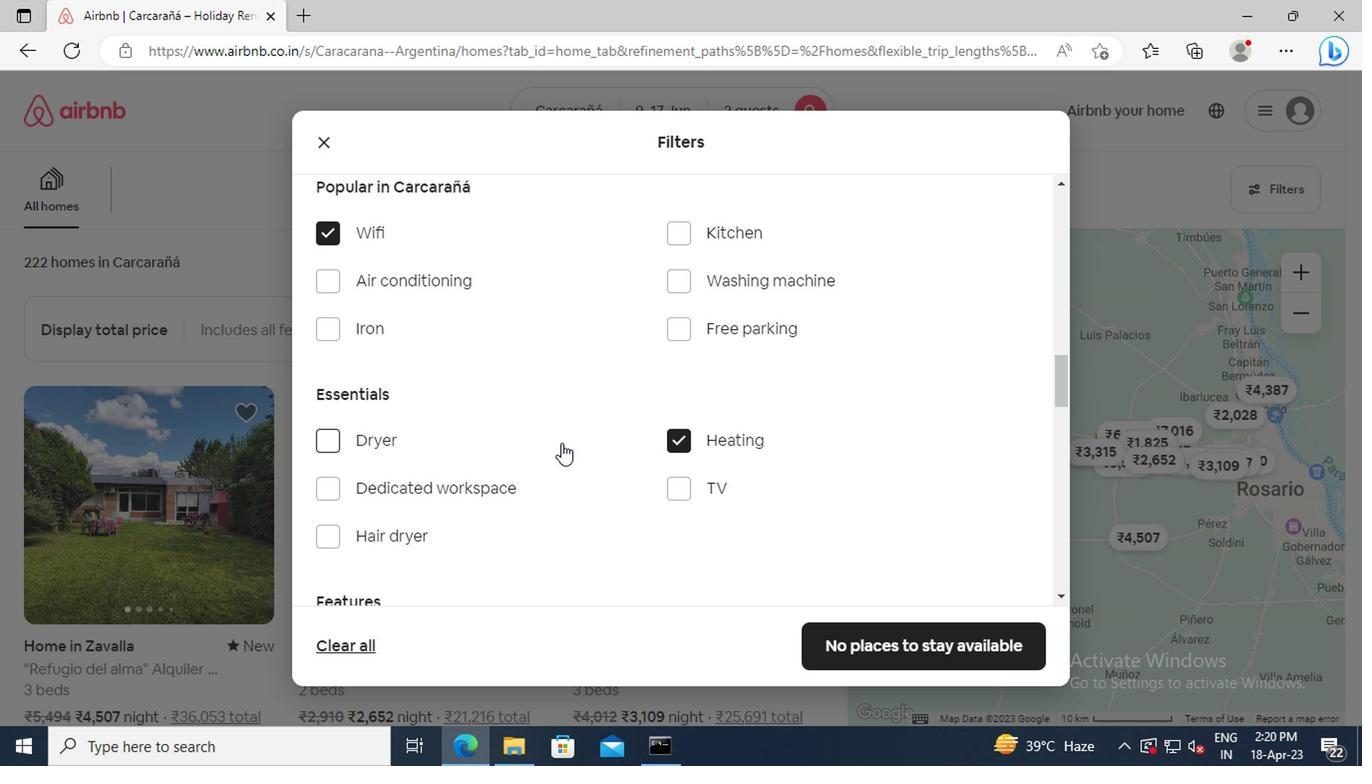 
Action: Mouse scrolled (552, 434) with delta (0, -1)
Screenshot: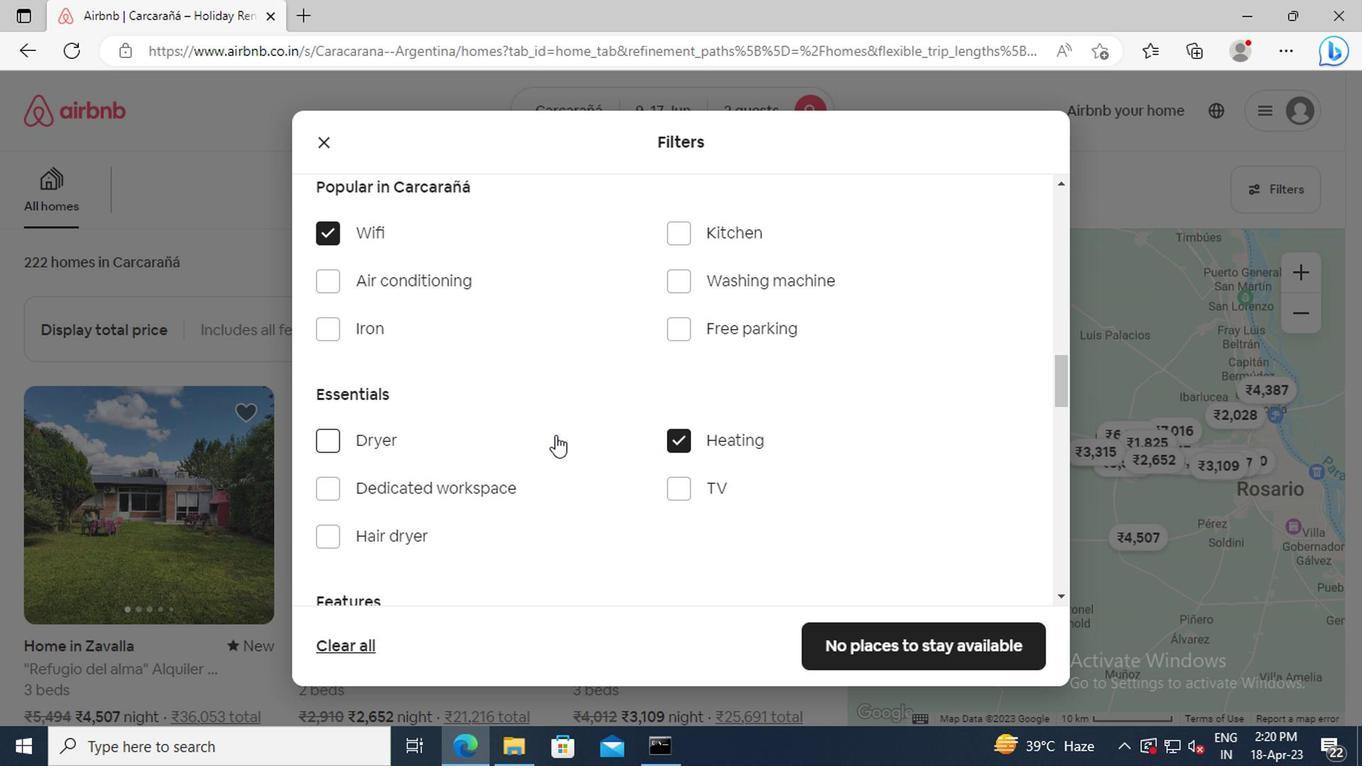 
Action: Mouse scrolled (552, 434) with delta (0, -1)
Screenshot: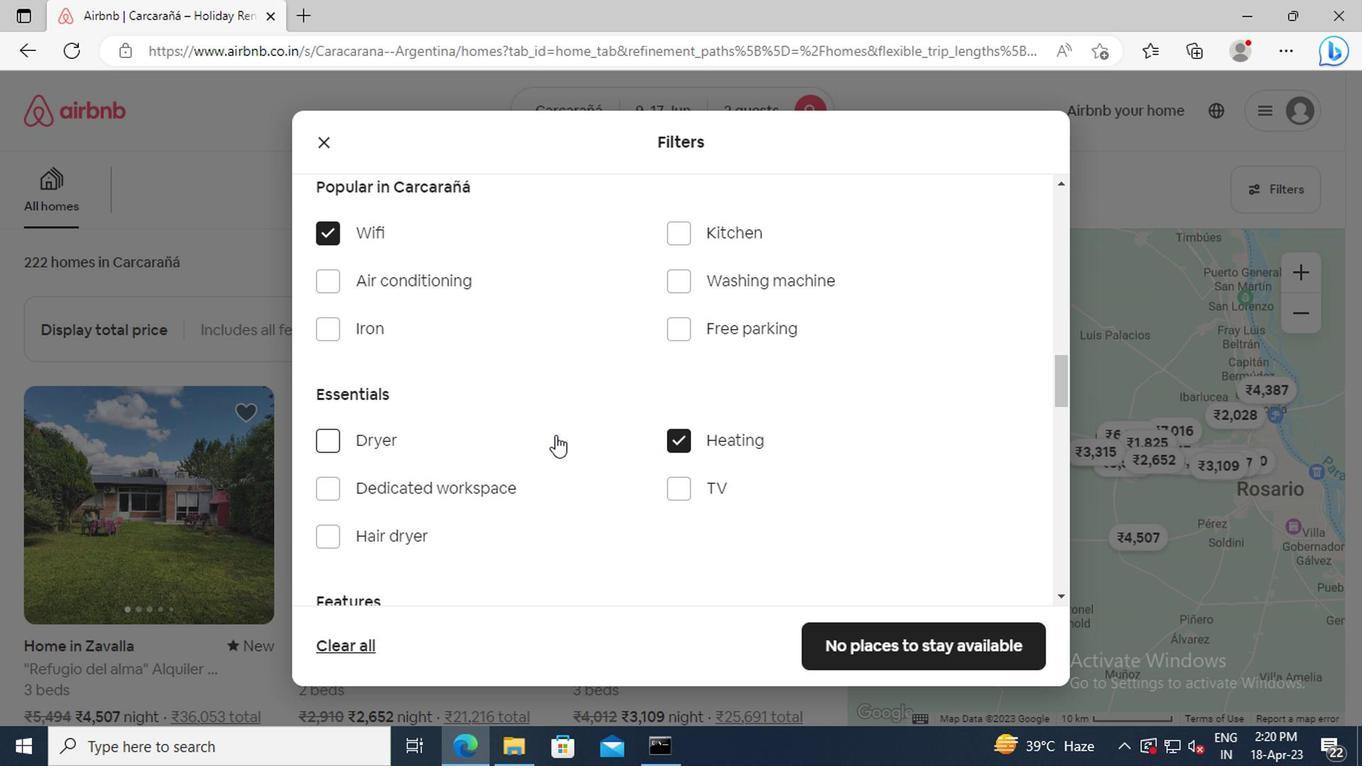 
Action: Mouse scrolled (552, 434) with delta (0, -1)
Screenshot: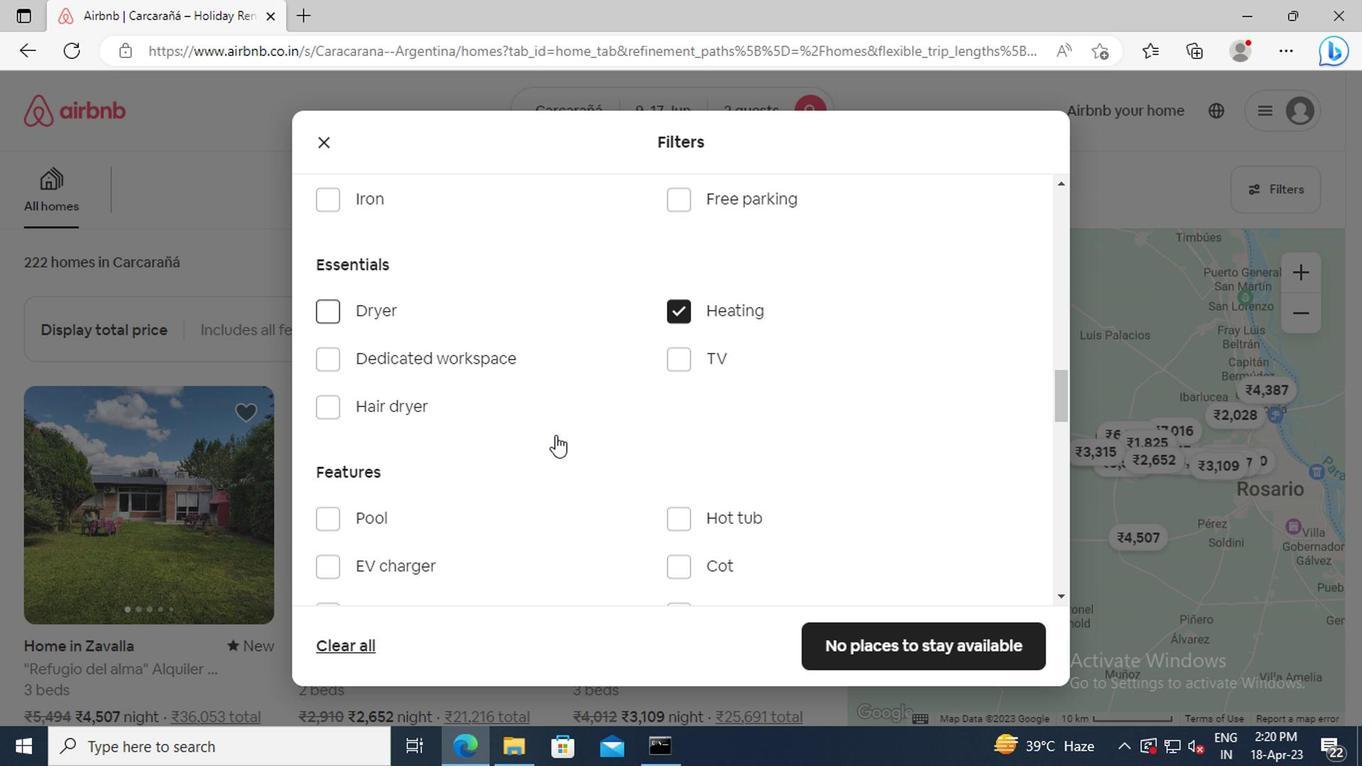 
Action: Mouse scrolled (552, 434) with delta (0, -1)
Screenshot: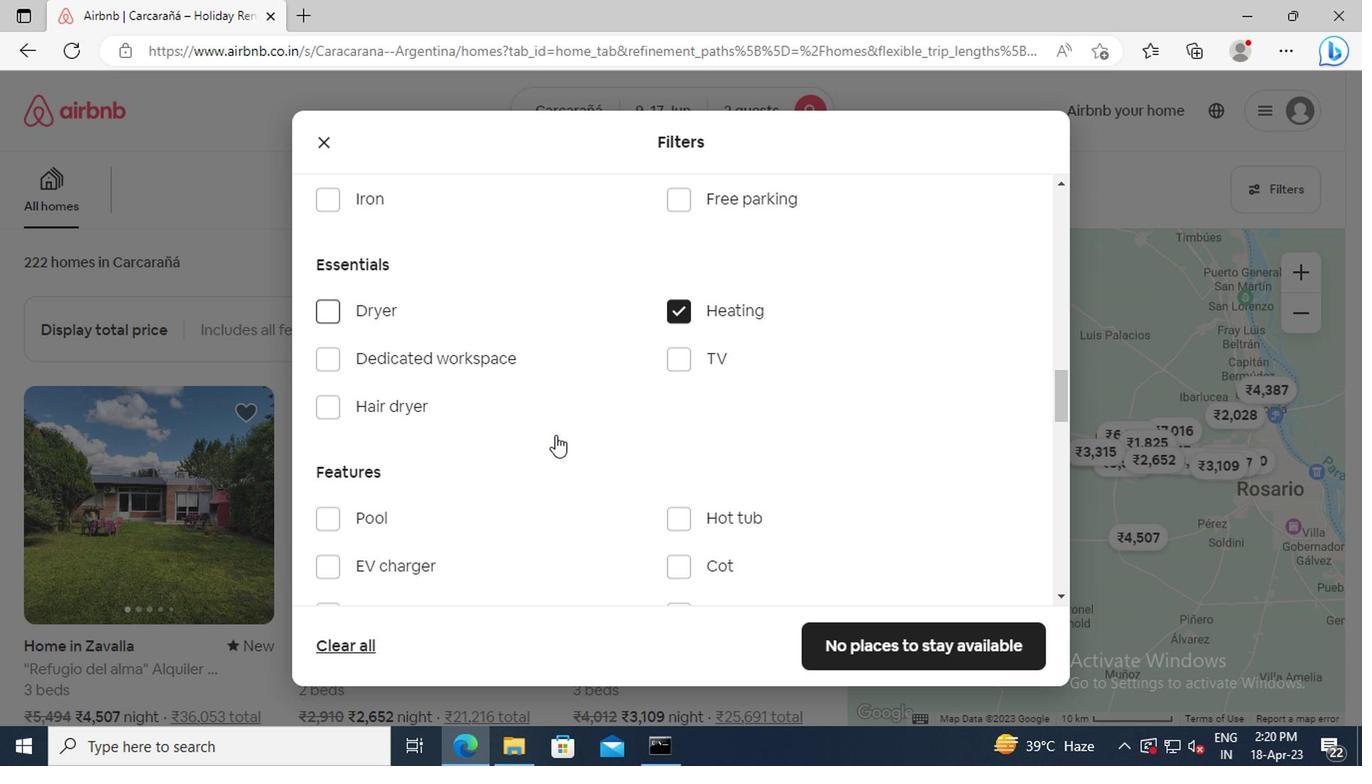 
Action: Mouse scrolled (552, 434) with delta (0, -1)
Screenshot: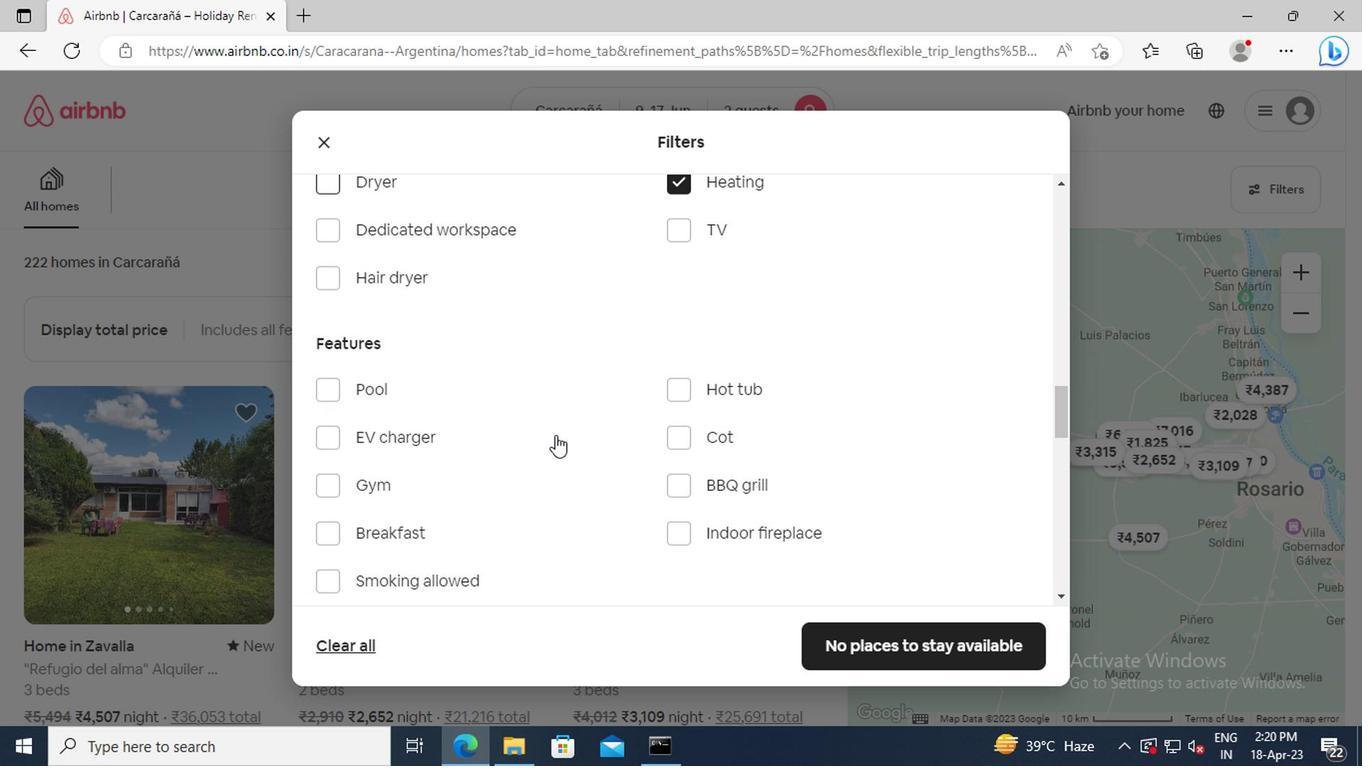 
Action: Mouse scrolled (552, 434) with delta (0, -1)
Screenshot: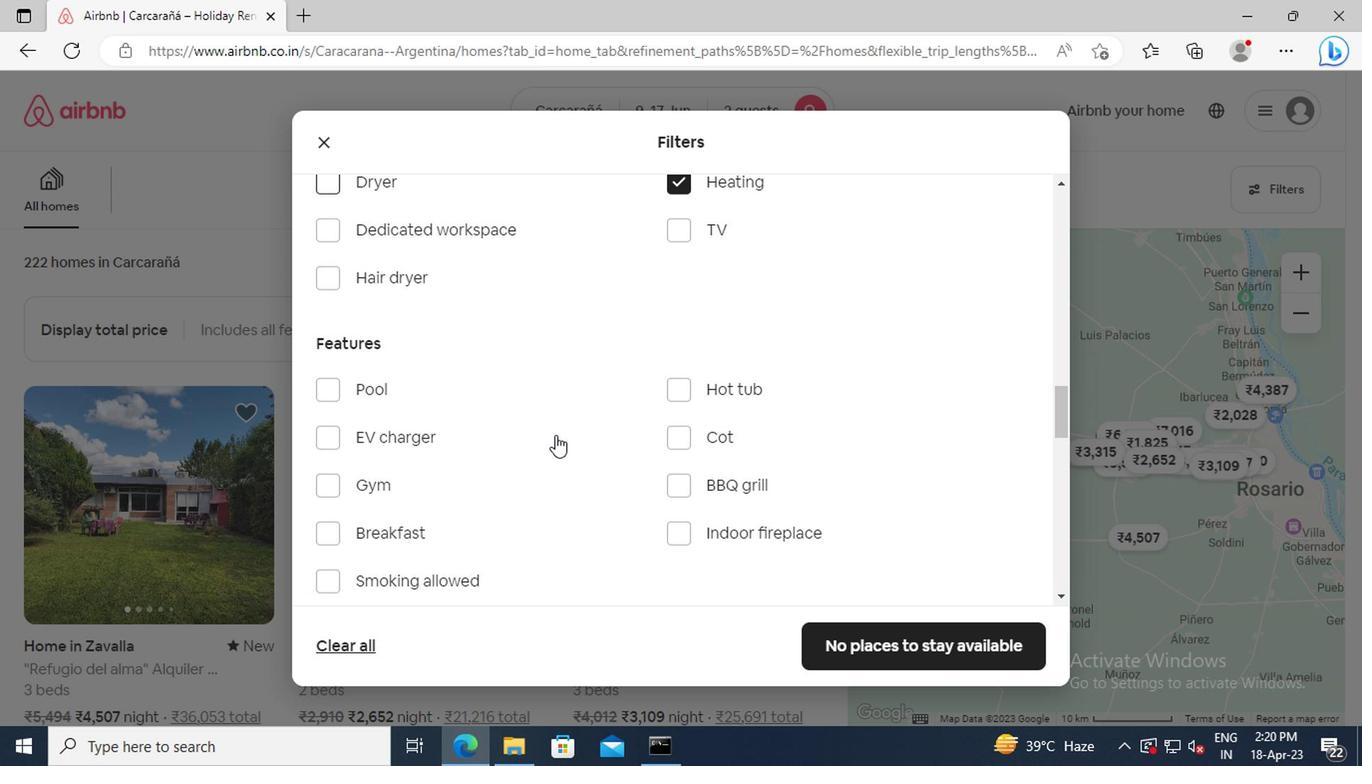 
Action: Mouse scrolled (552, 434) with delta (0, -1)
Screenshot: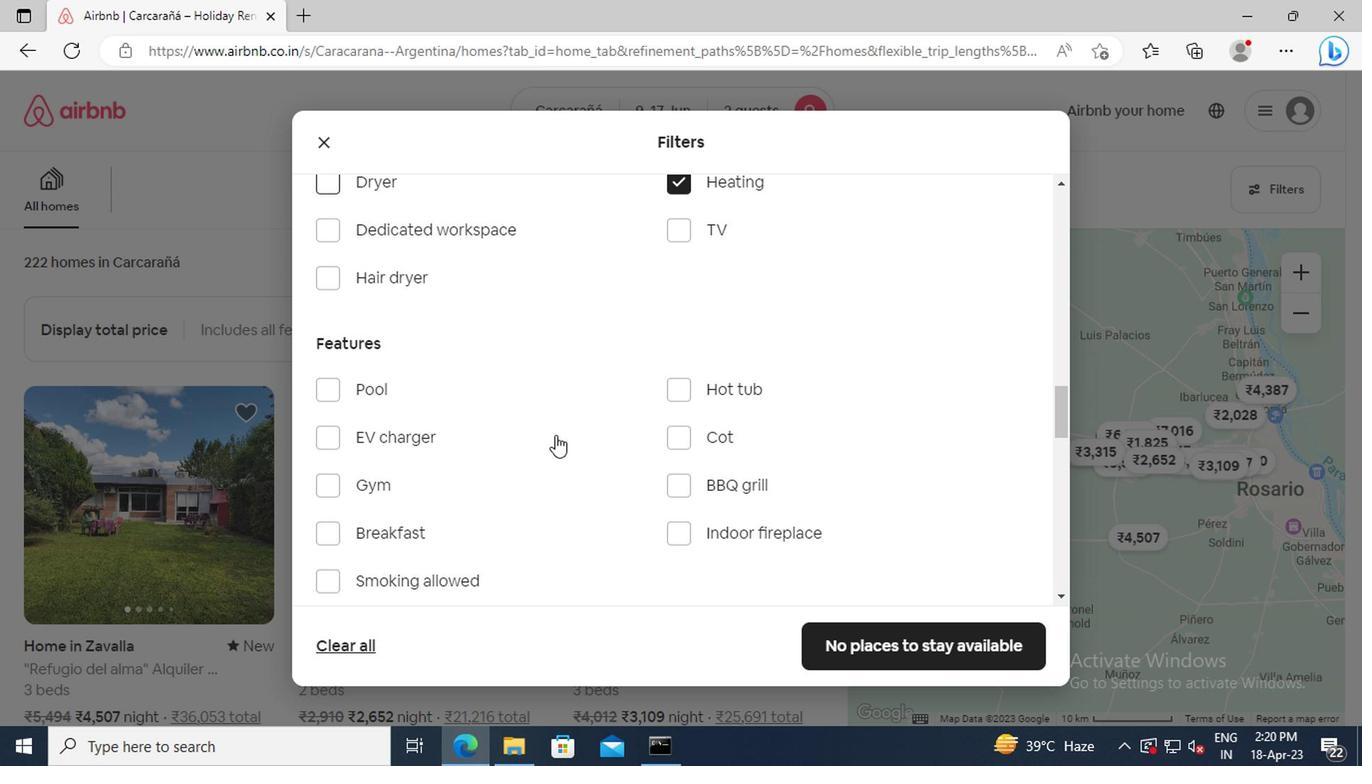 
Action: Mouse scrolled (552, 434) with delta (0, -1)
Screenshot: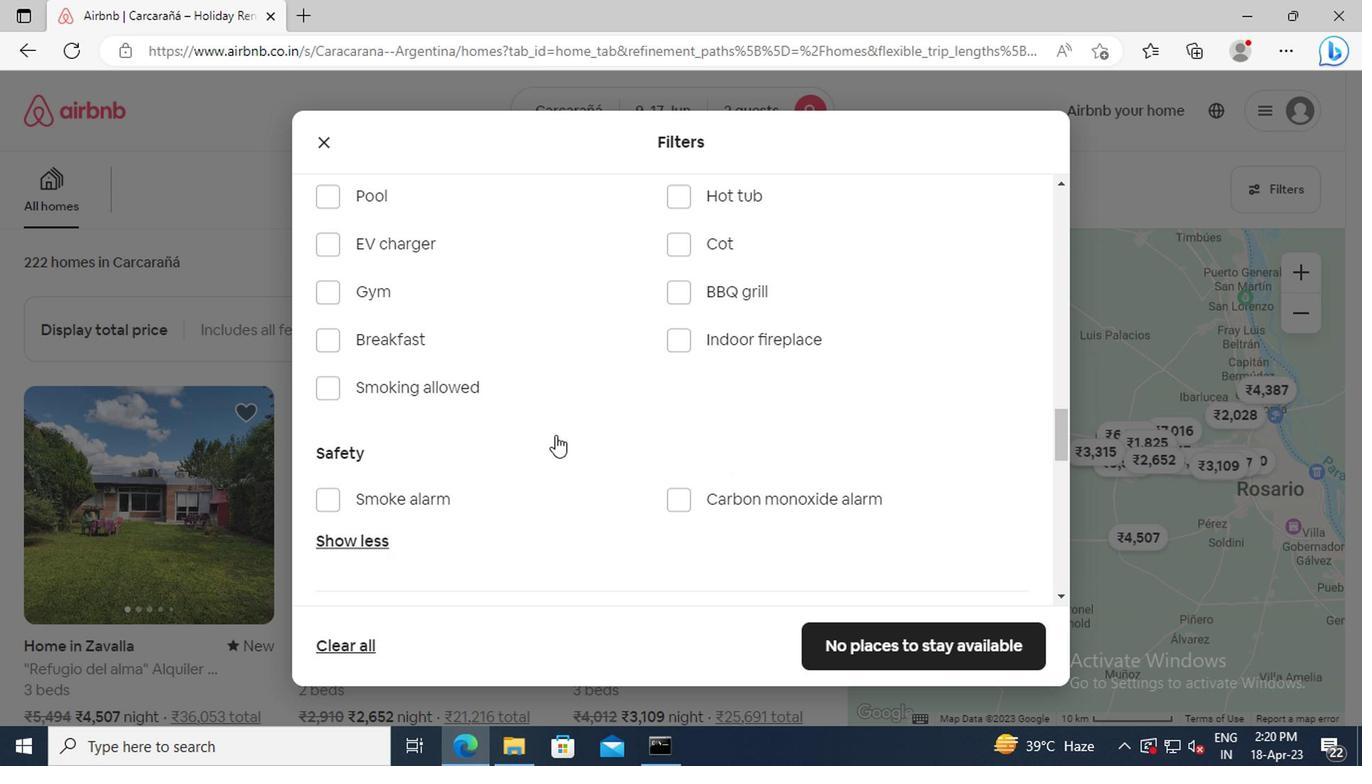 
Action: Mouse scrolled (552, 434) with delta (0, -1)
Screenshot: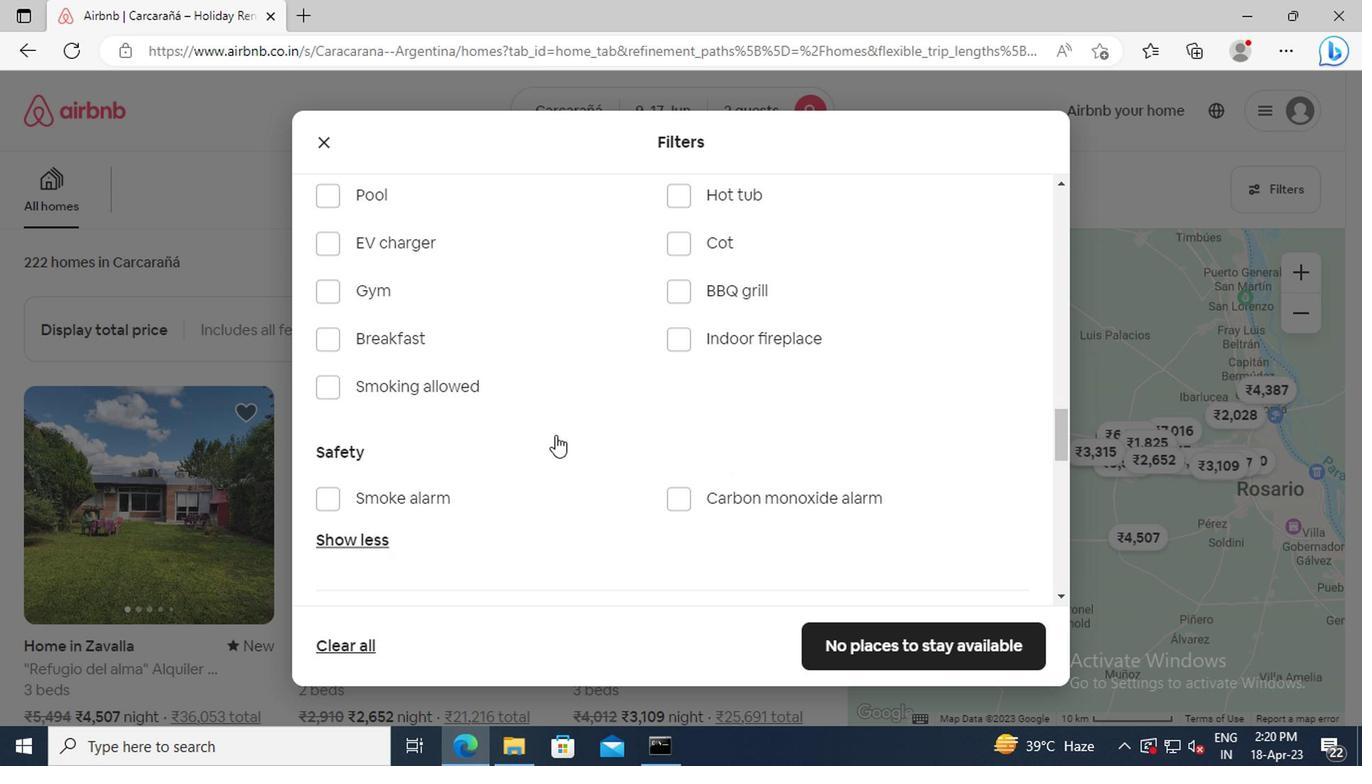 
Action: Mouse scrolled (552, 434) with delta (0, -1)
Screenshot: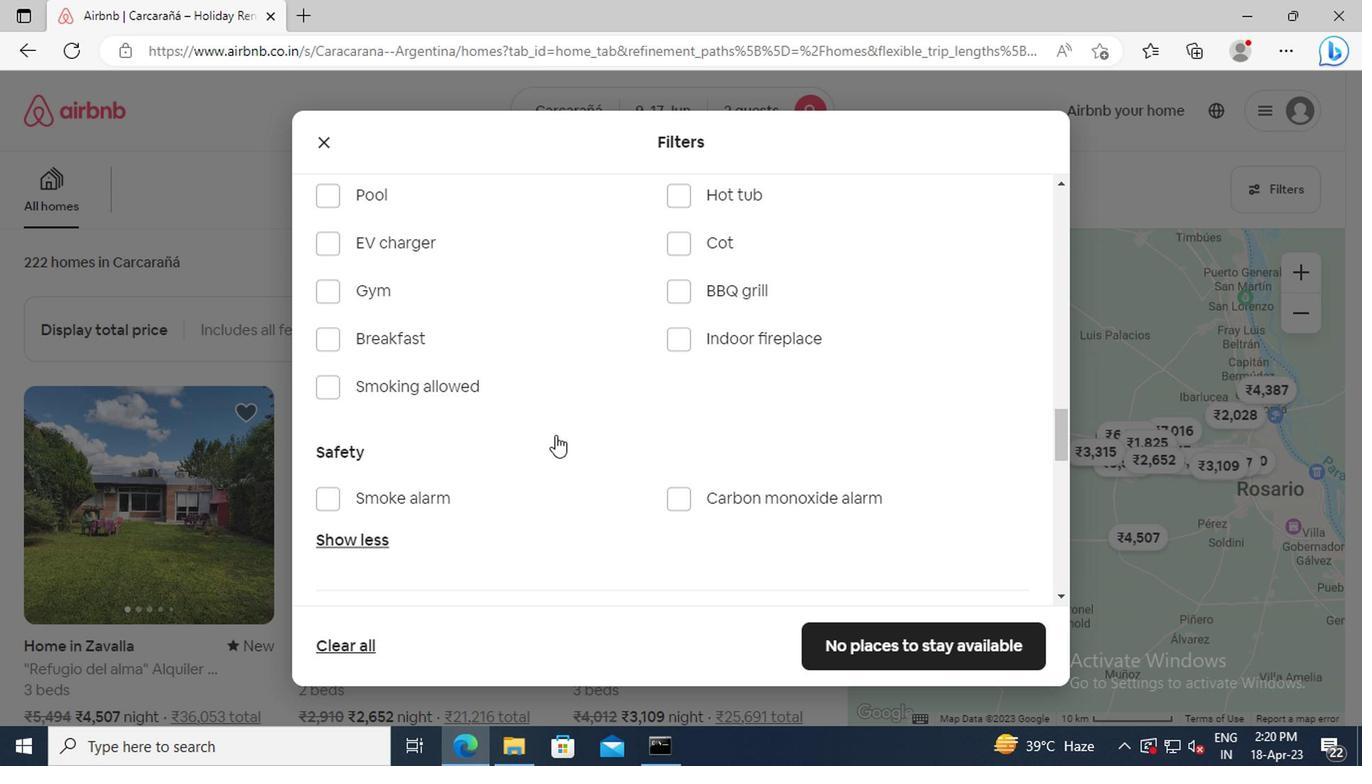 
Action: Mouse scrolled (552, 434) with delta (0, -1)
Screenshot: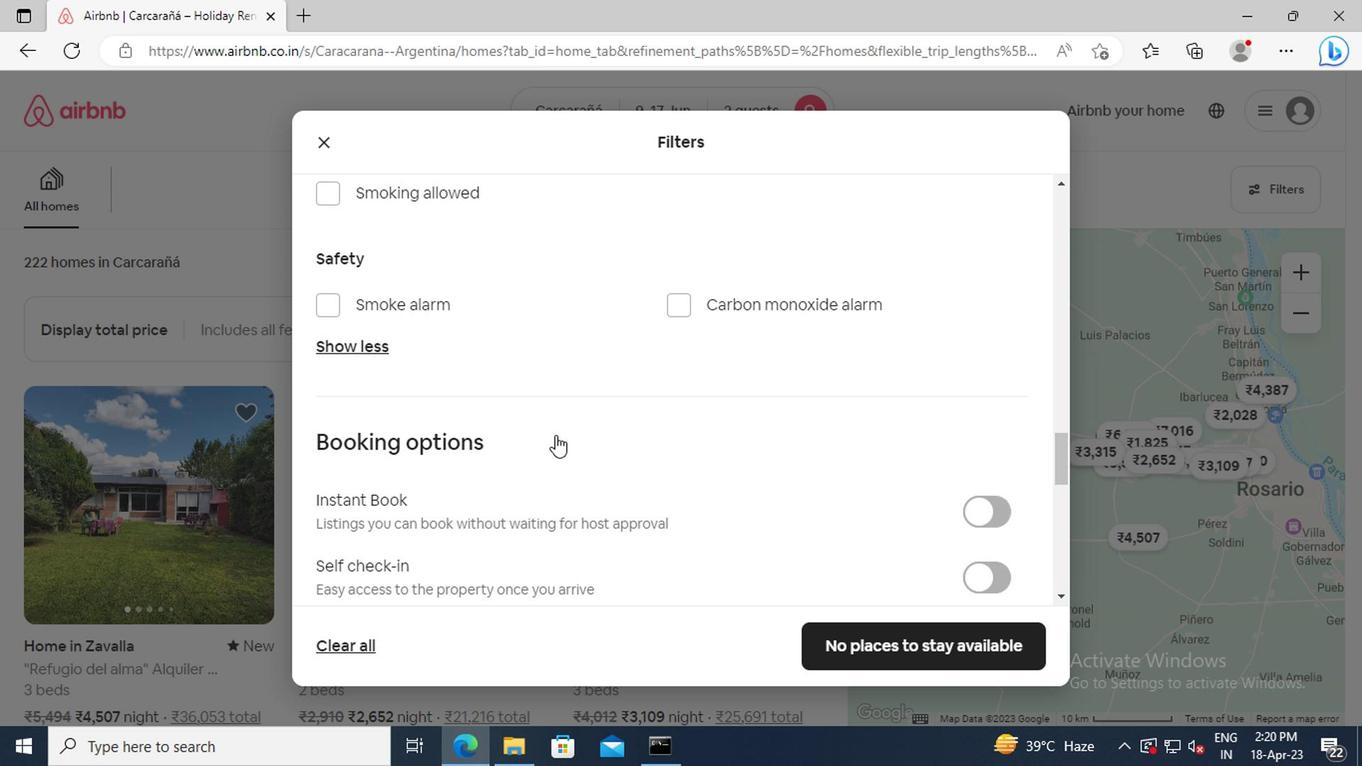 
Action: Mouse scrolled (552, 434) with delta (0, -1)
Screenshot: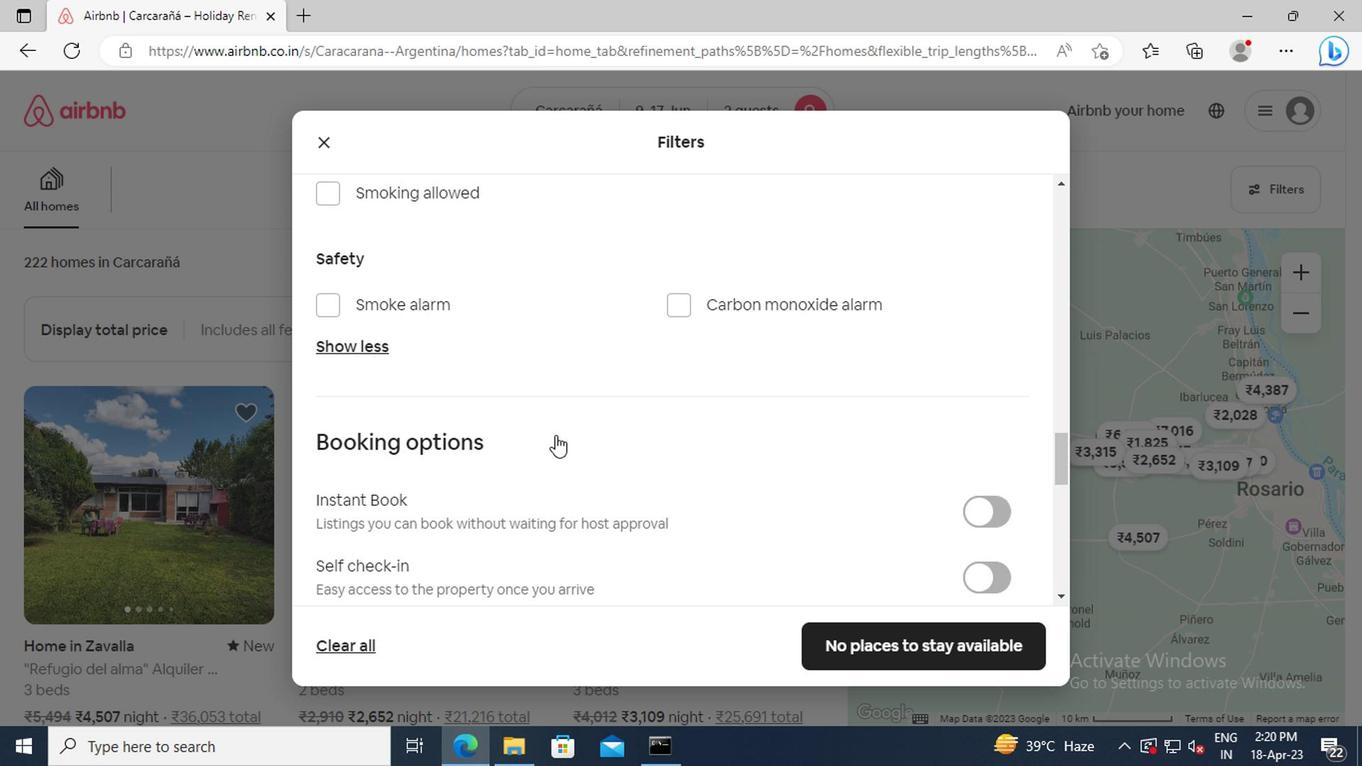 
Action: Mouse moved to (991, 438)
Screenshot: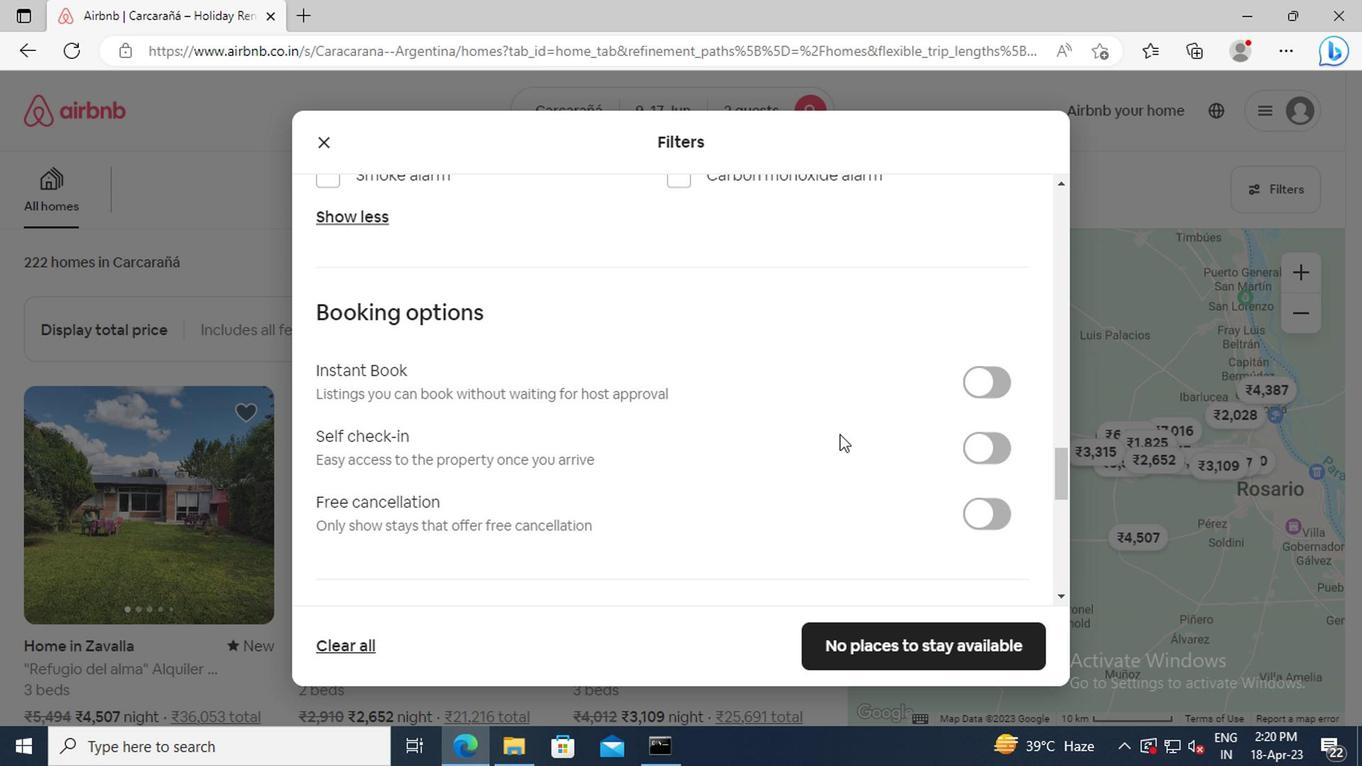 
Action: Mouse pressed left at (991, 438)
Screenshot: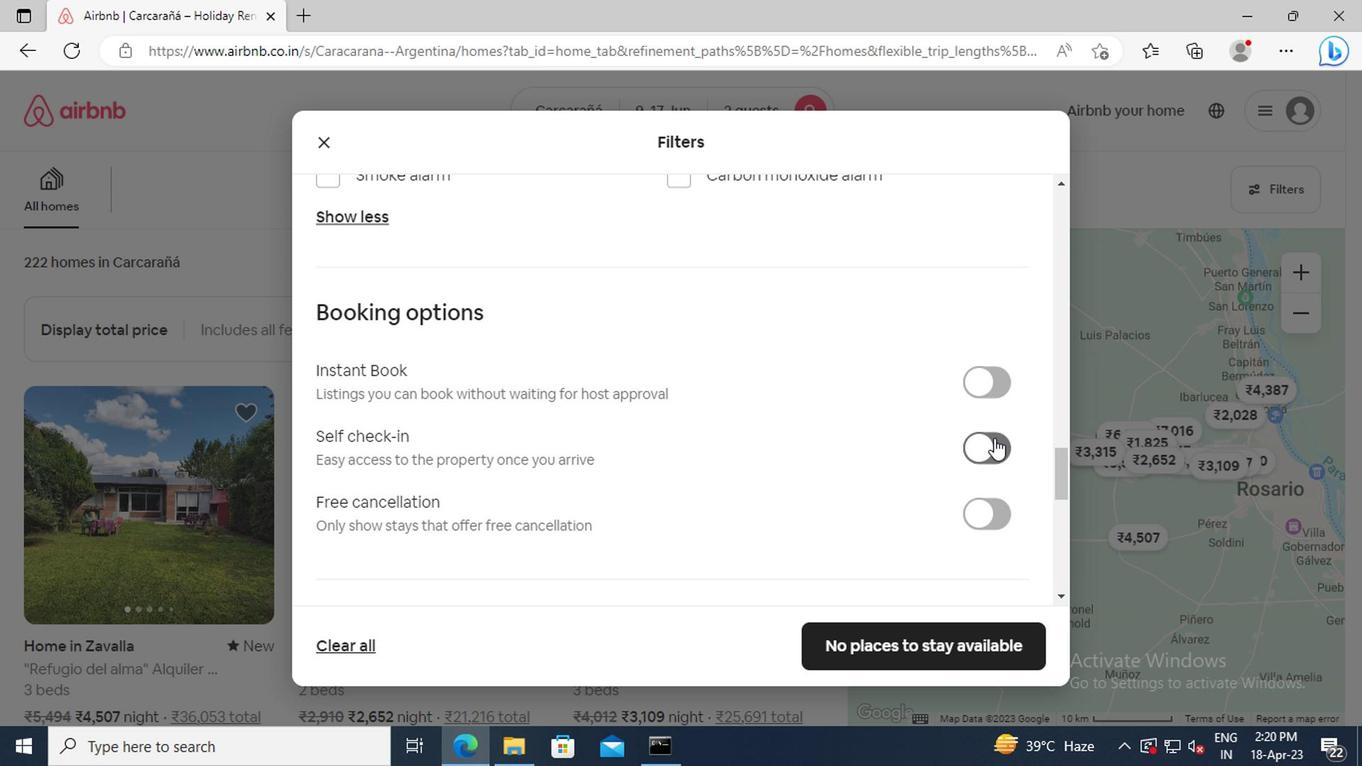 
Action: Mouse moved to (603, 416)
Screenshot: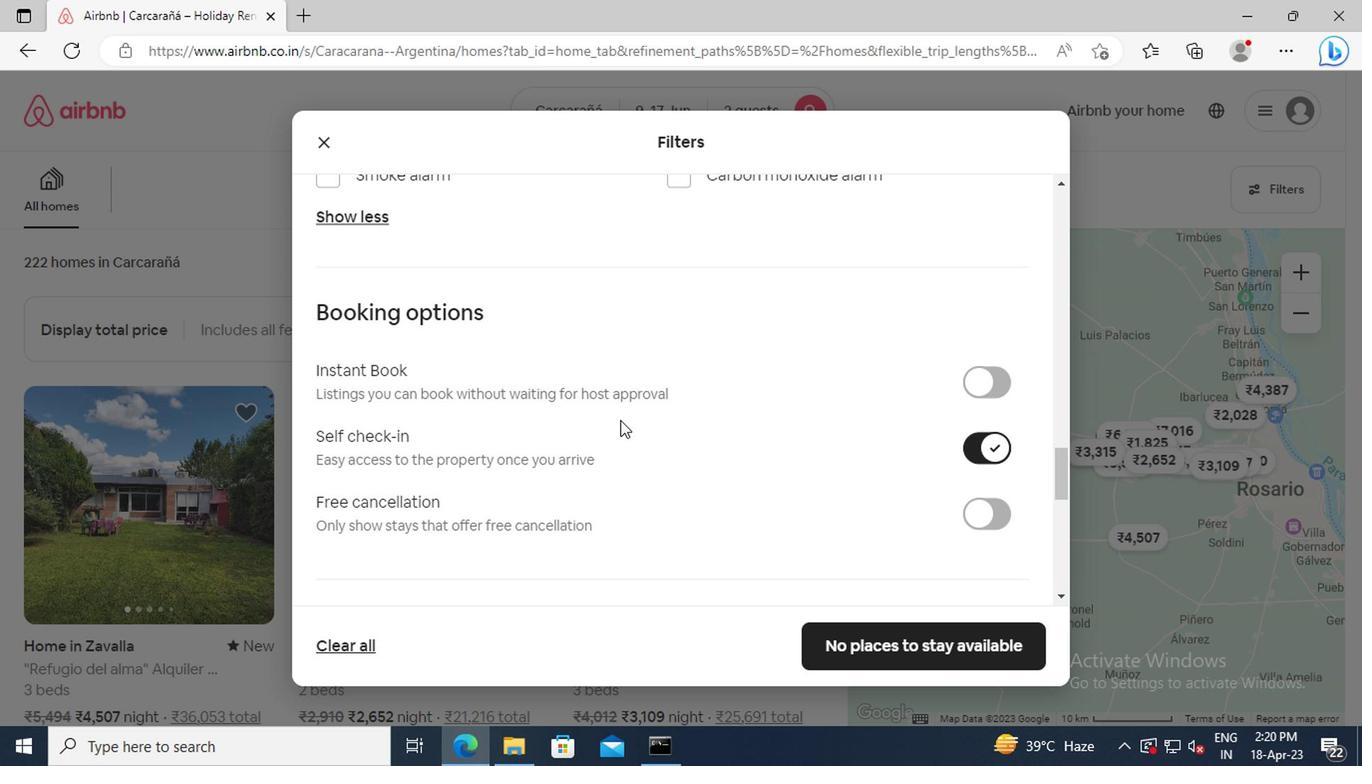 
Action: Mouse scrolled (603, 415) with delta (0, 0)
Screenshot: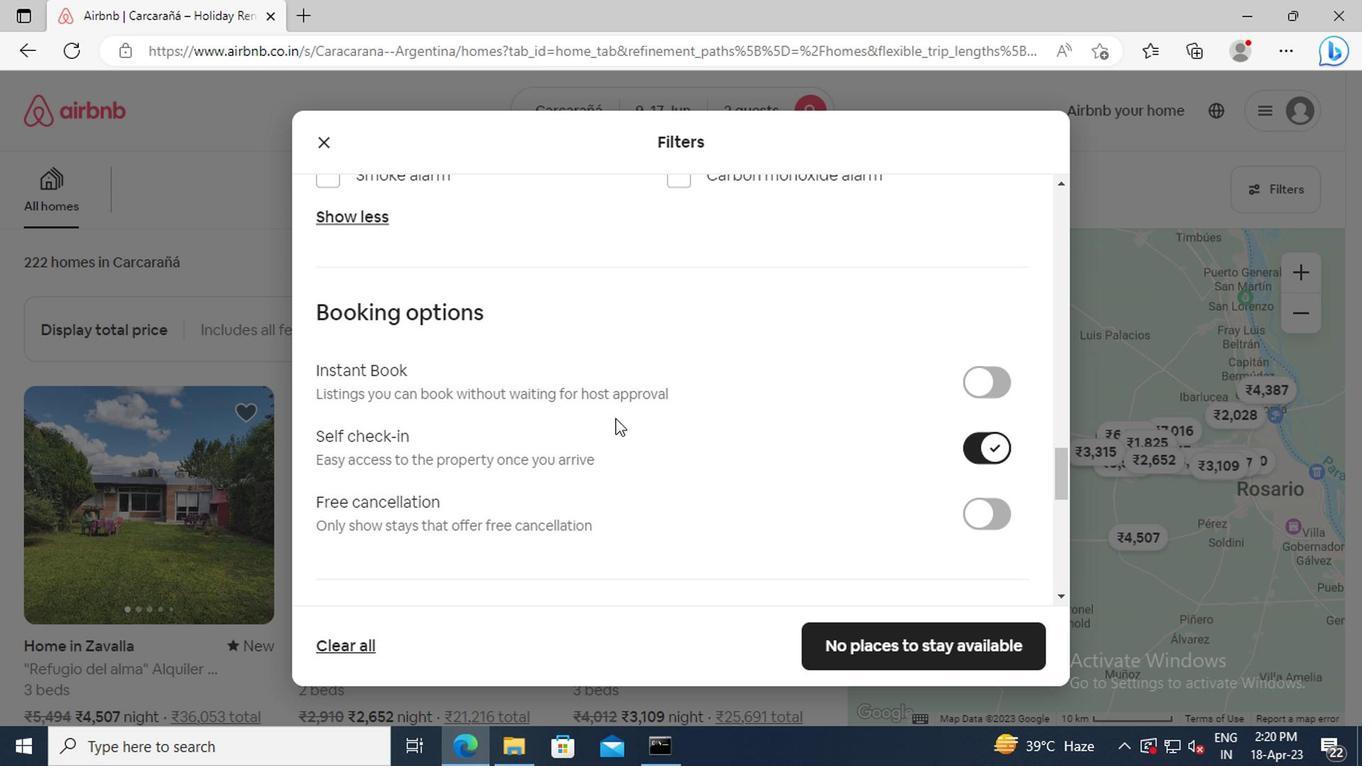 
Action: Mouse scrolled (603, 415) with delta (0, 0)
Screenshot: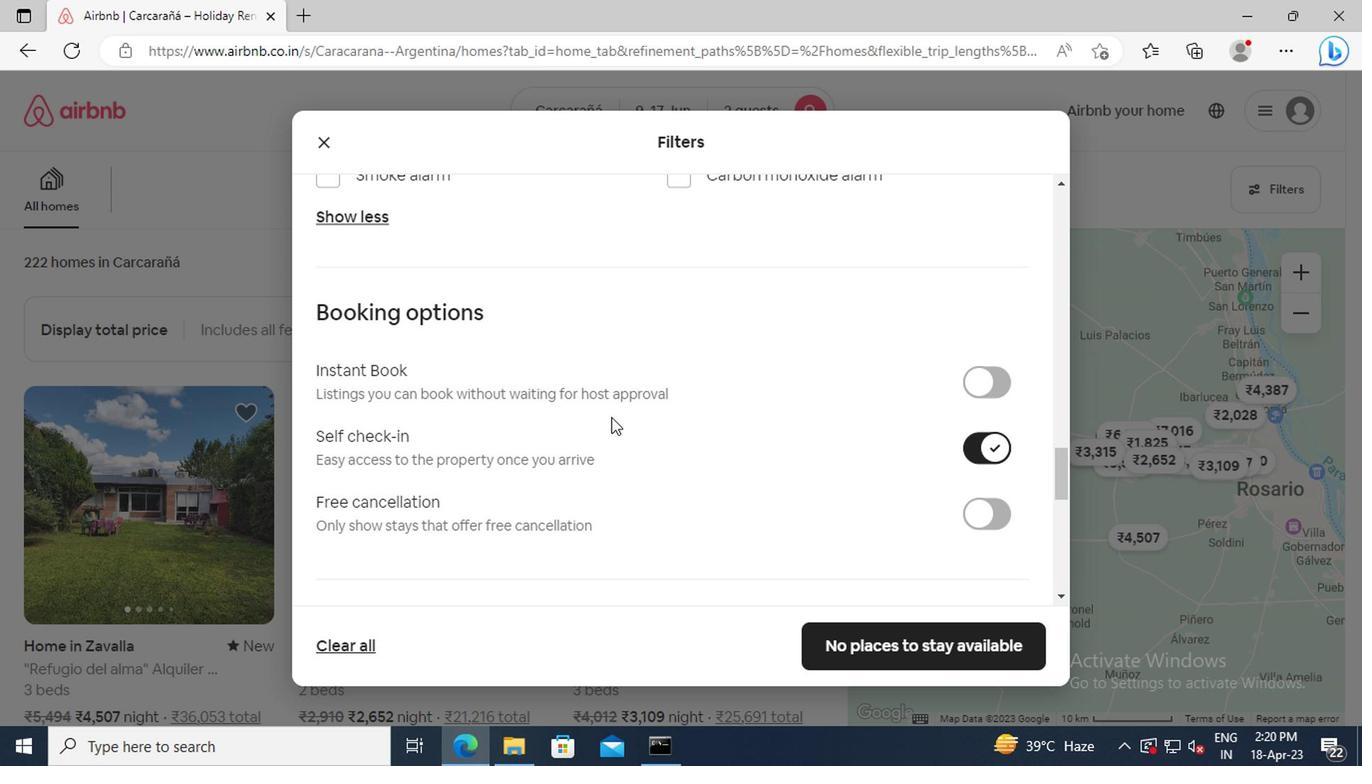 
Action: Mouse scrolled (603, 415) with delta (0, 0)
Screenshot: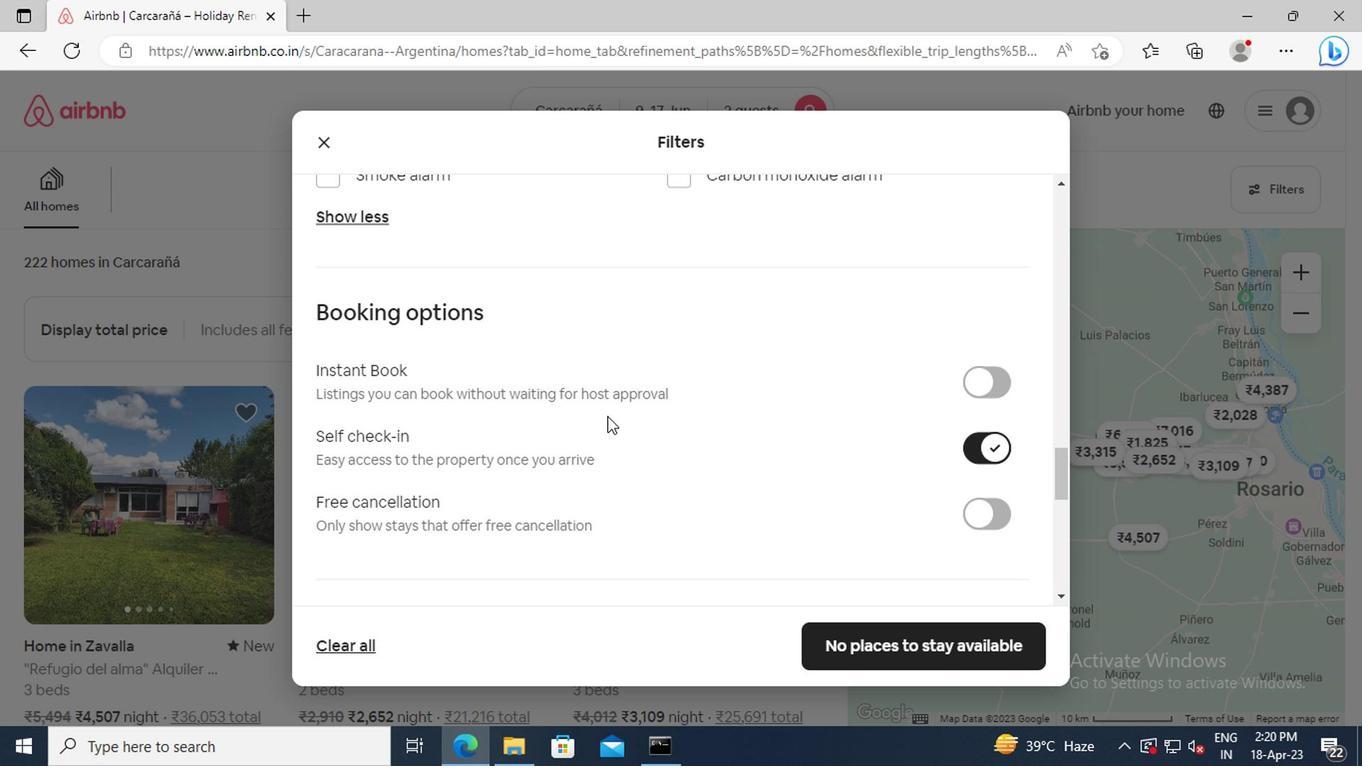 
Action: Mouse scrolled (603, 415) with delta (0, 0)
Screenshot: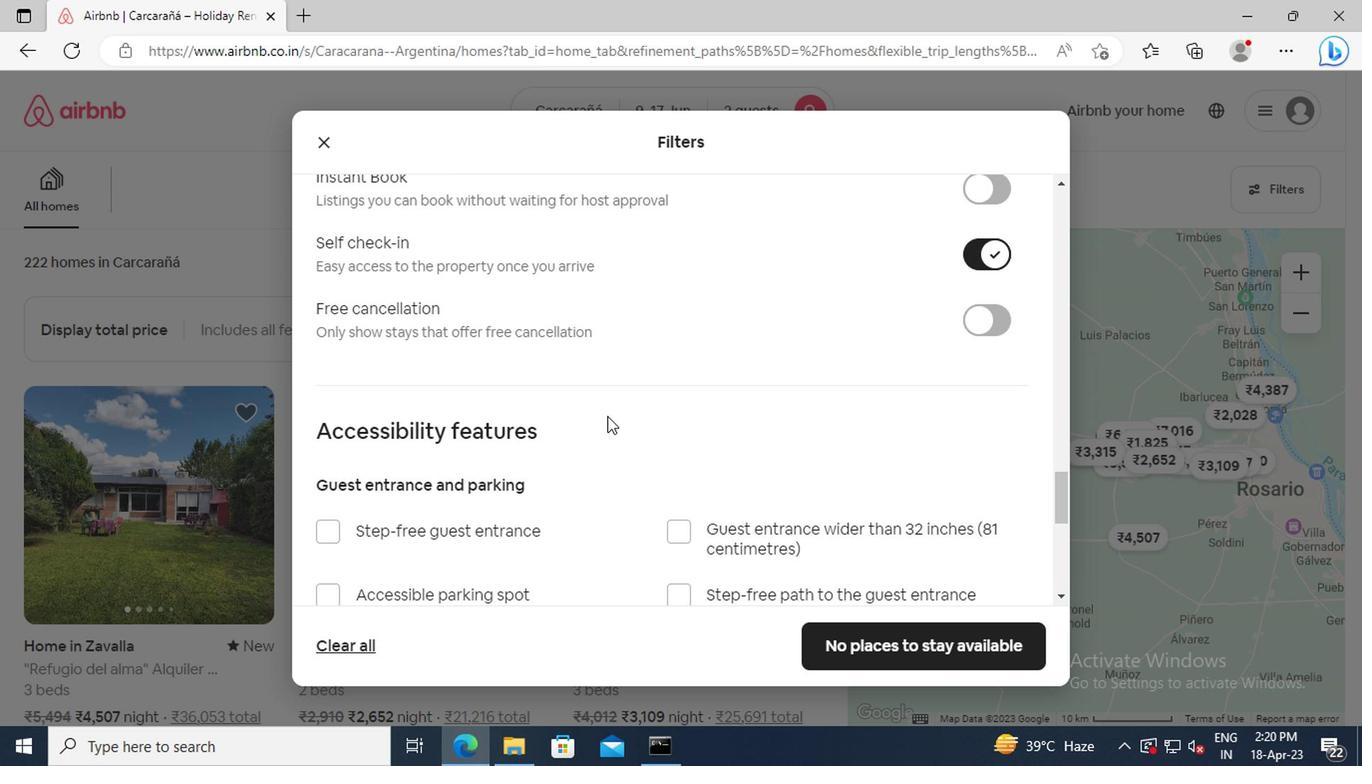 
Action: Mouse scrolled (603, 415) with delta (0, 0)
Screenshot: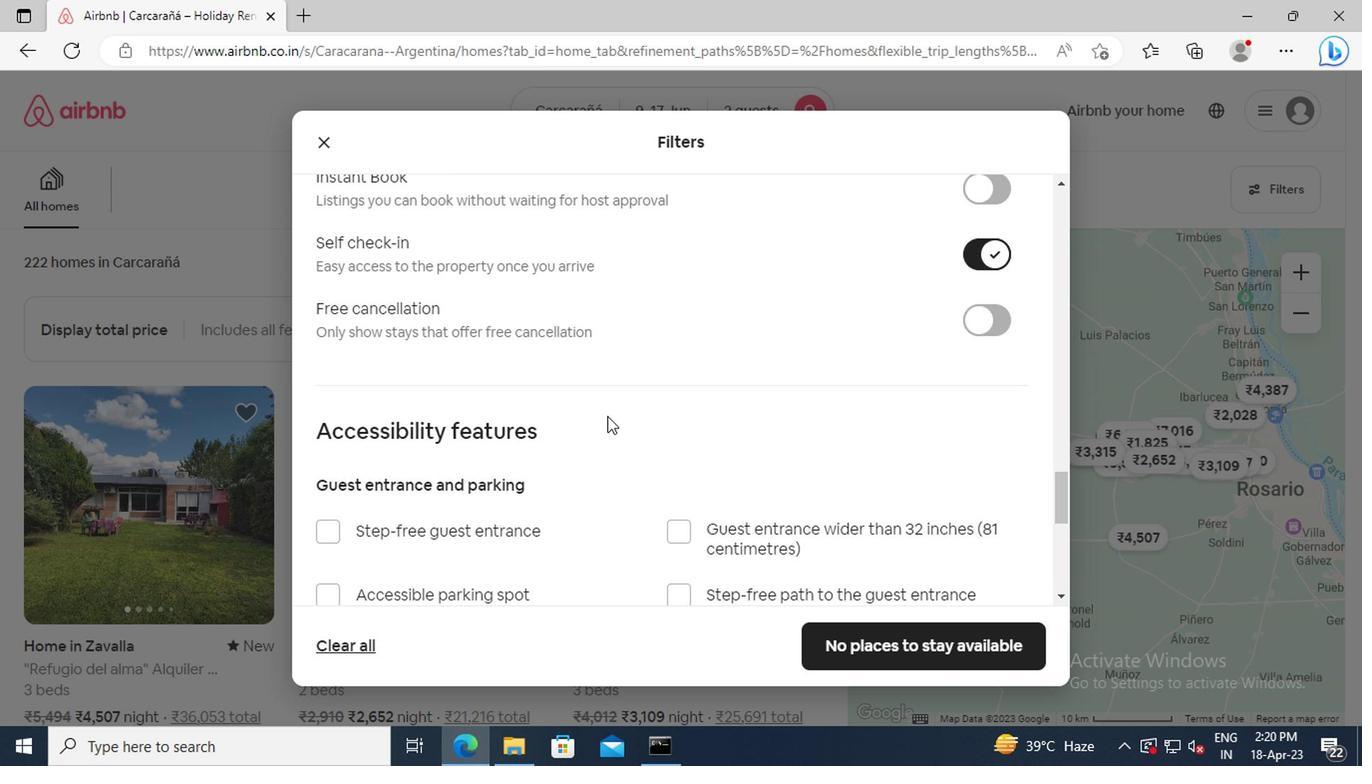 
Action: Mouse scrolled (603, 415) with delta (0, 0)
Screenshot: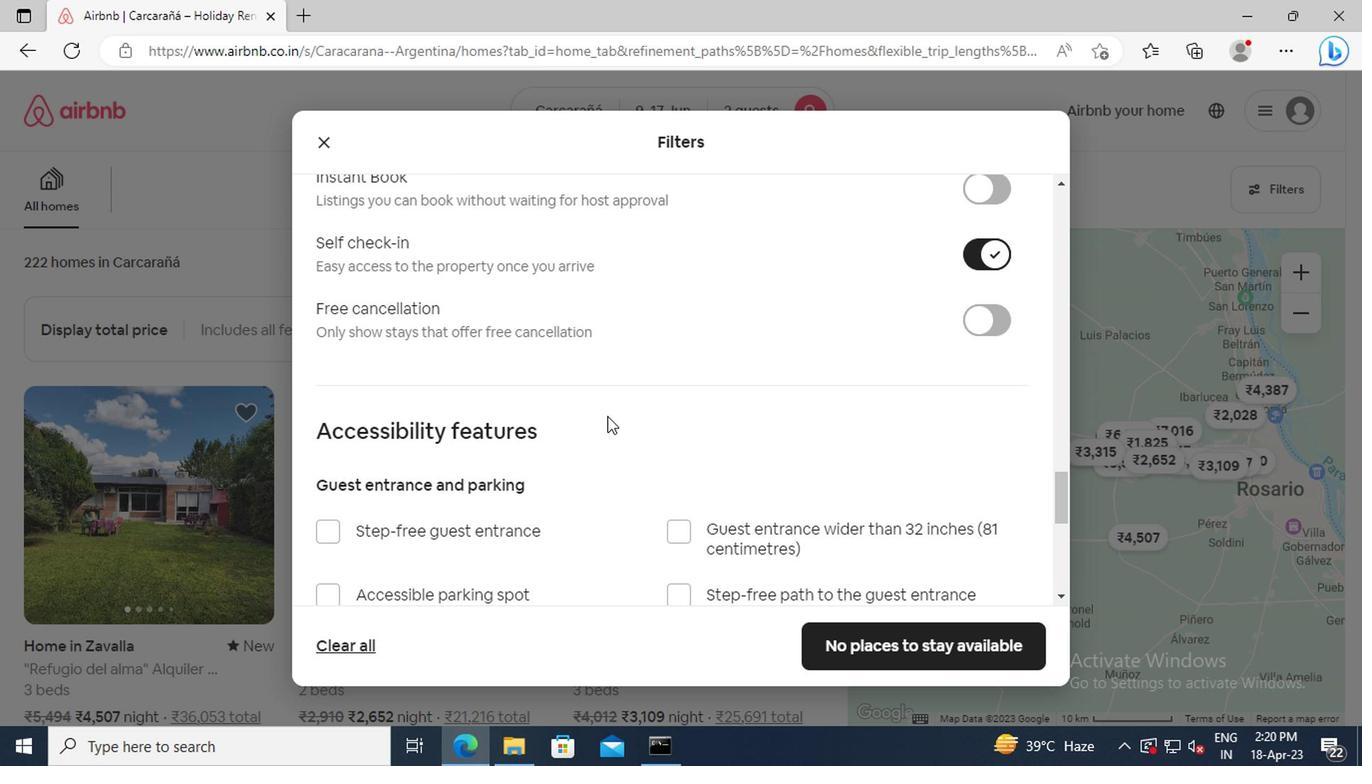 
Action: Mouse scrolled (603, 415) with delta (0, 0)
Screenshot: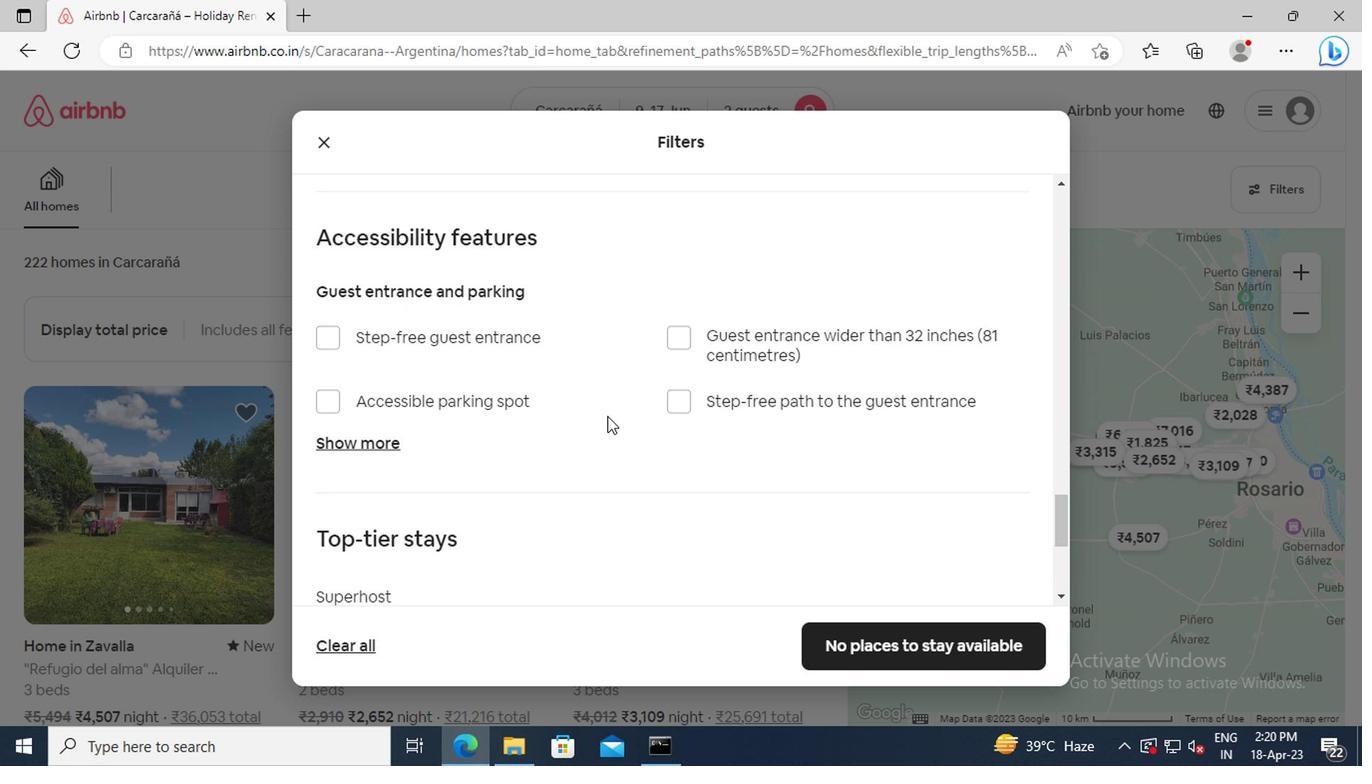 
Action: Mouse scrolled (603, 415) with delta (0, 0)
Screenshot: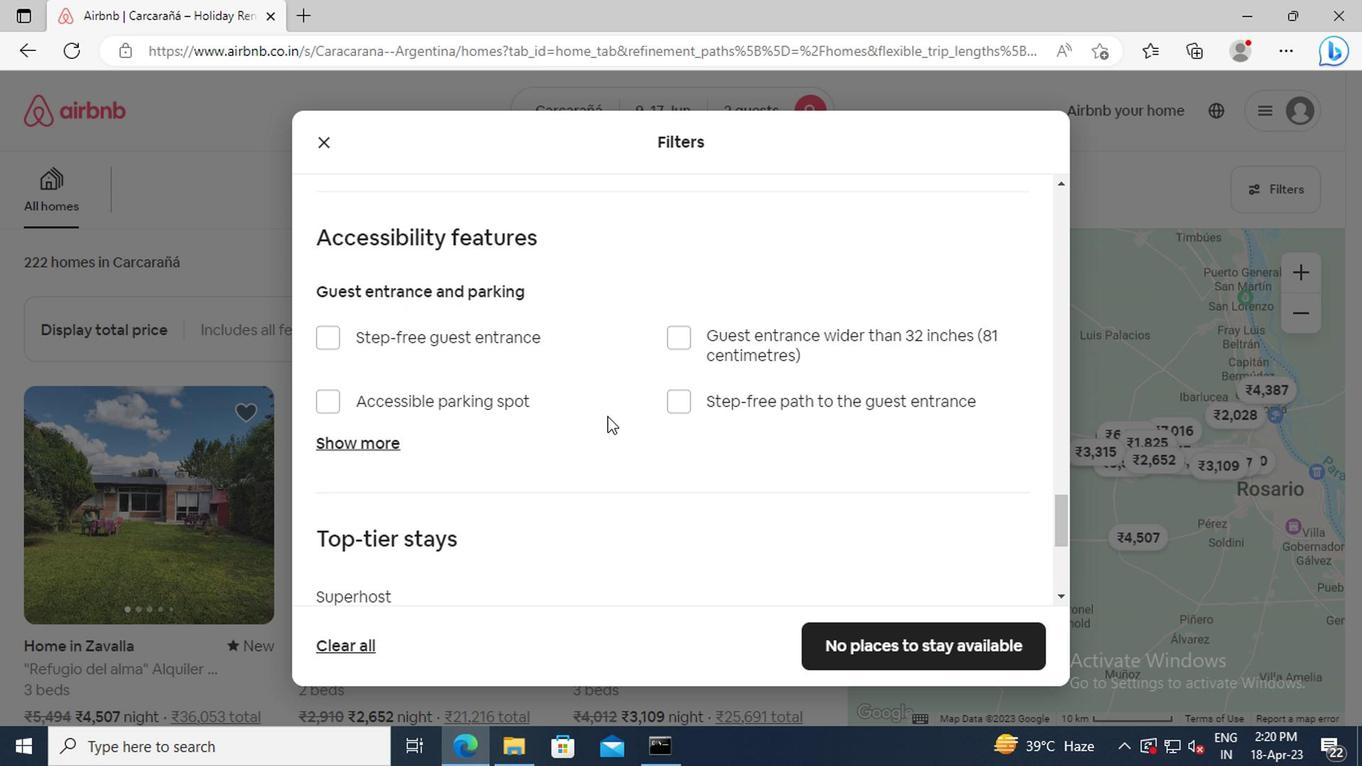 
Action: Mouse scrolled (603, 415) with delta (0, 0)
Screenshot: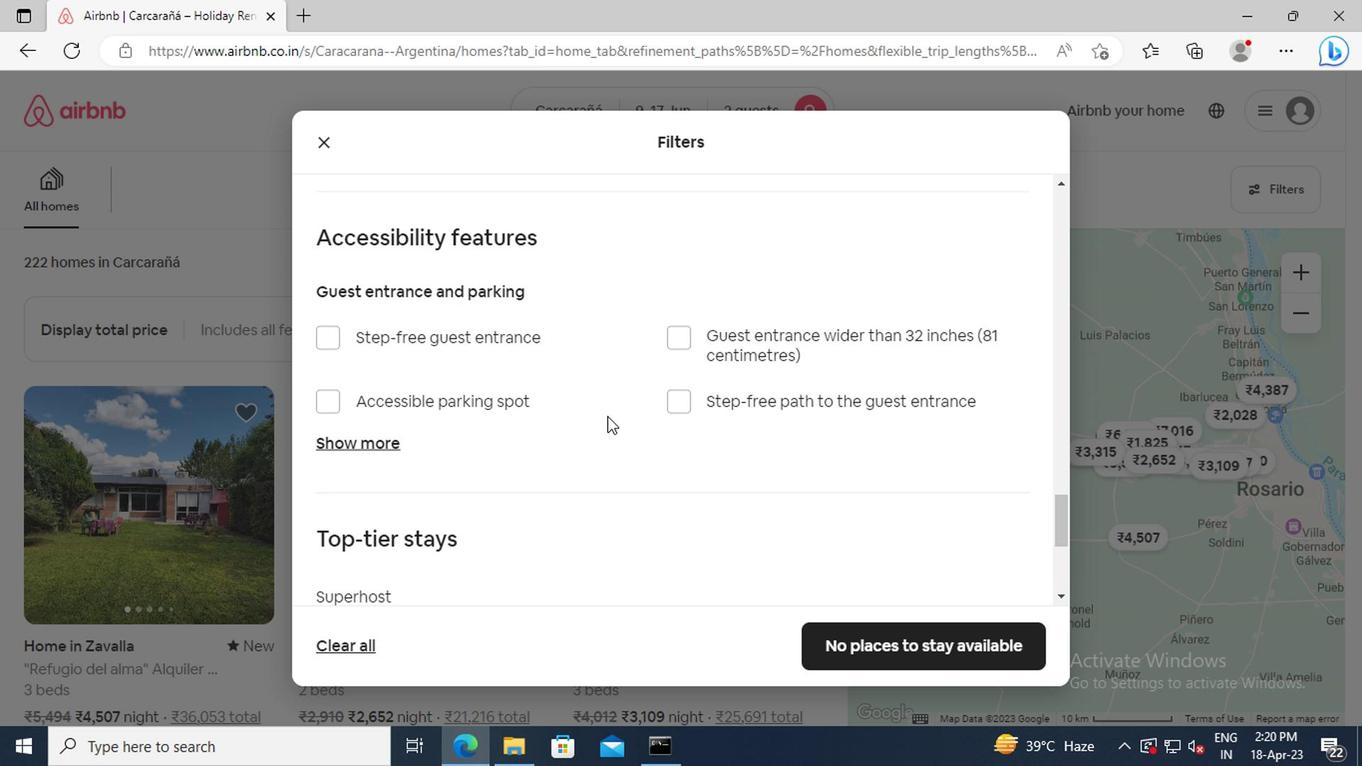
Action: Mouse scrolled (603, 415) with delta (0, 0)
Screenshot: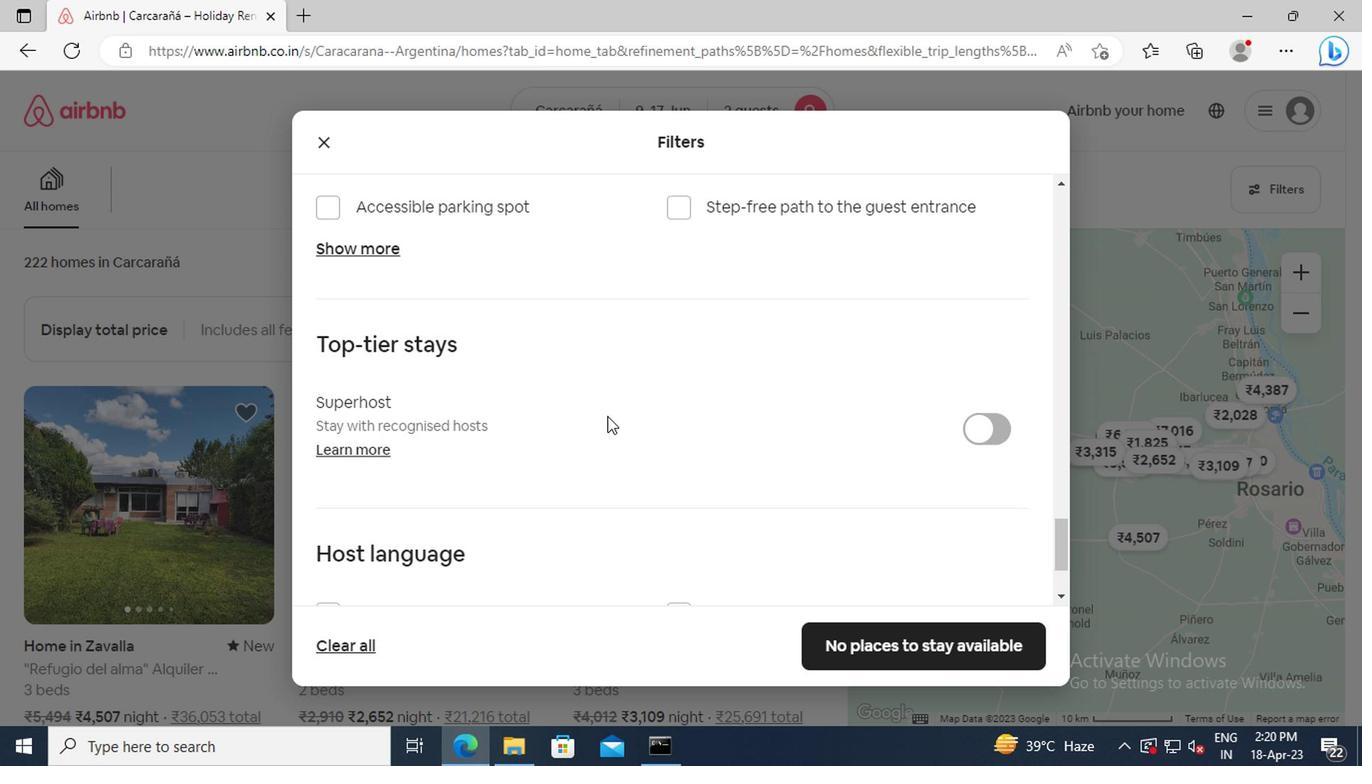 
Action: Mouse scrolled (603, 415) with delta (0, 0)
Screenshot: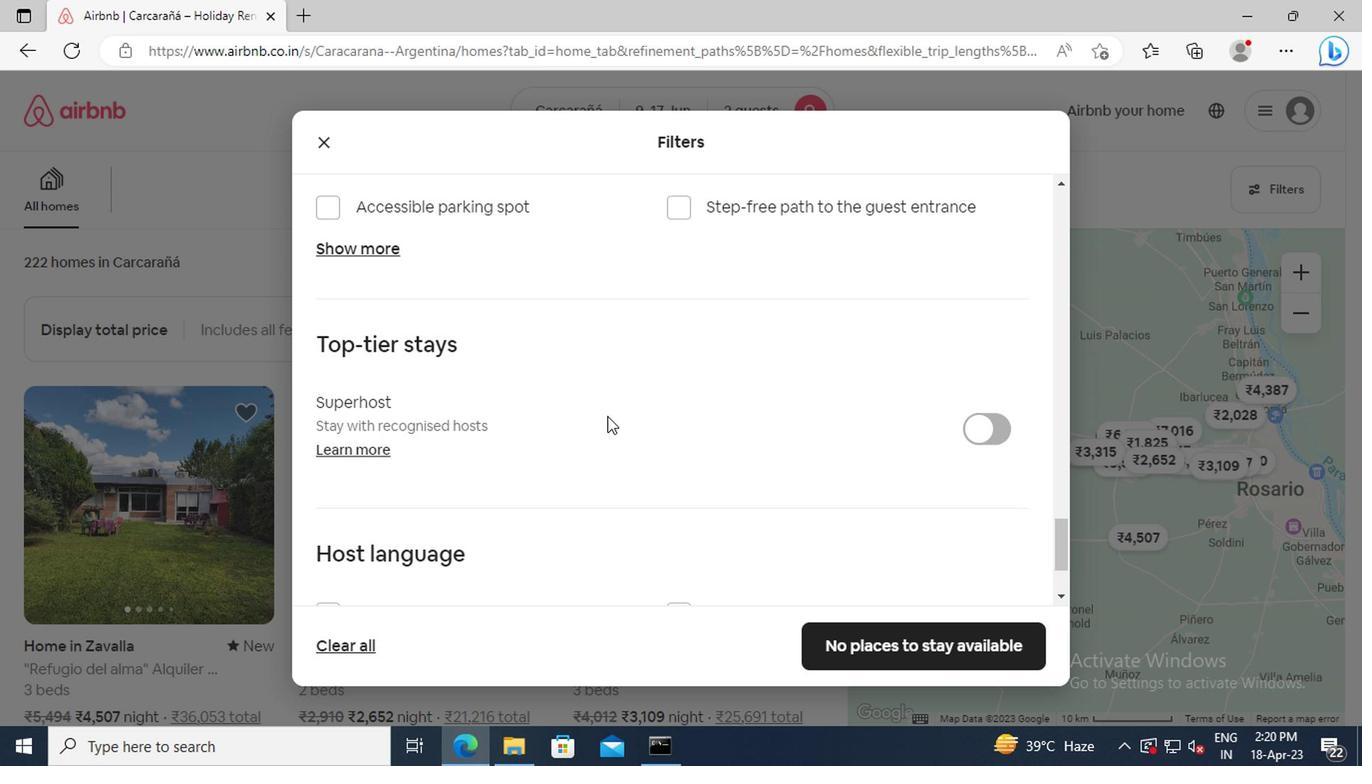 
Action: Mouse scrolled (603, 415) with delta (0, 0)
Screenshot: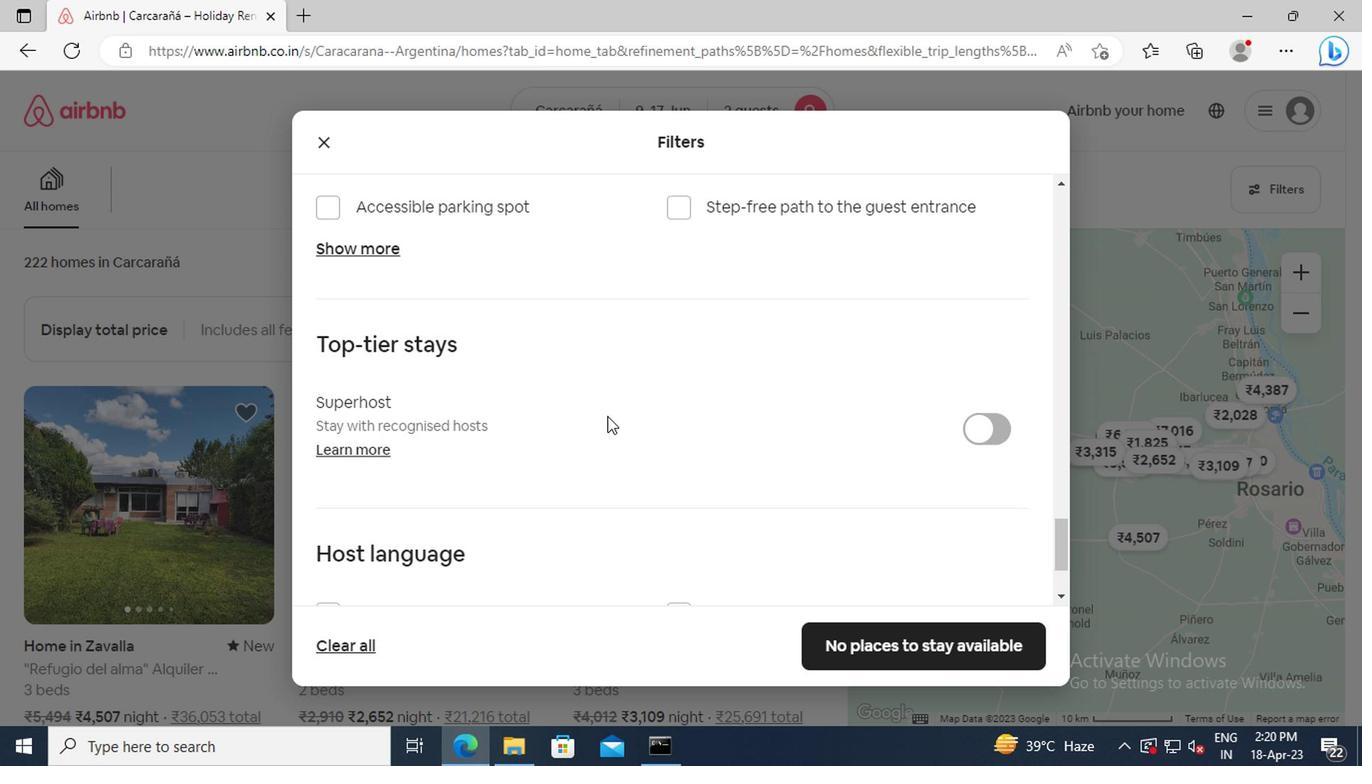 
Action: Mouse scrolled (603, 415) with delta (0, 0)
Screenshot: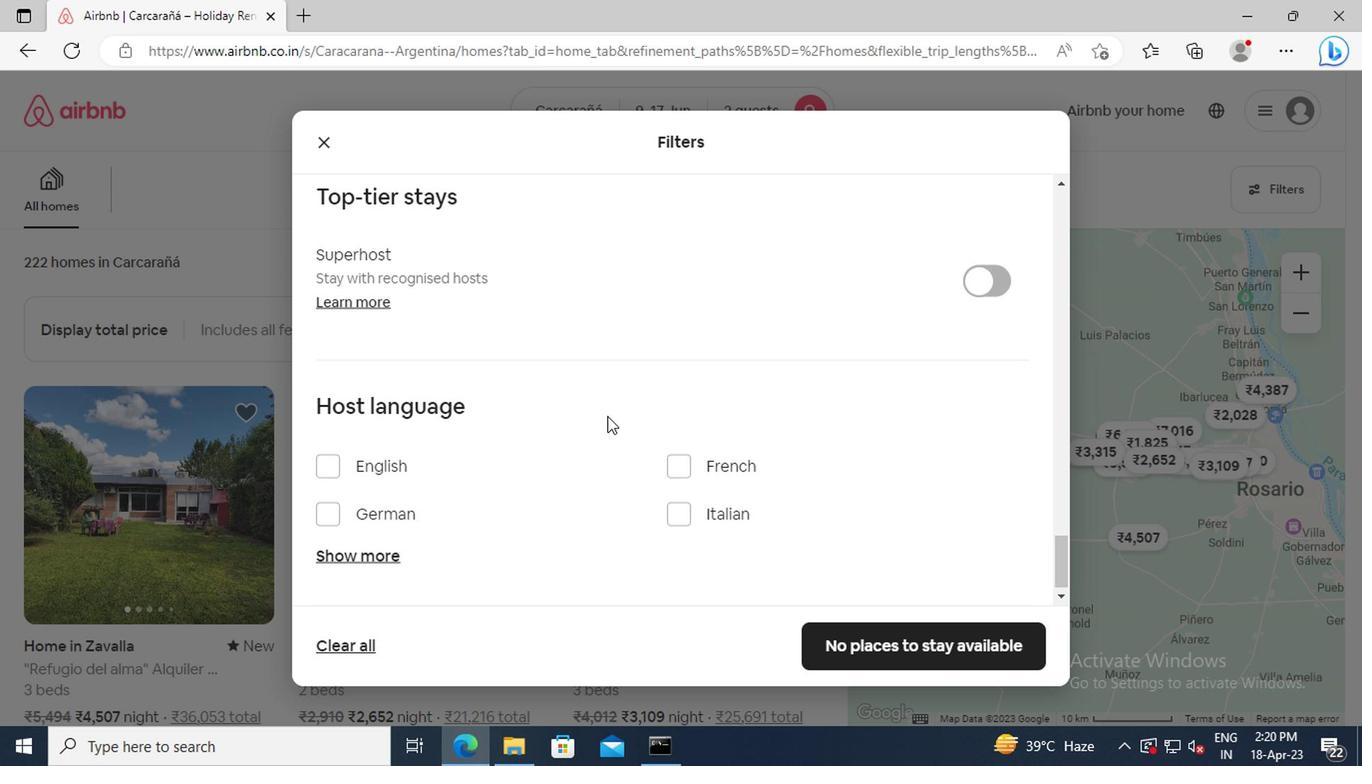 
Action: Mouse moved to (329, 459)
Screenshot: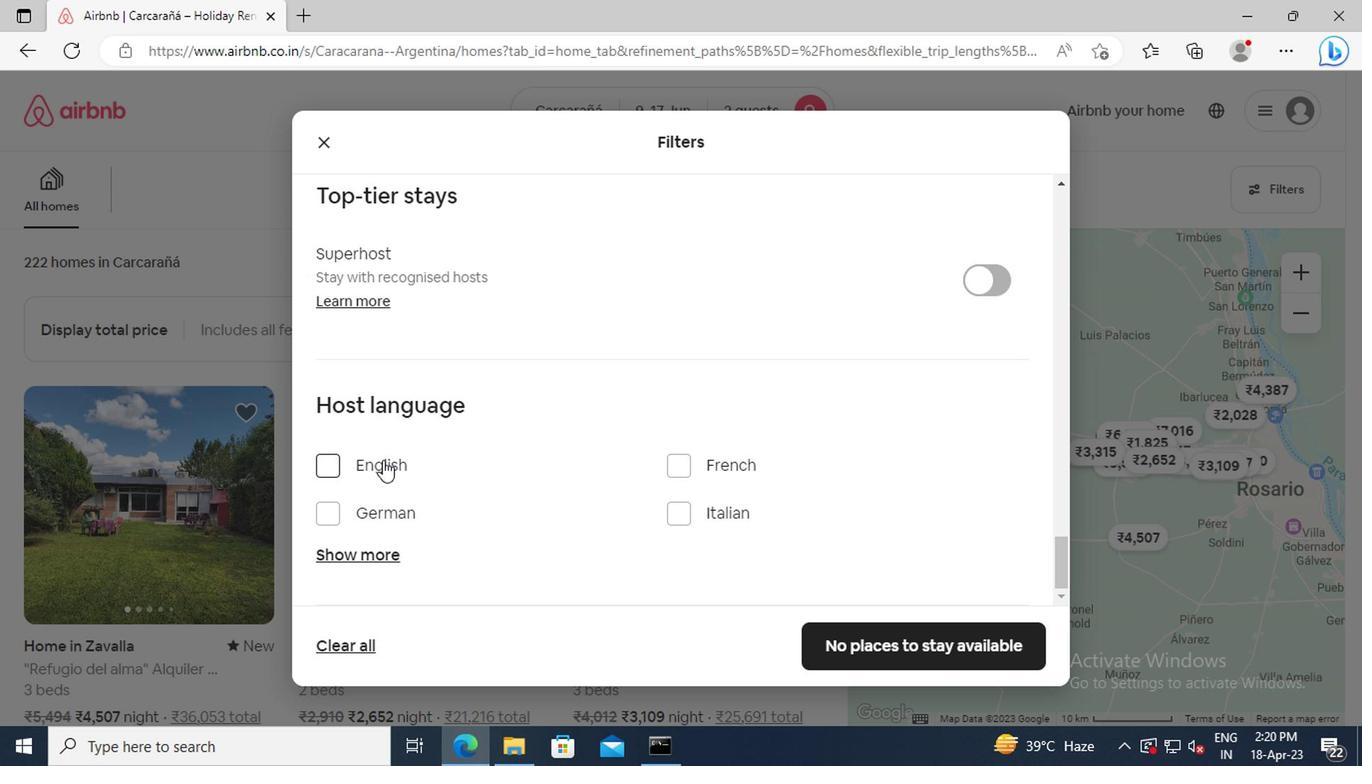 
Action: Mouse pressed left at (329, 459)
Screenshot: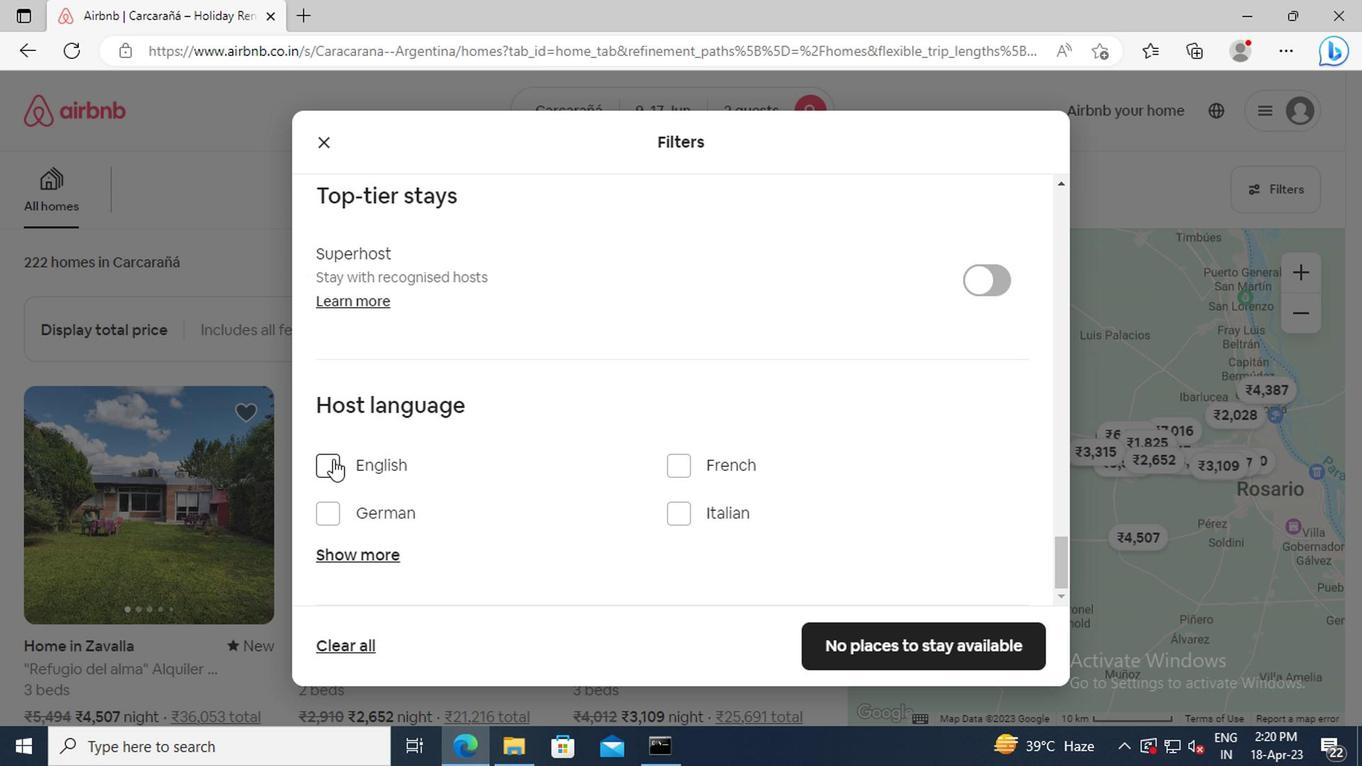 
Action: Mouse moved to (863, 640)
Screenshot: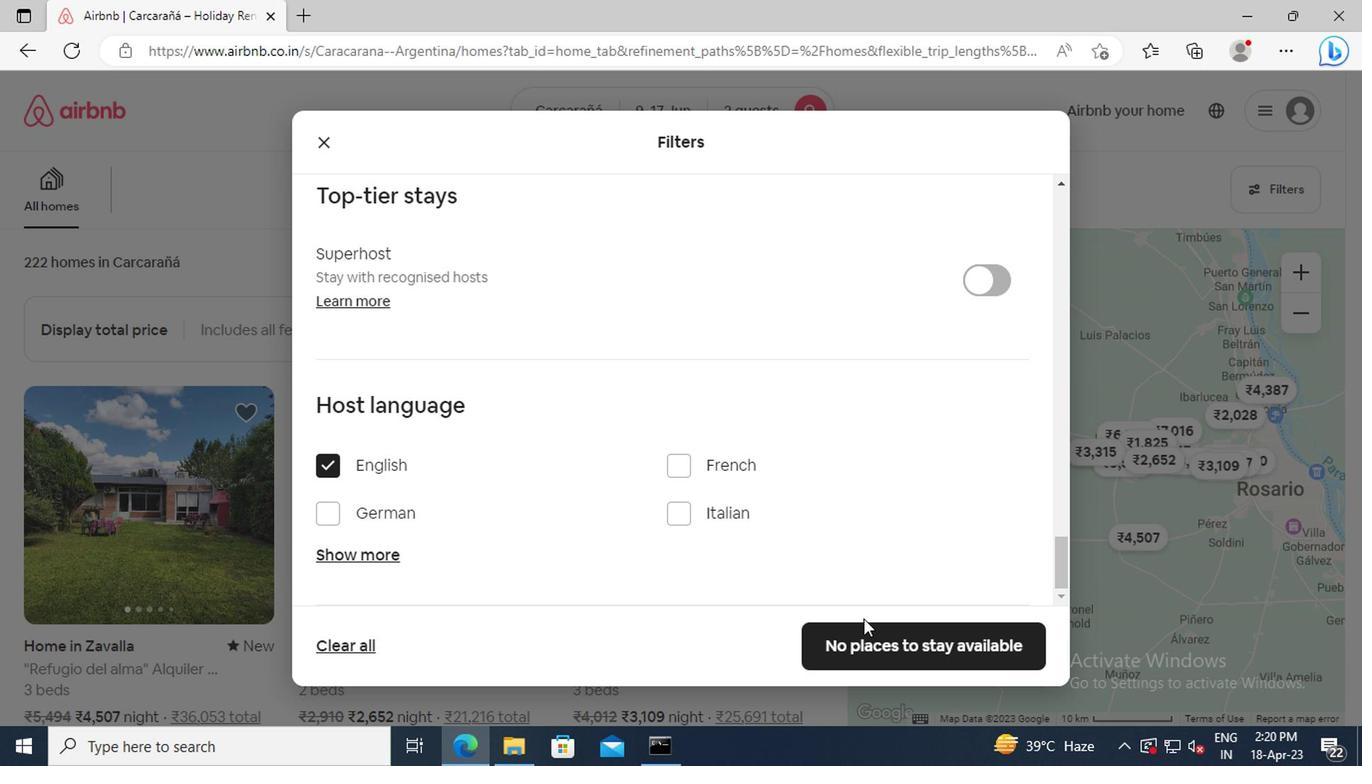 
Action: Mouse pressed left at (863, 640)
Screenshot: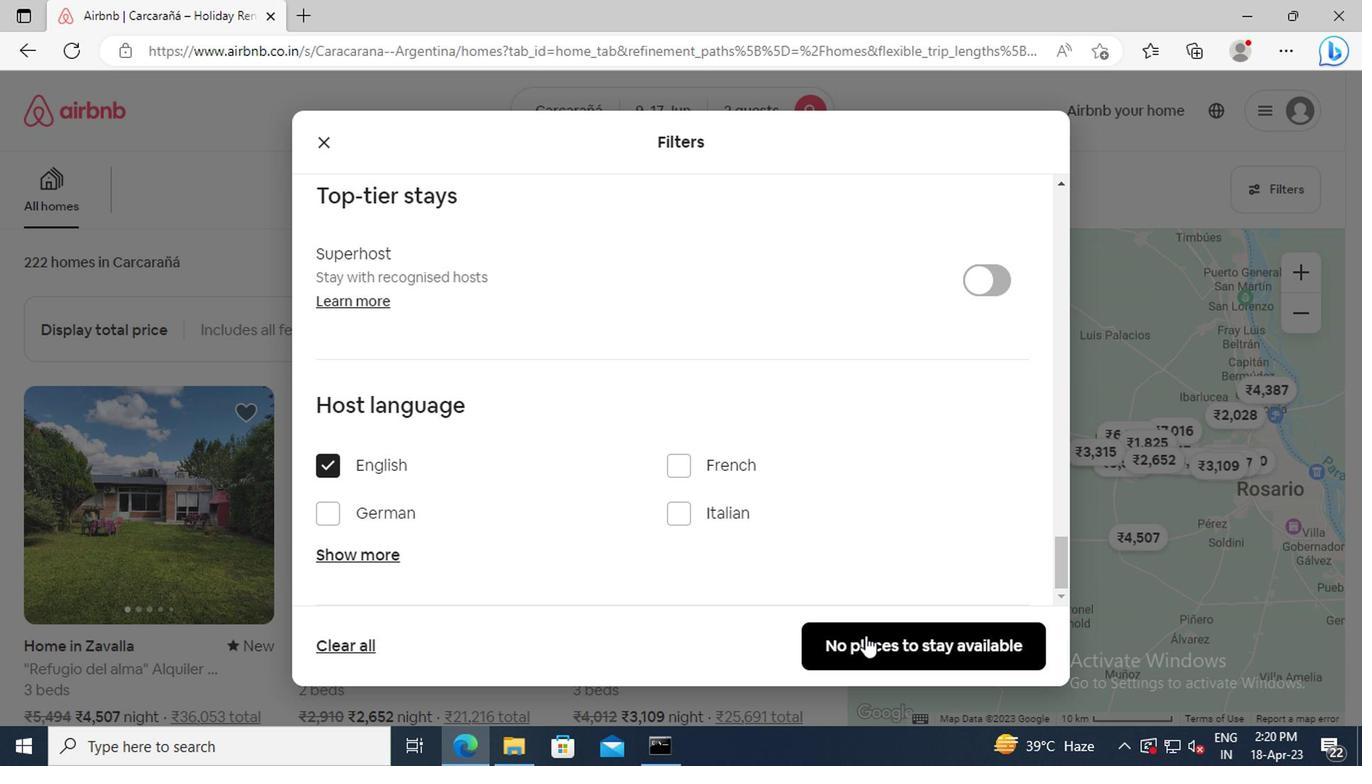 
